Task: Find connections with filter location Rémire-Montjoly with filter topic #wellnesswith filter profile language Spanish with filter current company Vira International Ltd with filter school Sant Longowal Institute of Engineering and Technology with filter industry Museums, Historical Sites, and Zoos with filter service category Relocation with filter keywords title Accounting Staff
Action: Mouse moved to (158, 249)
Screenshot: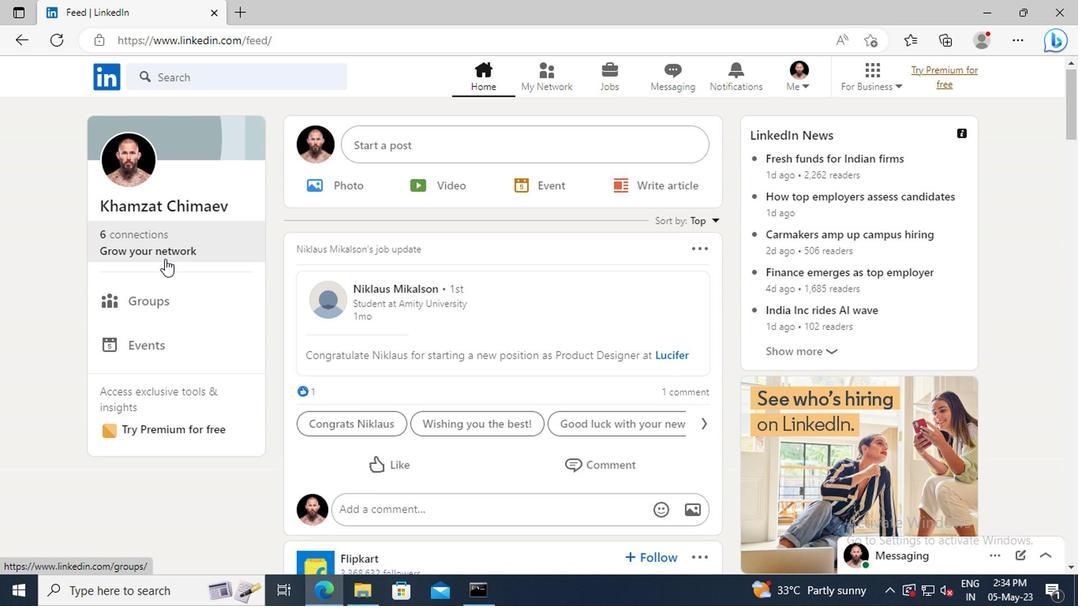 
Action: Mouse pressed left at (158, 249)
Screenshot: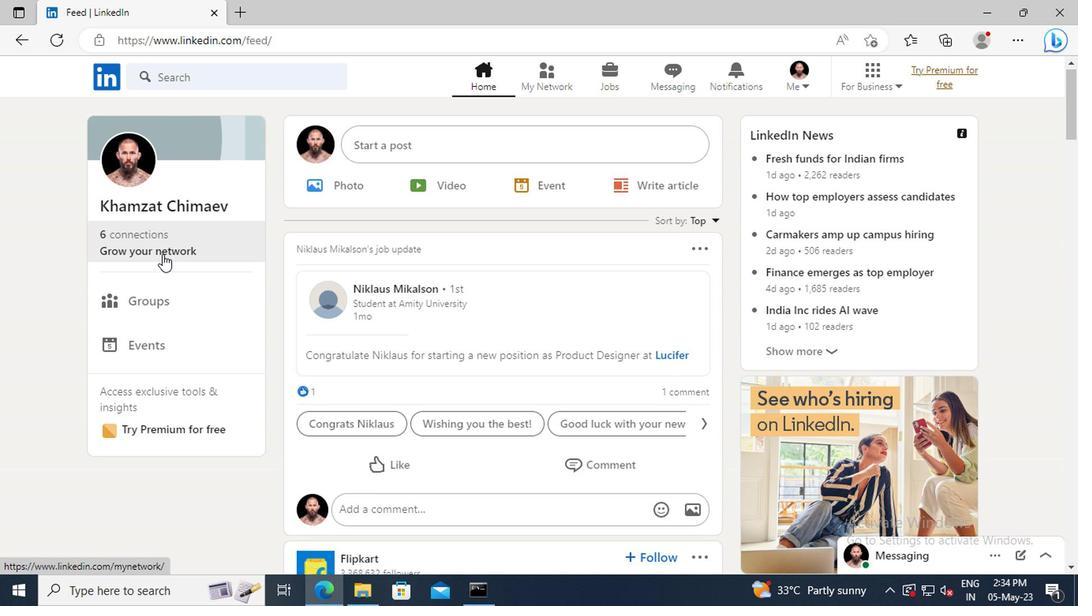 
Action: Mouse moved to (163, 166)
Screenshot: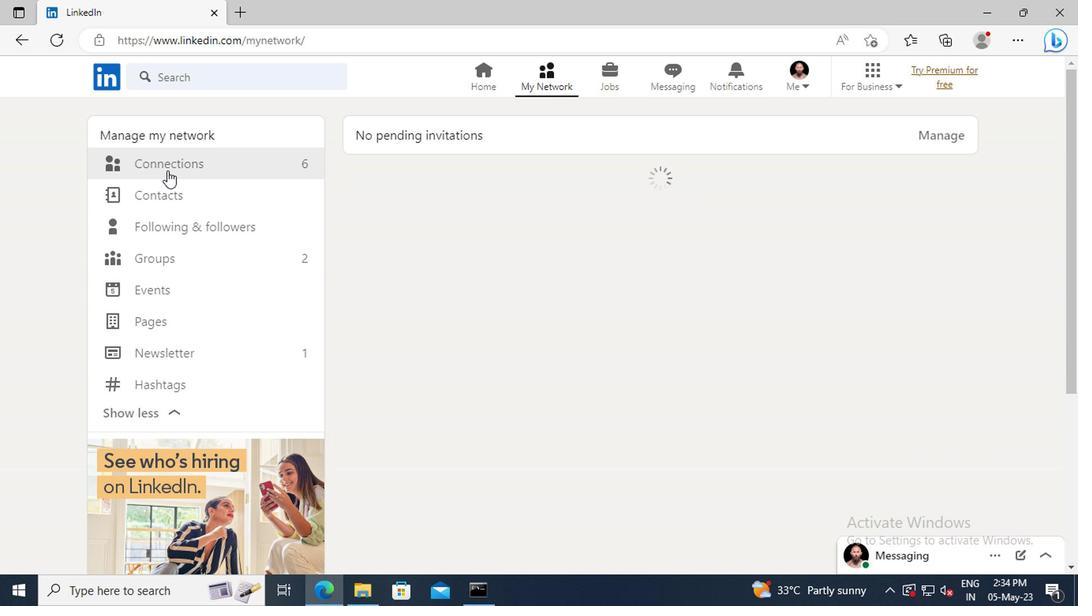 
Action: Mouse pressed left at (163, 166)
Screenshot: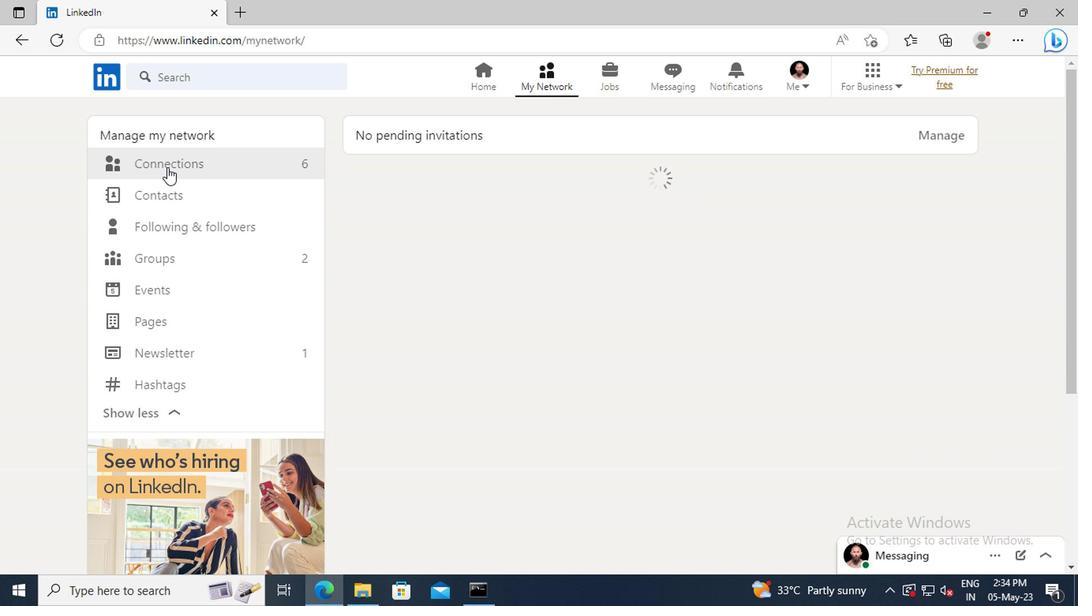 
Action: Mouse moved to (656, 170)
Screenshot: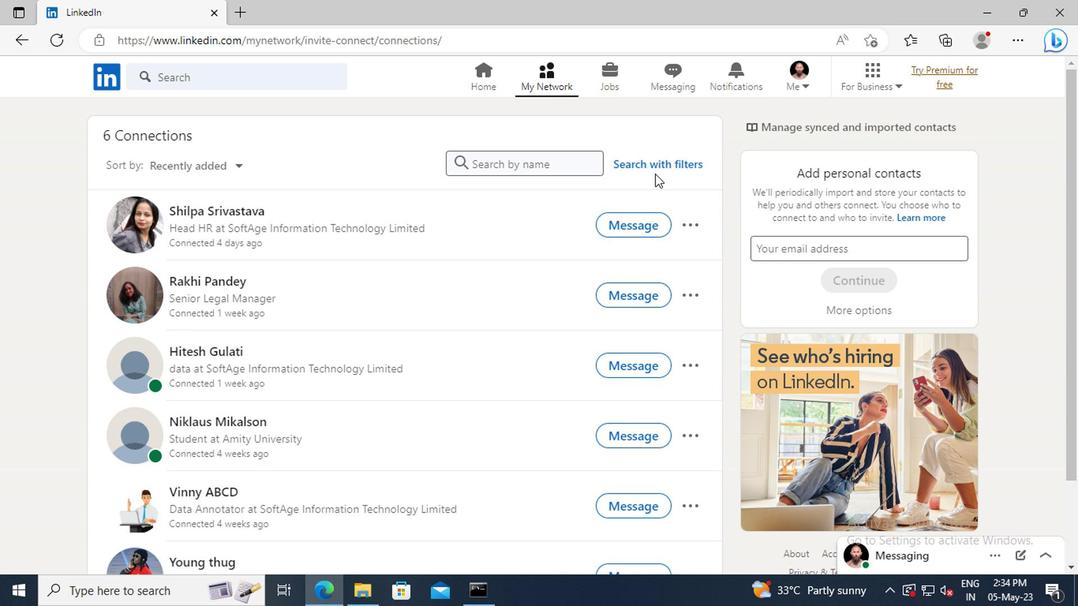 
Action: Mouse pressed left at (656, 170)
Screenshot: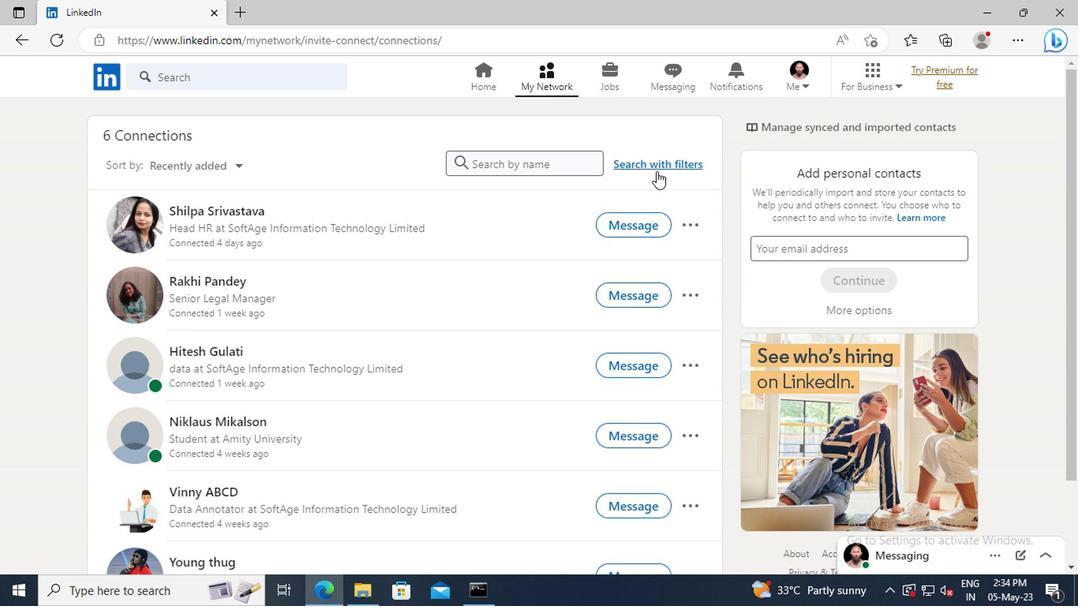 
Action: Mouse moved to (600, 126)
Screenshot: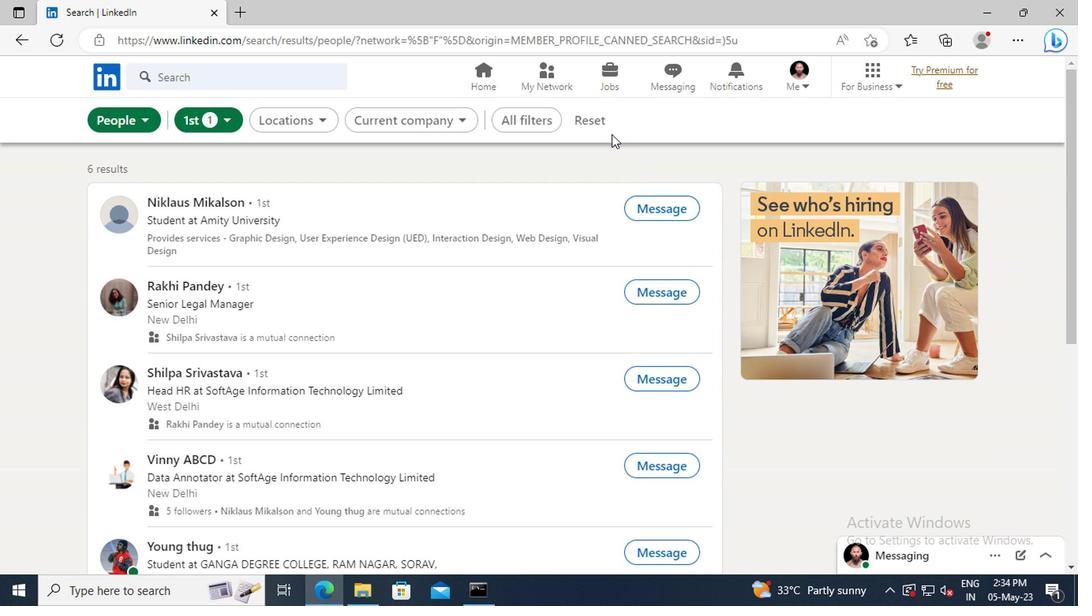 
Action: Mouse pressed left at (600, 126)
Screenshot: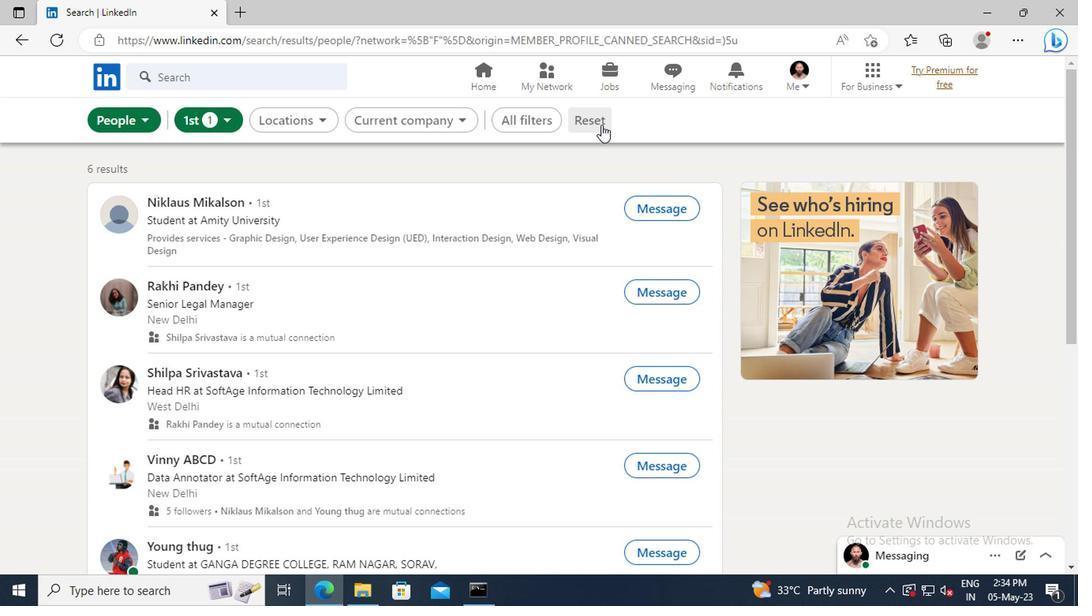 
Action: Mouse moved to (568, 122)
Screenshot: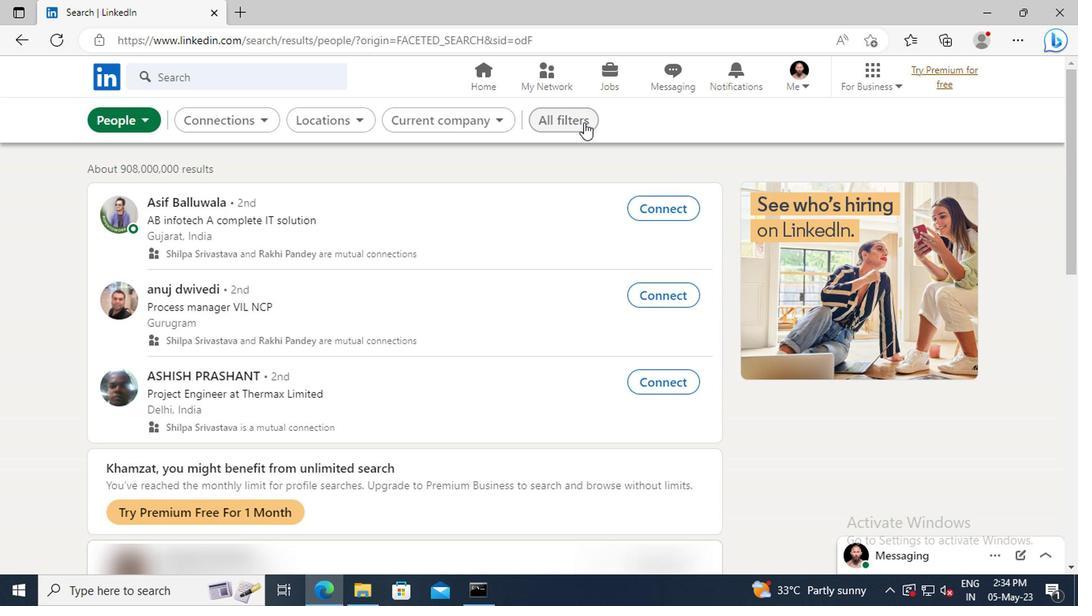 
Action: Mouse pressed left at (568, 122)
Screenshot: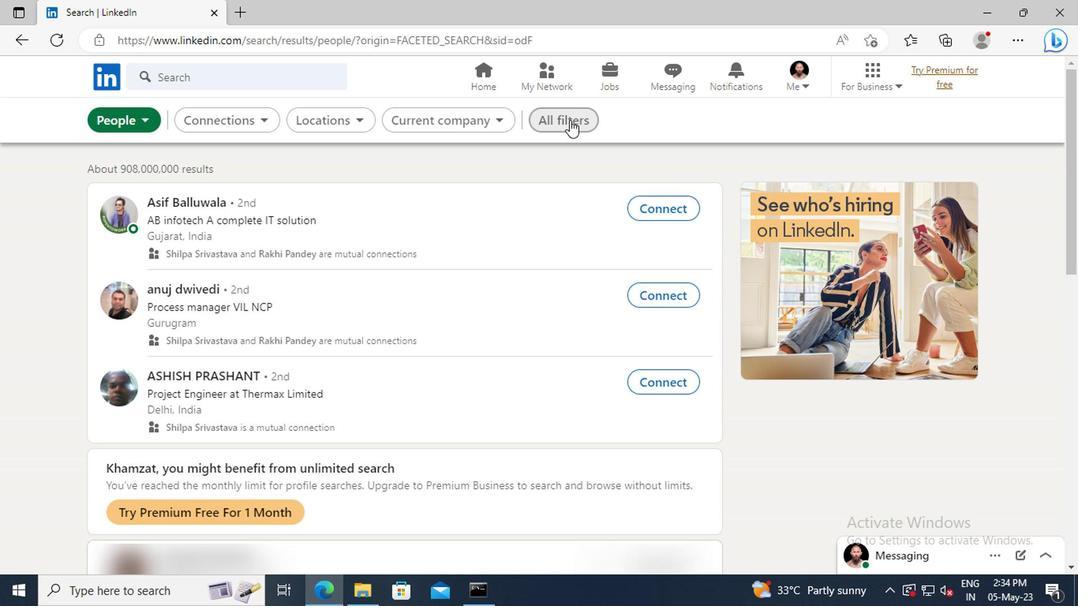 
Action: Mouse moved to (833, 284)
Screenshot: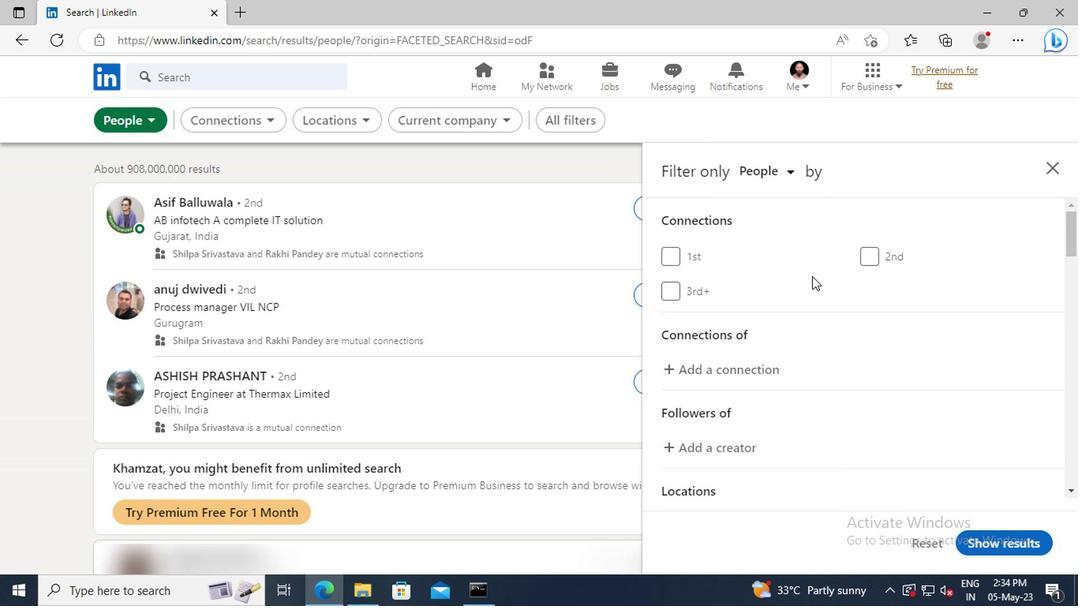 
Action: Mouse scrolled (833, 283) with delta (0, -1)
Screenshot: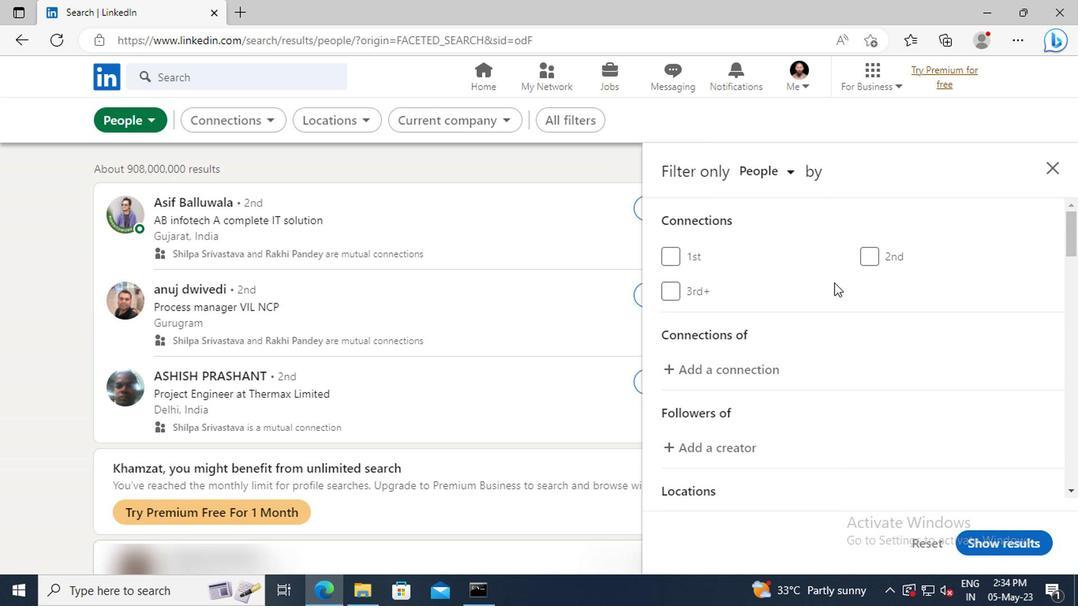 
Action: Mouse scrolled (833, 283) with delta (0, -1)
Screenshot: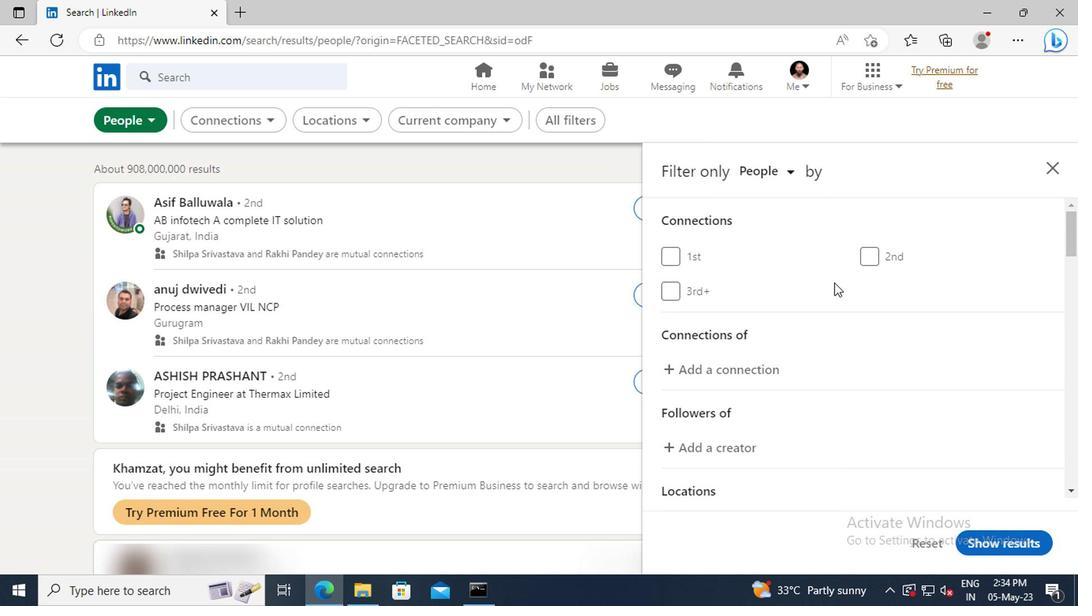 
Action: Mouse scrolled (833, 283) with delta (0, -1)
Screenshot: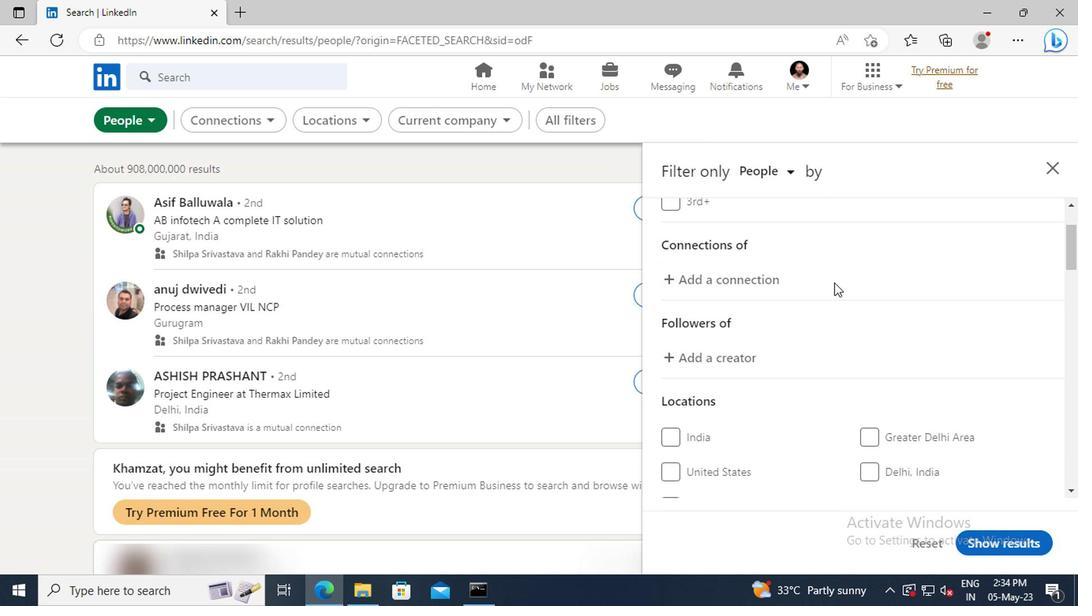 
Action: Mouse scrolled (833, 283) with delta (0, -1)
Screenshot: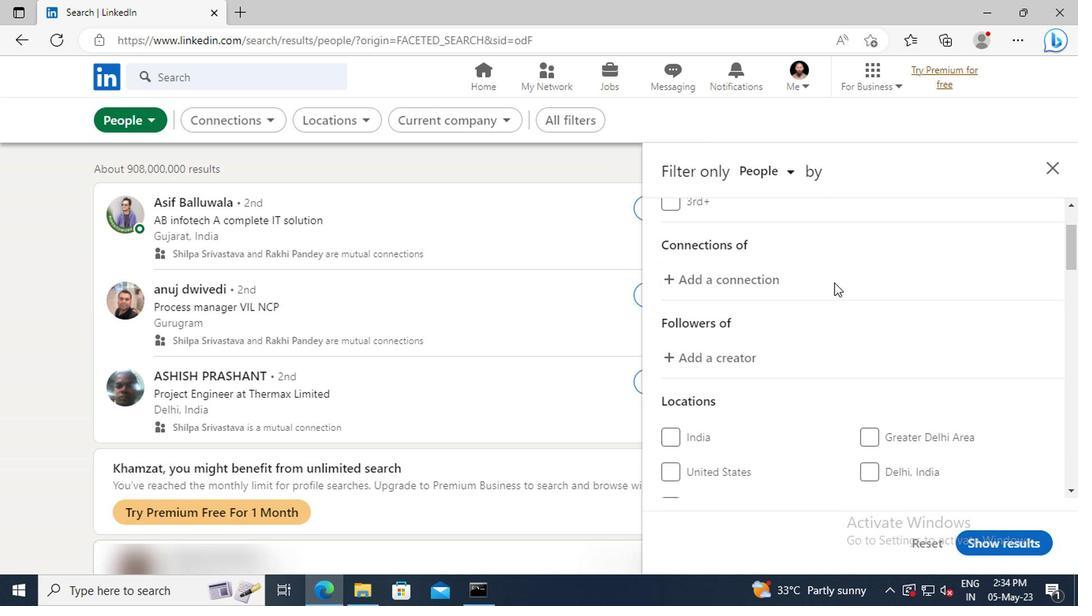 
Action: Mouse scrolled (833, 283) with delta (0, -1)
Screenshot: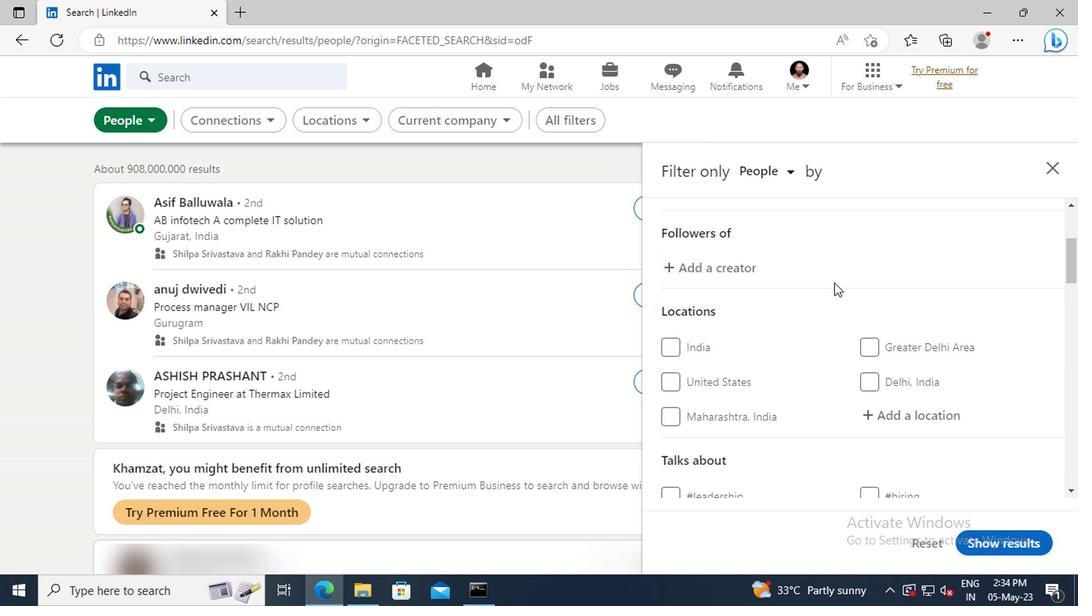 
Action: Mouse scrolled (833, 283) with delta (0, -1)
Screenshot: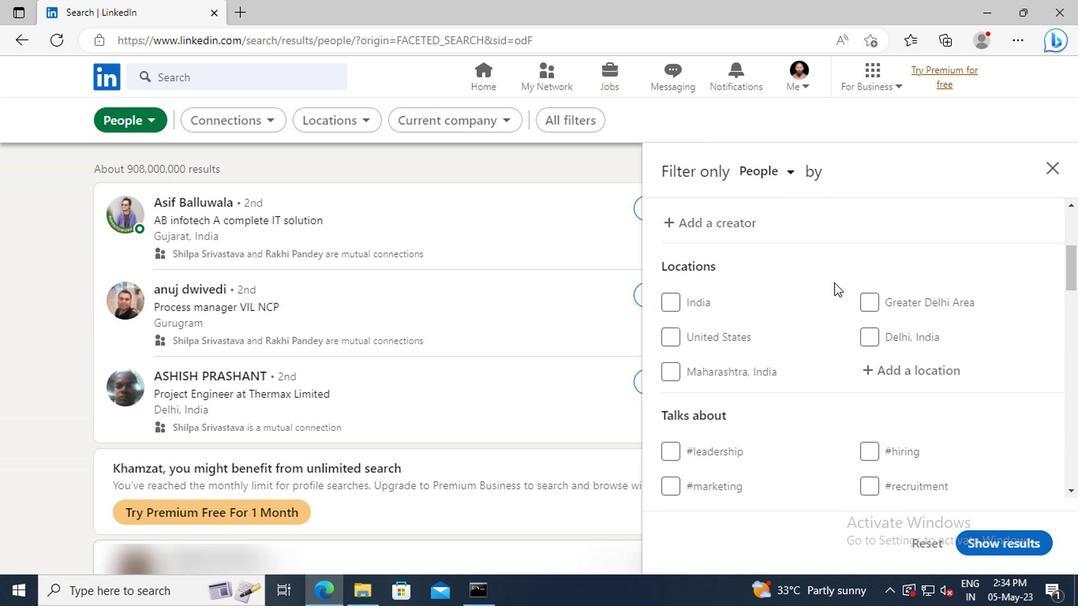 
Action: Mouse moved to (883, 325)
Screenshot: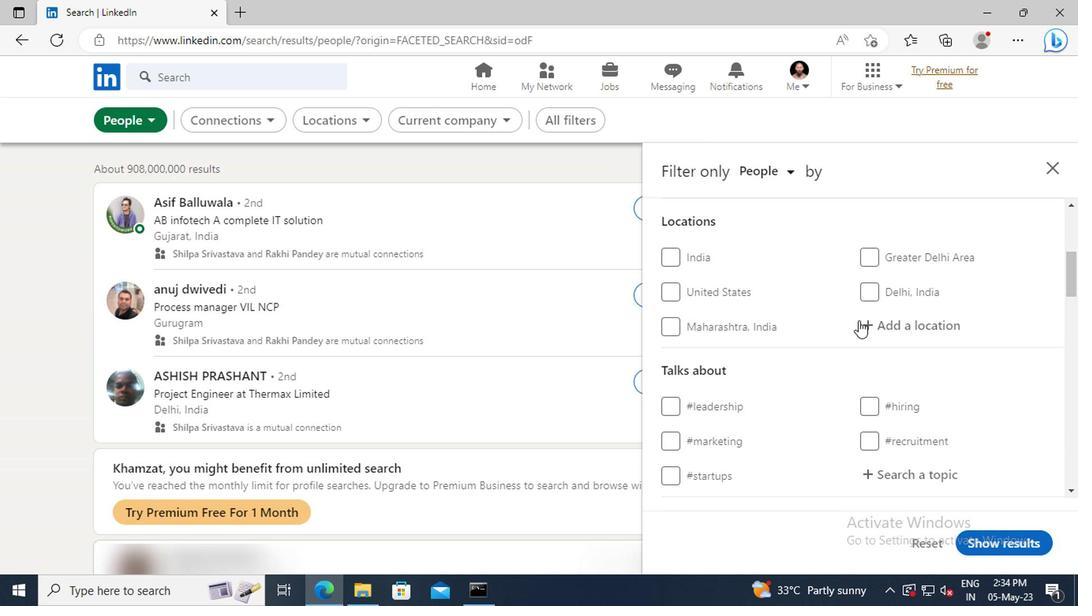 
Action: Mouse pressed left at (883, 325)
Screenshot: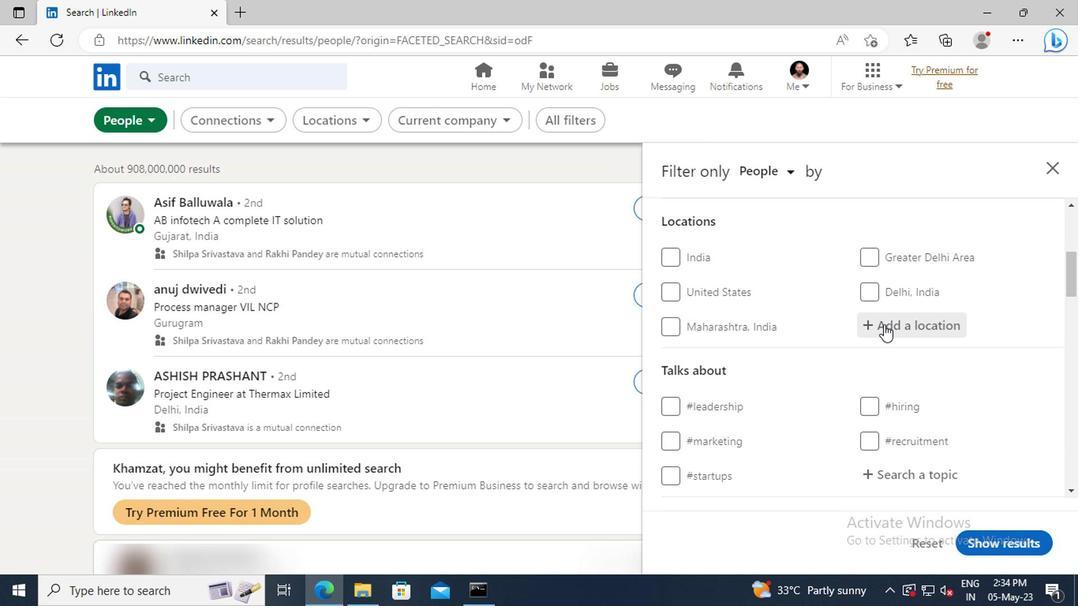 
Action: Key pressed <Key.shift>REMIRE-<Key.shift>MONTJ
Screenshot: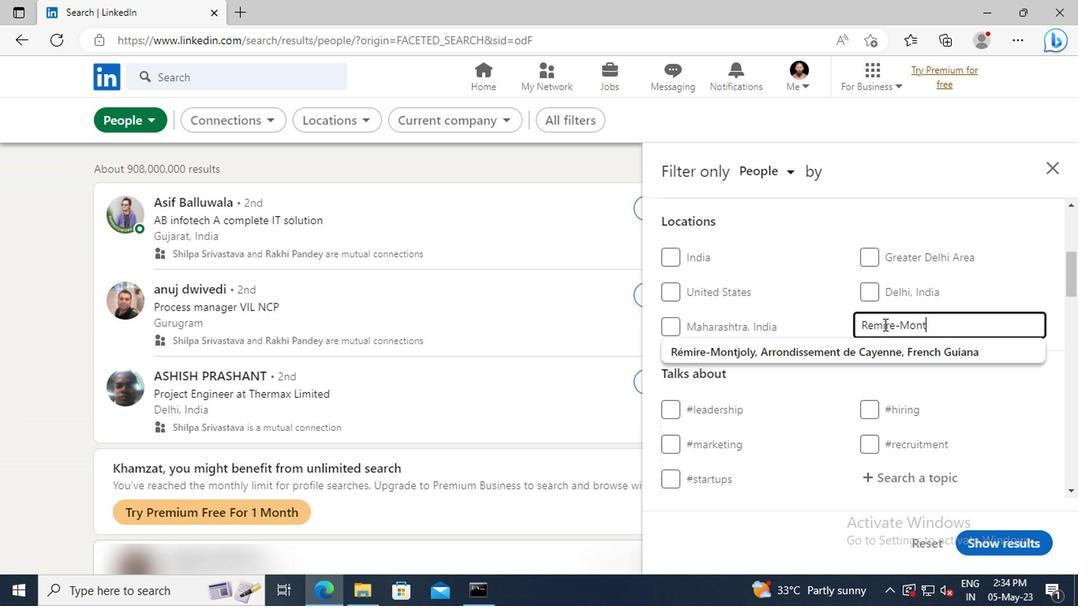 
Action: Mouse moved to (884, 344)
Screenshot: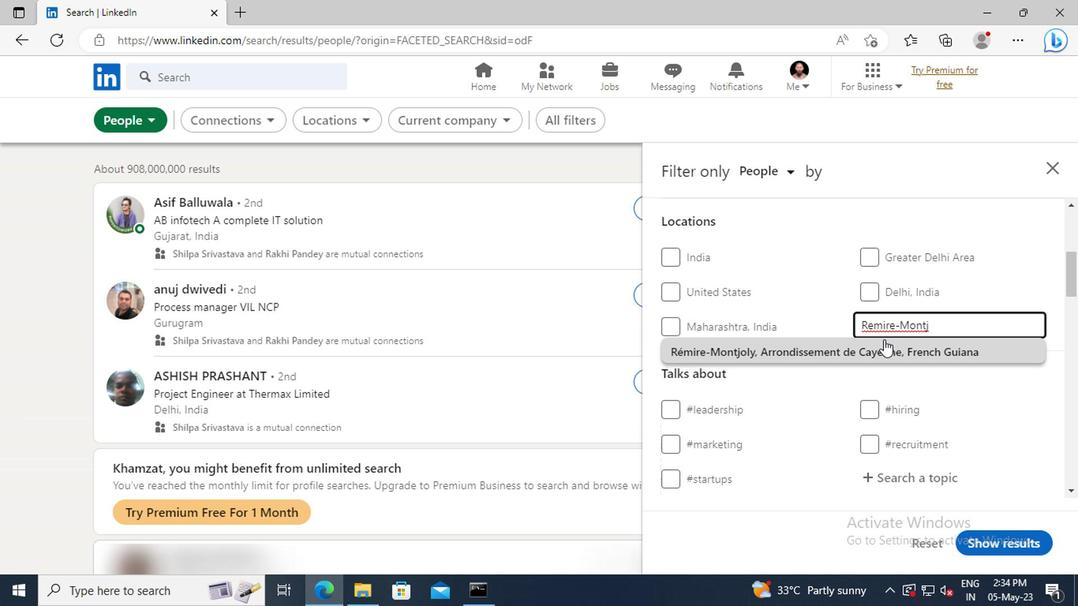 
Action: Mouse pressed left at (884, 344)
Screenshot: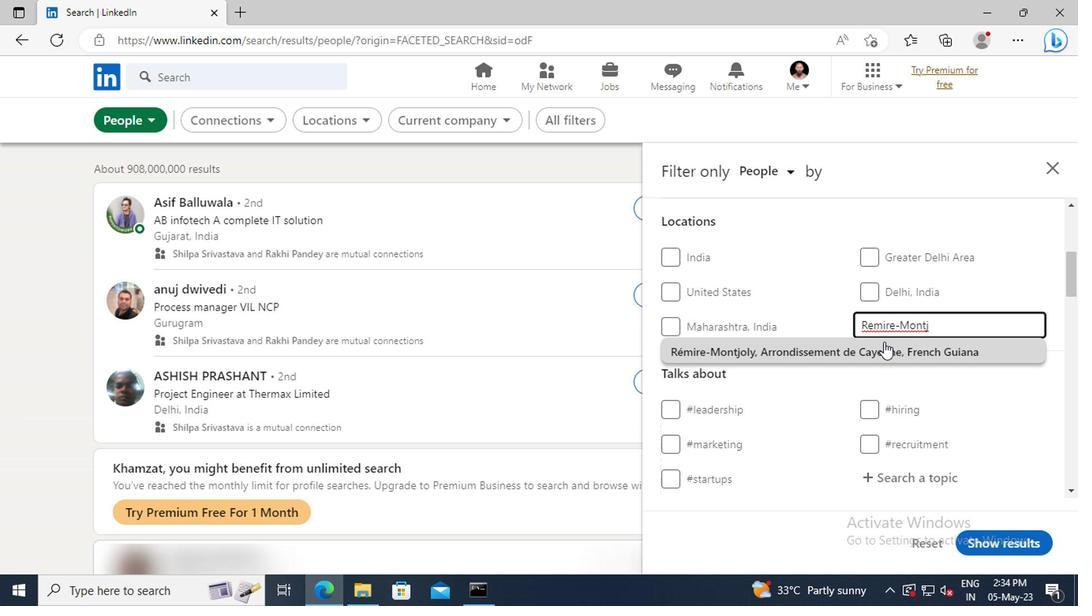 
Action: Mouse scrolled (884, 344) with delta (0, 0)
Screenshot: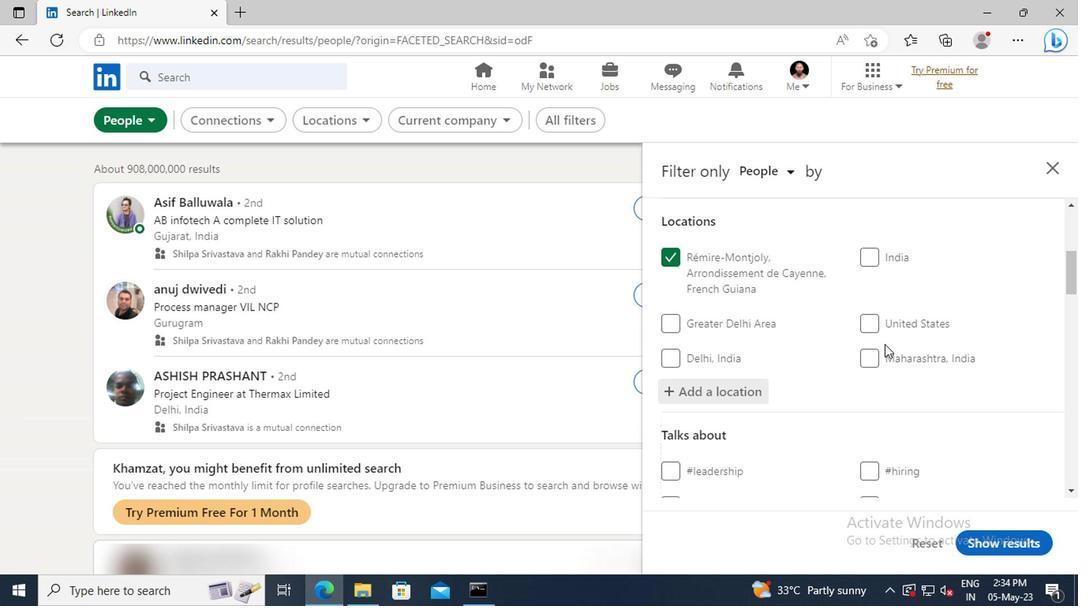 
Action: Mouse scrolled (884, 344) with delta (0, 0)
Screenshot: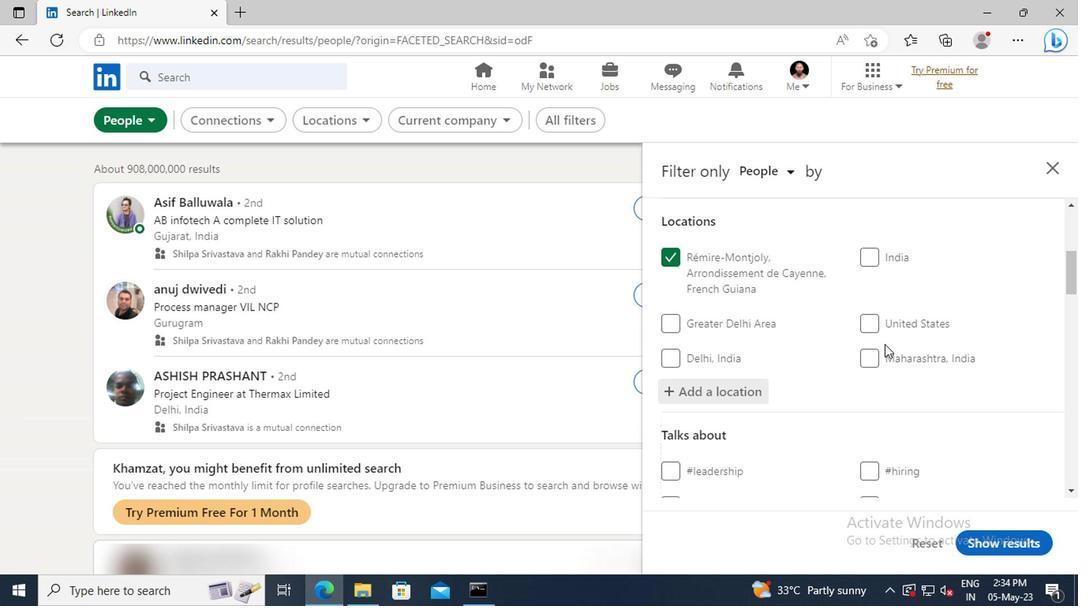 
Action: Mouse scrolled (884, 344) with delta (0, 0)
Screenshot: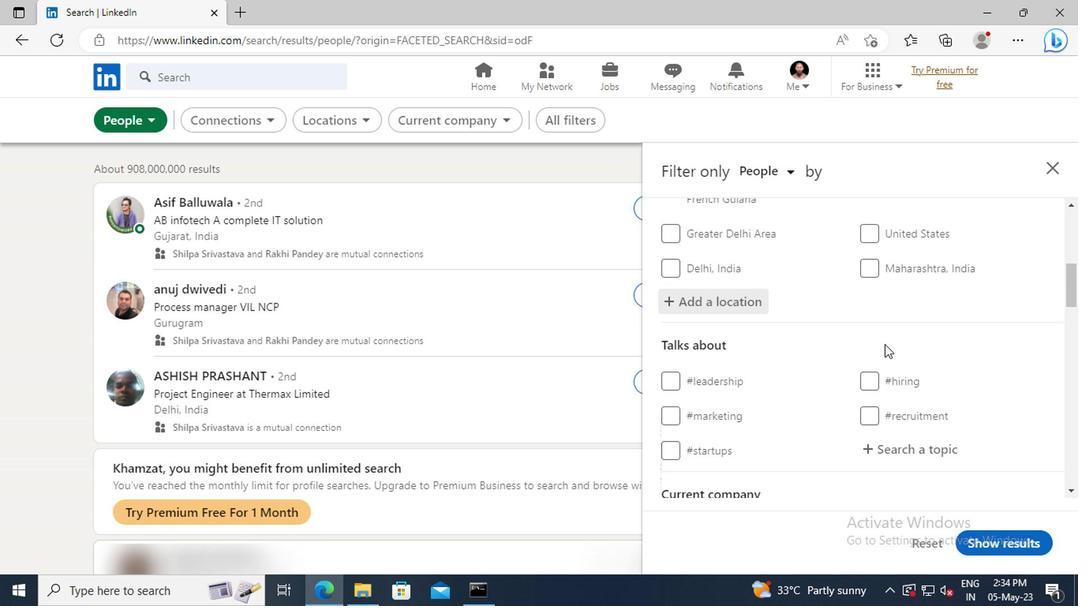 
Action: Mouse scrolled (884, 344) with delta (0, 0)
Screenshot: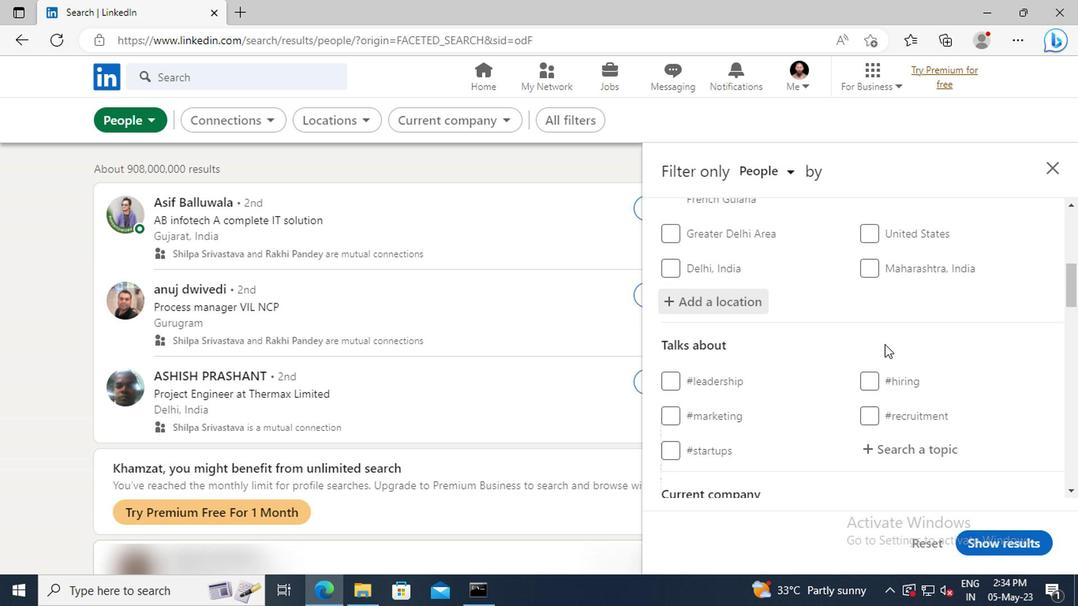 
Action: Mouse moved to (887, 356)
Screenshot: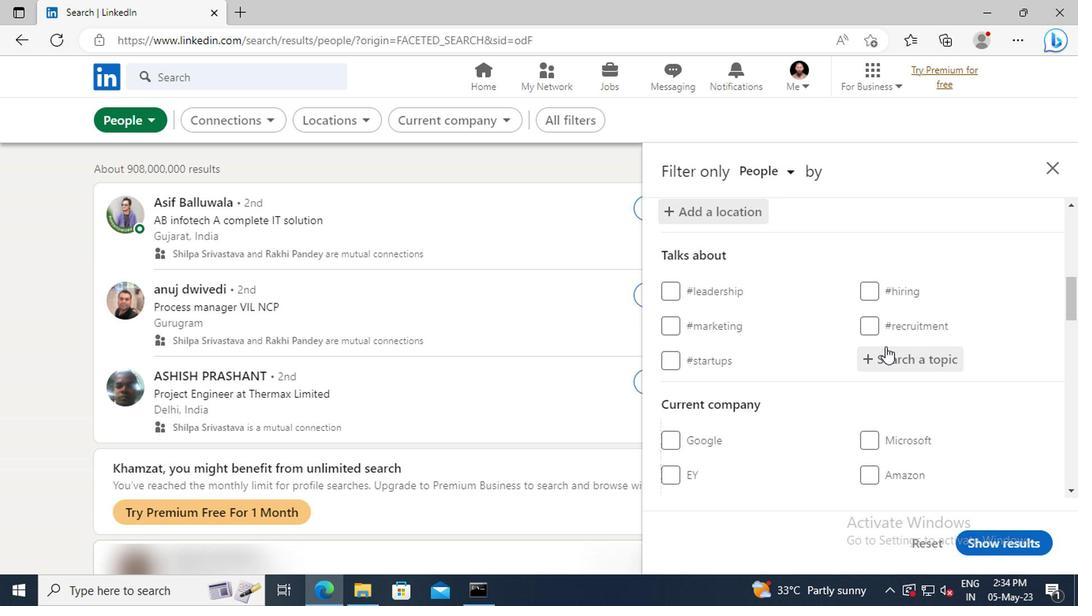 
Action: Mouse pressed left at (887, 356)
Screenshot: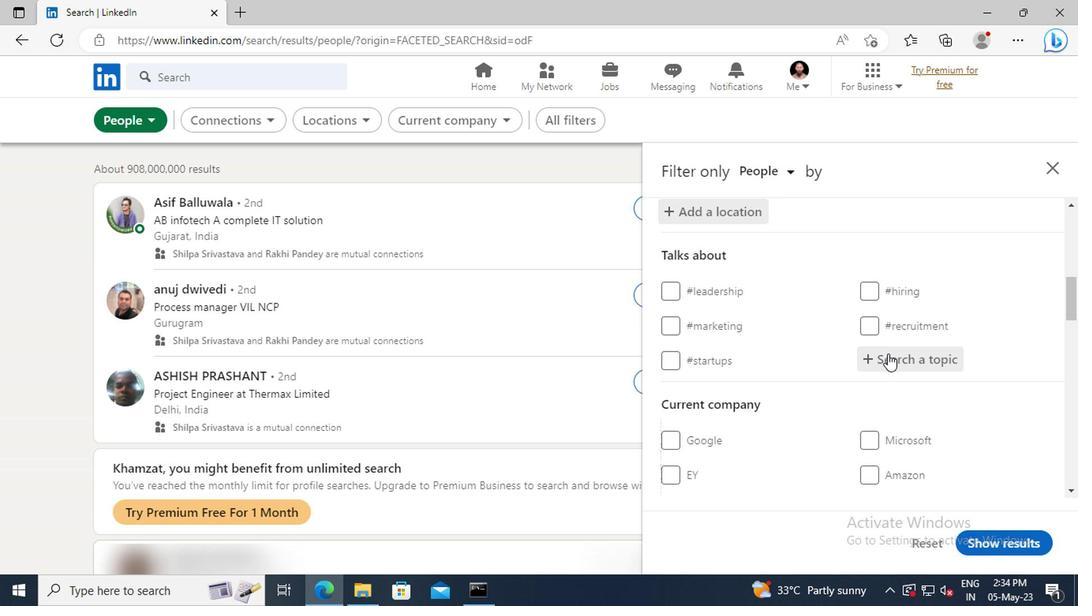 
Action: Key pressed WELL
Screenshot: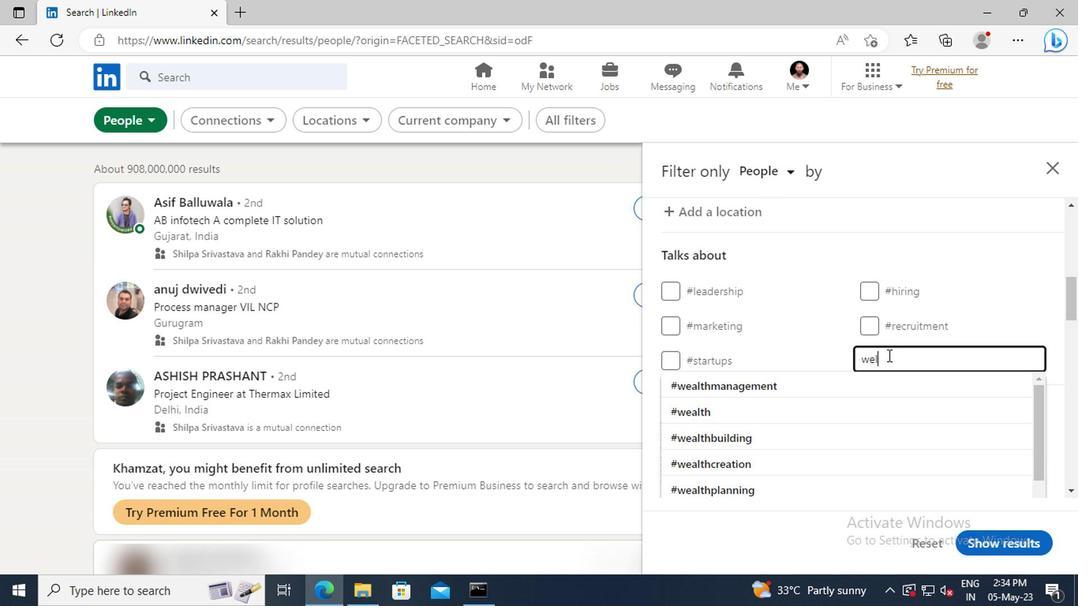 
Action: Mouse moved to (891, 381)
Screenshot: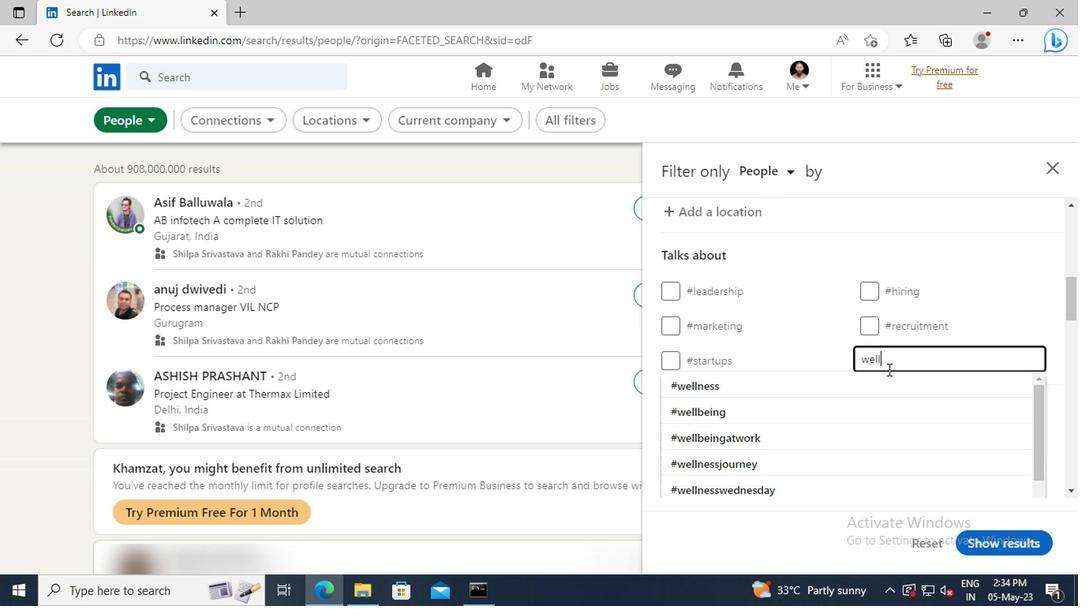 
Action: Mouse pressed left at (891, 381)
Screenshot: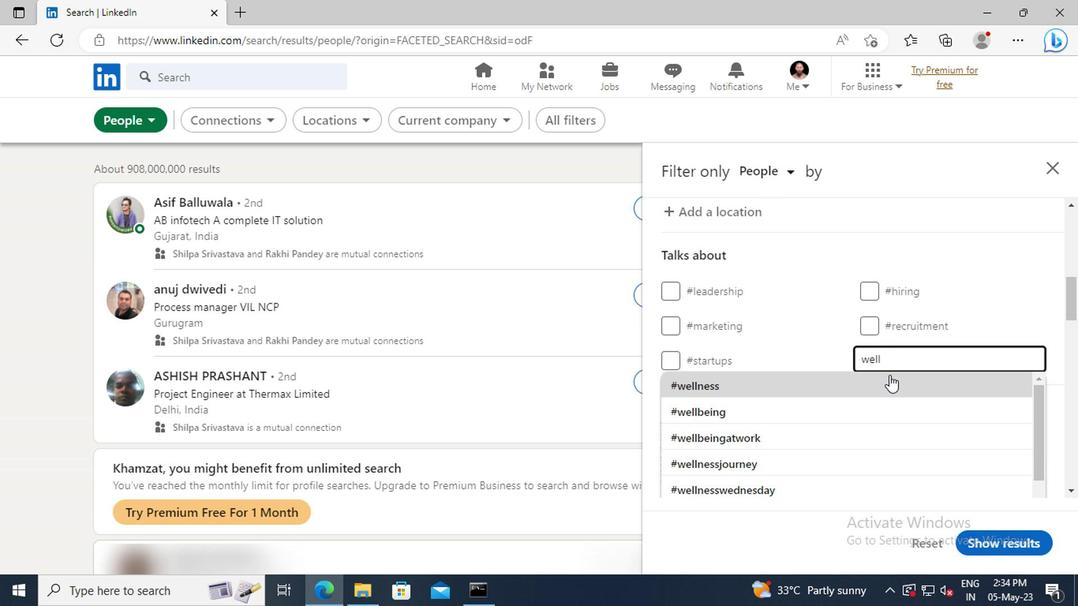 
Action: Mouse scrolled (891, 380) with delta (0, -1)
Screenshot: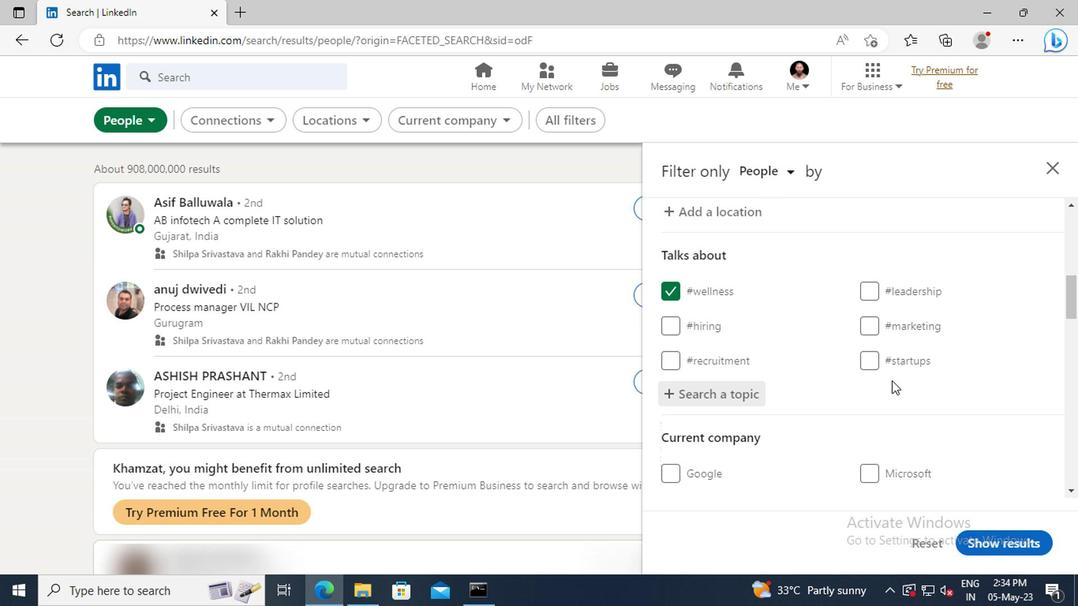 
Action: Mouse scrolled (891, 380) with delta (0, -1)
Screenshot: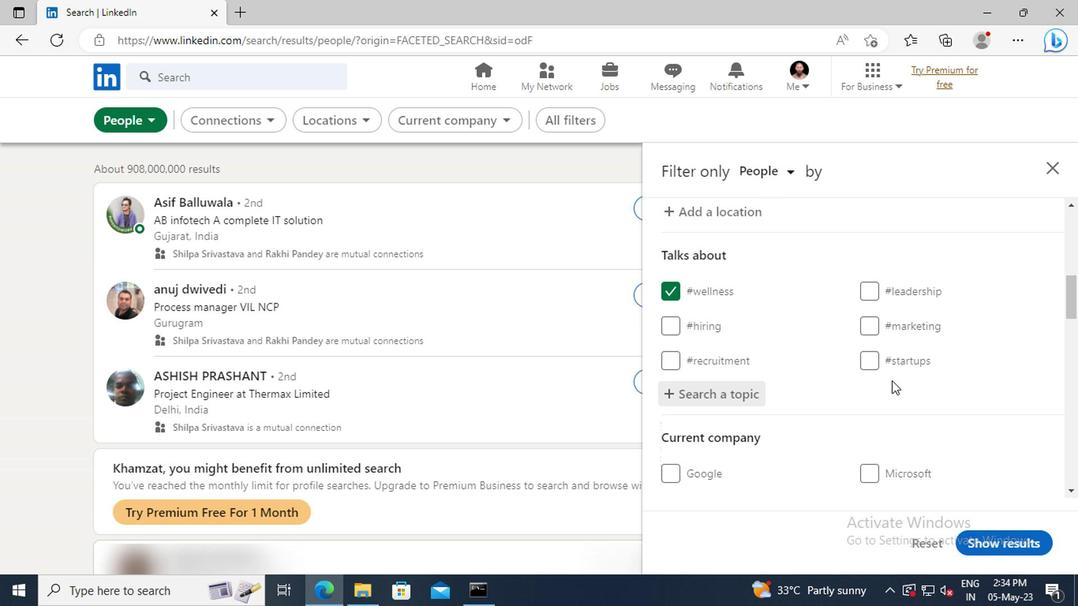 
Action: Mouse scrolled (891, 380) with delta (0, -1)
Screenshot: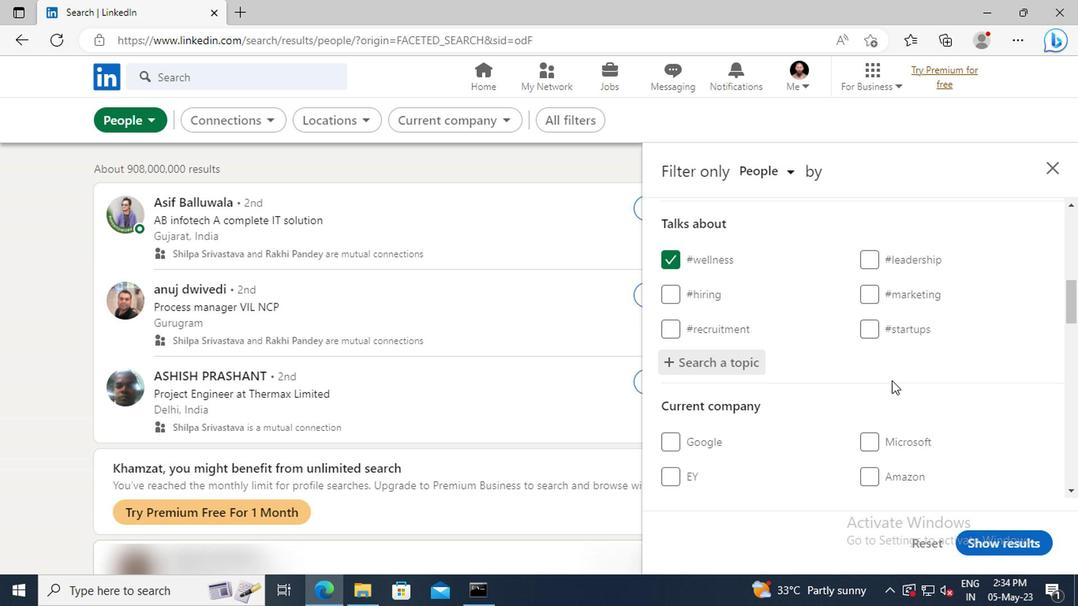 
Action: Mouse scrolled (891, 380) with delta (0, -1)
Screenshot: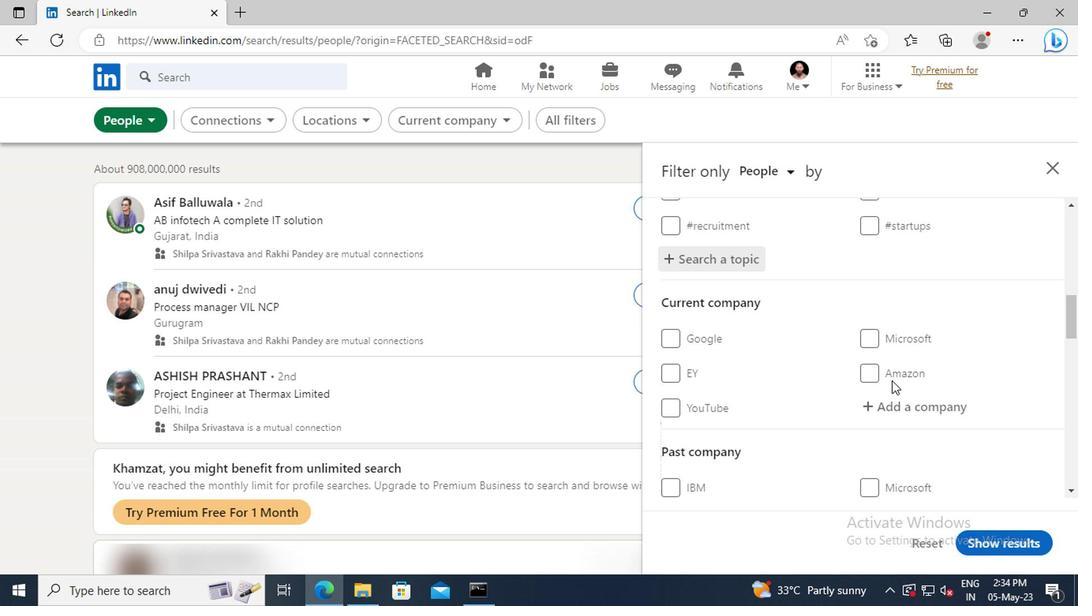 
Action: Mouse scrolled (891, 380) with delta (0, -1)
Screenshot: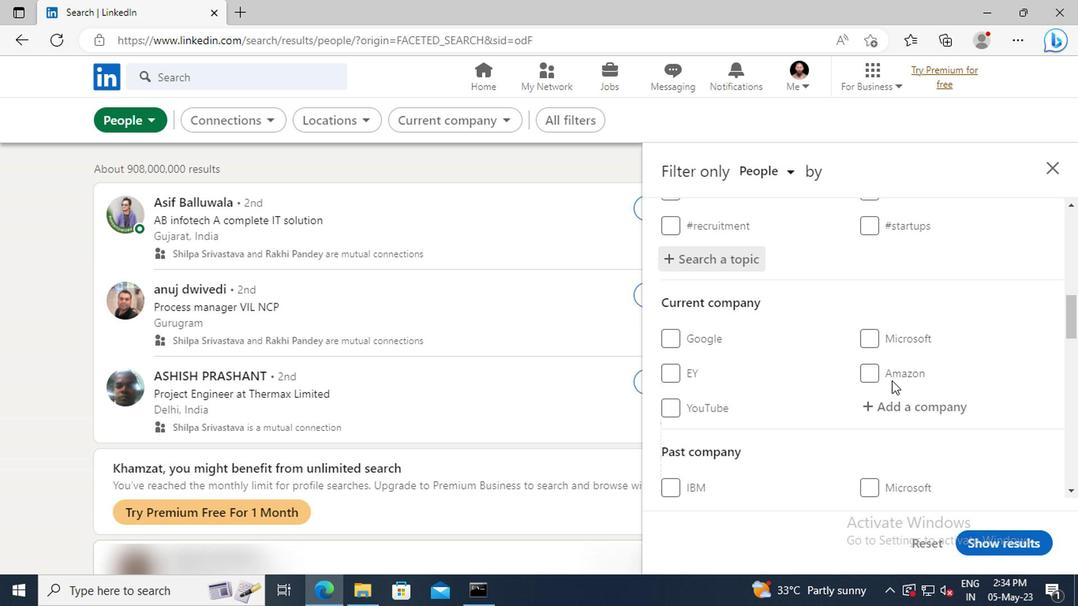 
Action: Mouse scrolled (891, 380) with delta (0, -1)
Screenshot: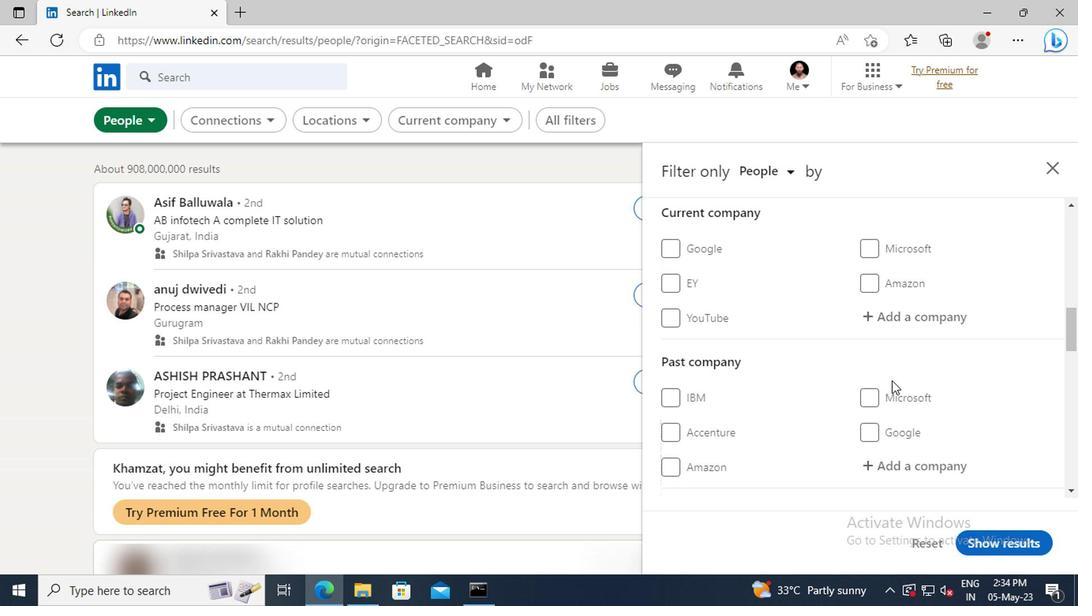 
Action: Mouse scrolled (891, 380) with delta (0, -1)
Screenshot: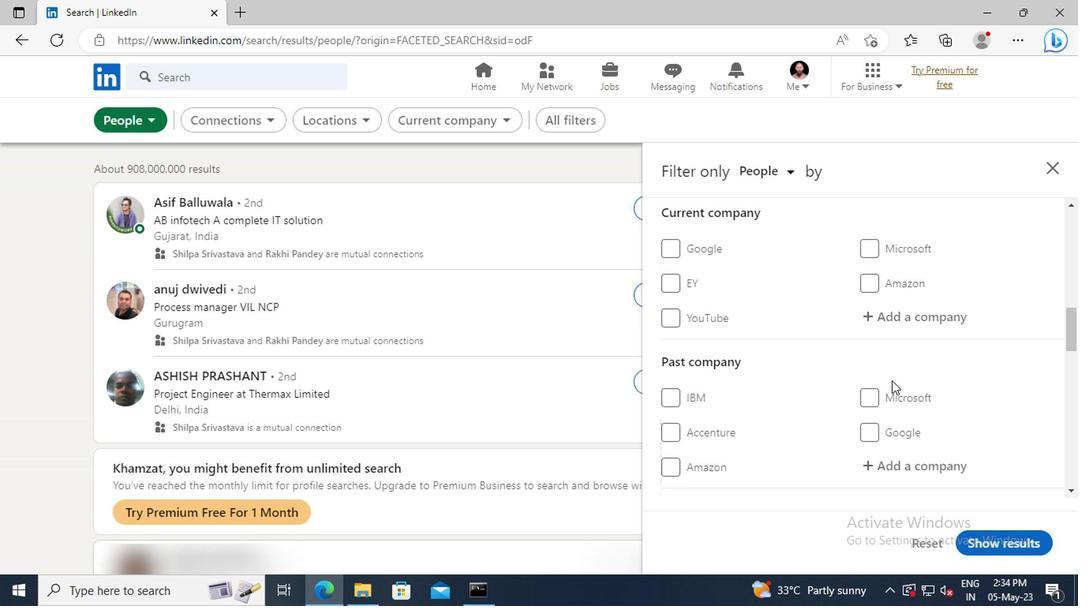
Action: Mouse scrolled (891, 380) with delta (0, -1)
Screenshot: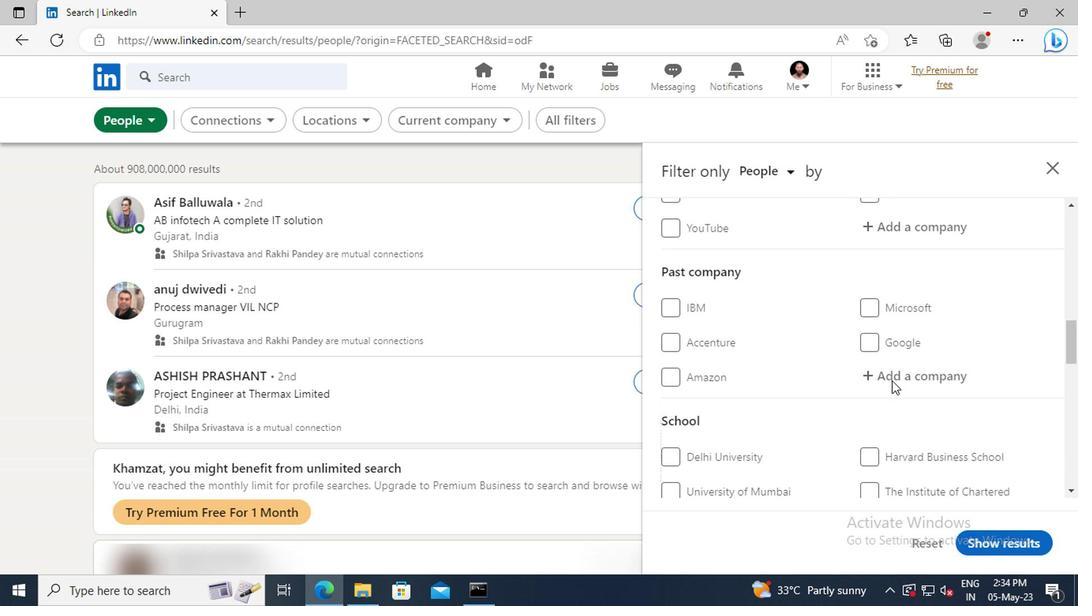 
Action: Mouse scrolled (891, 380) with delta (0, -1)
Screenshot: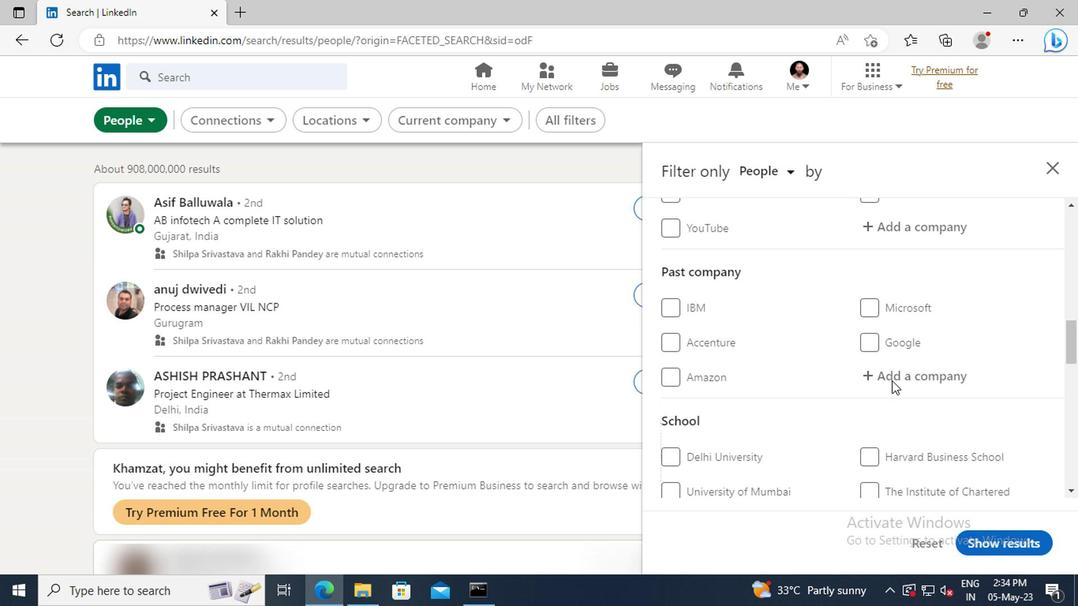 
Action: Mouse scrolled (891, 380) with delta (0, -1)
Screenshot: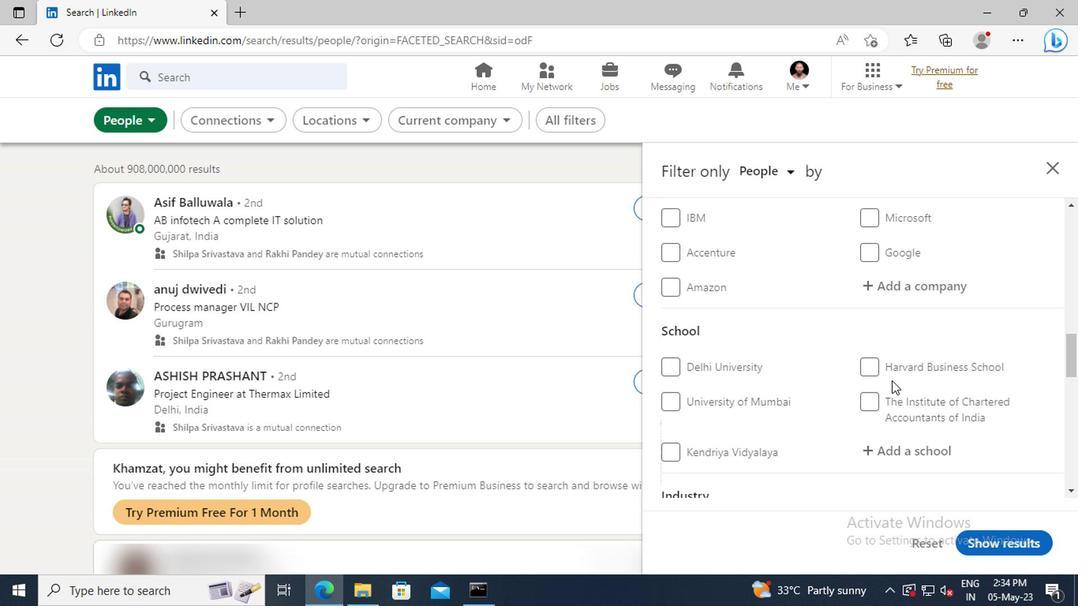
Action: Mouse scrolled (891, 380) with delta (0, -1)
Screenshot: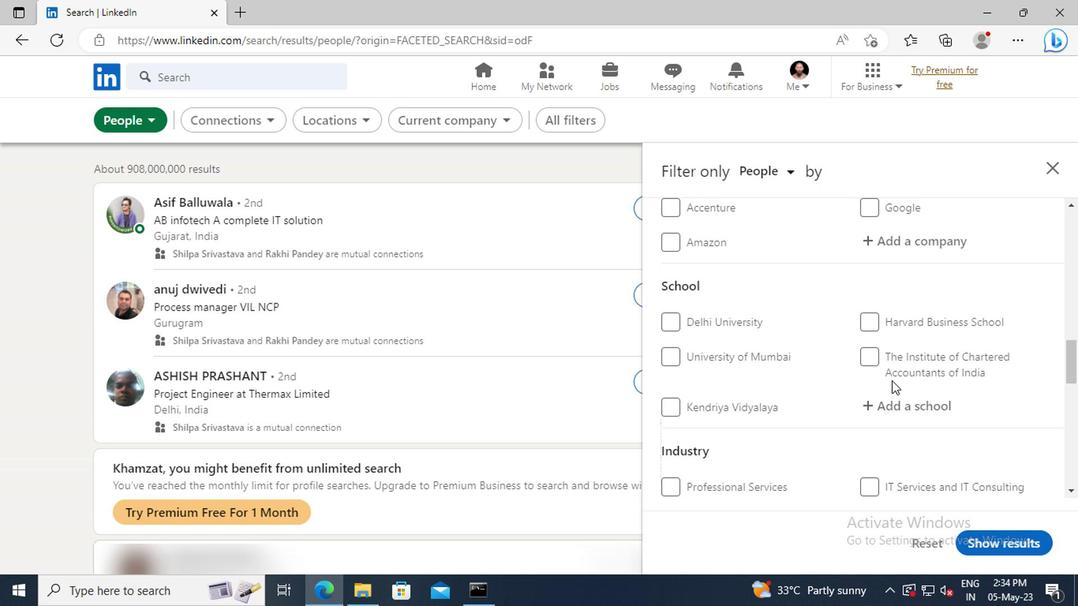 
Action: Mouse scrolled (891, 380) with delta (0, -1)
Screenshot: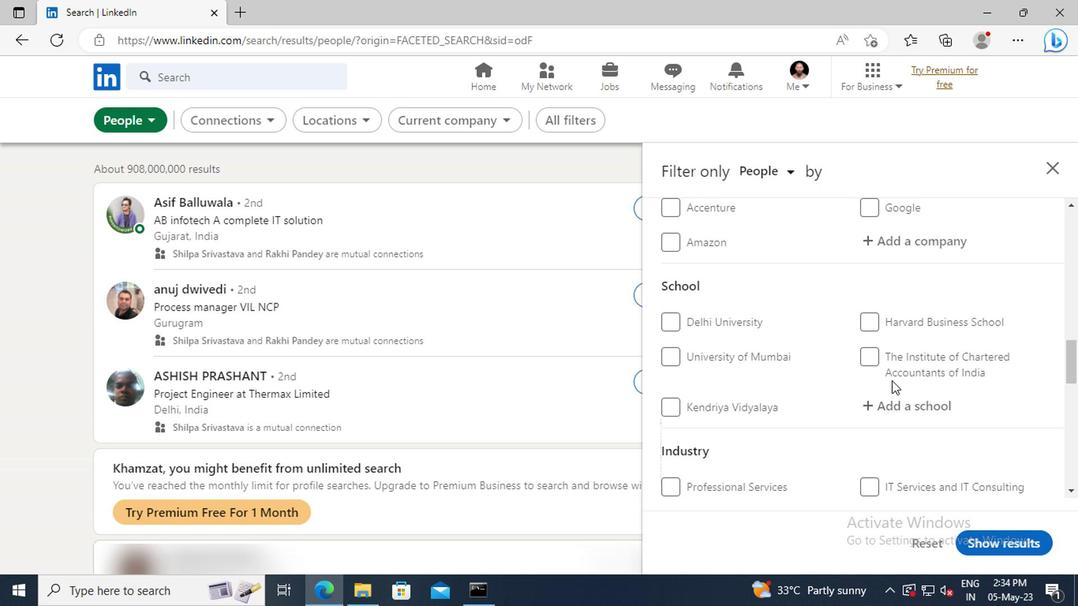 
Action: Mouse scrolled (891, 380) with delta (0, -1)
Screenshot: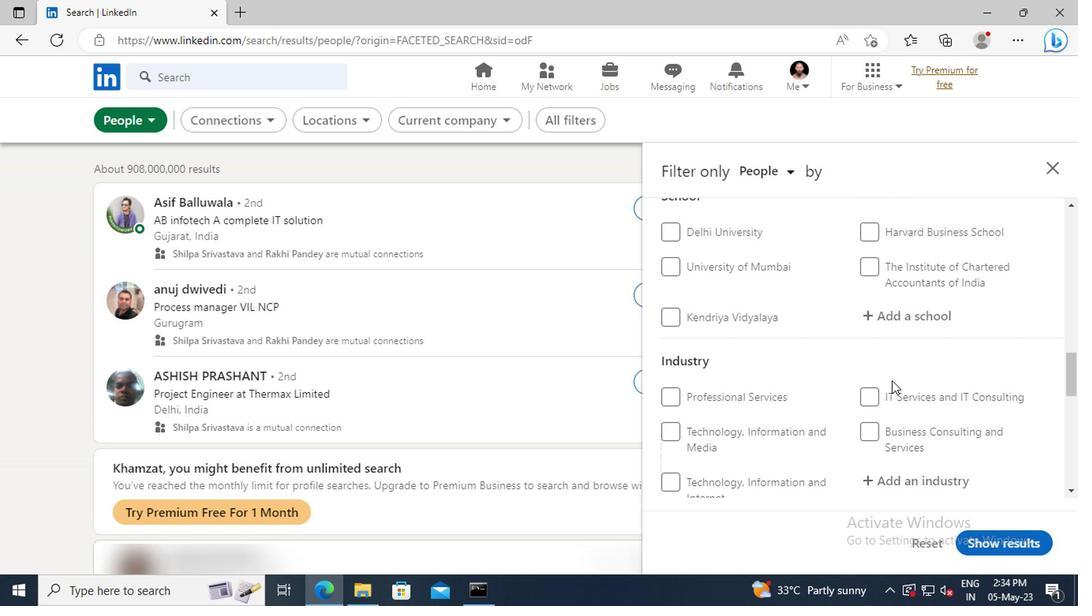
Action: Mouse scrolled (891, 380) with delta (0, -1)
Screenshot: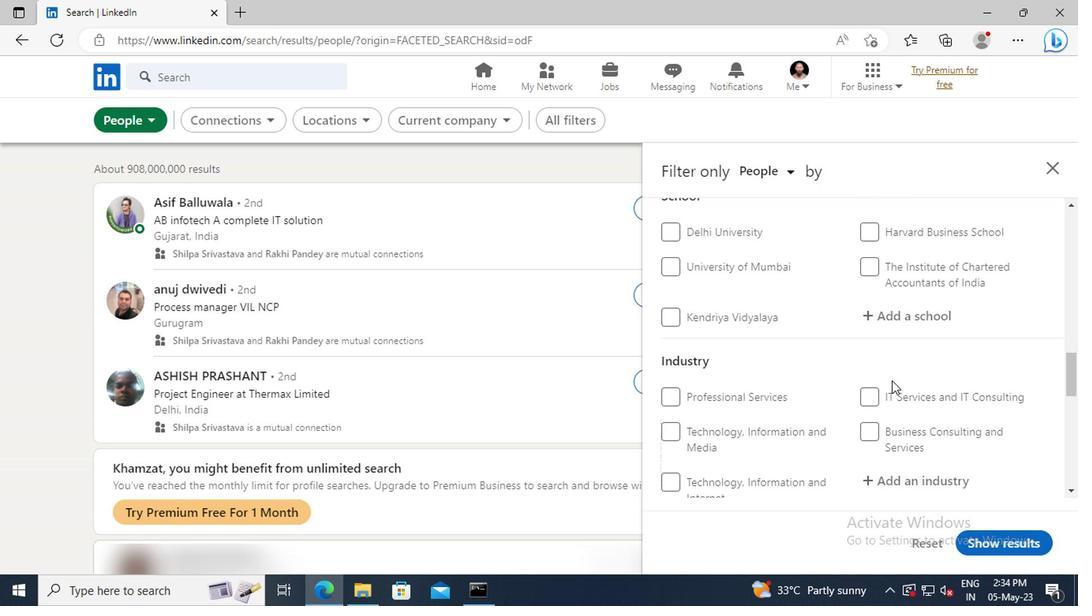 
Action: Mouse scrolled (891, 380) with delta (0, -1)
Screenshot: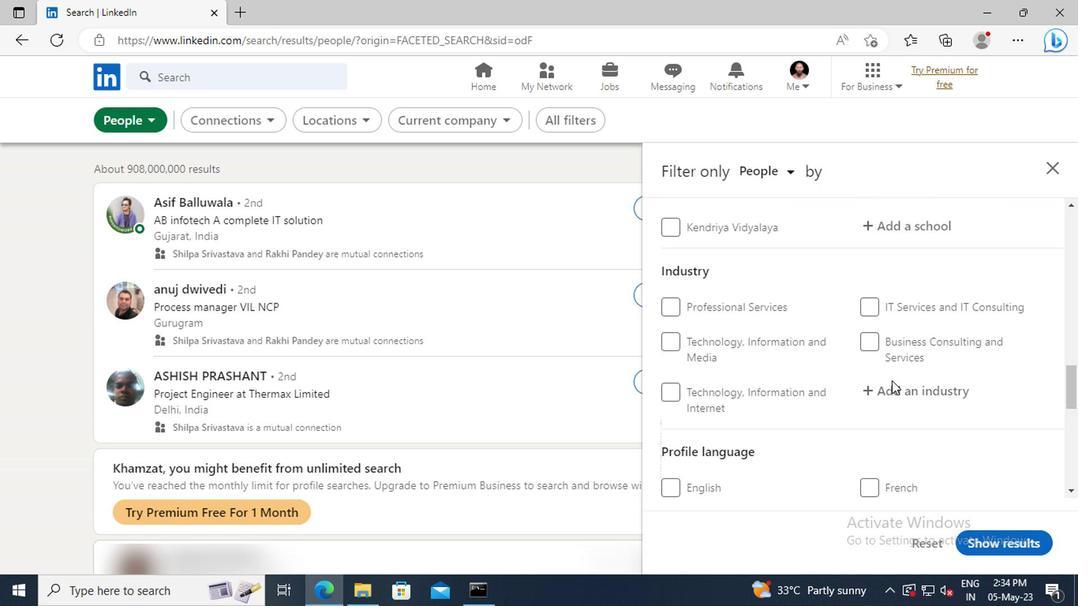 
Action: Mouse scrolled (891, 380) with delta (0, -1)
Screenshot: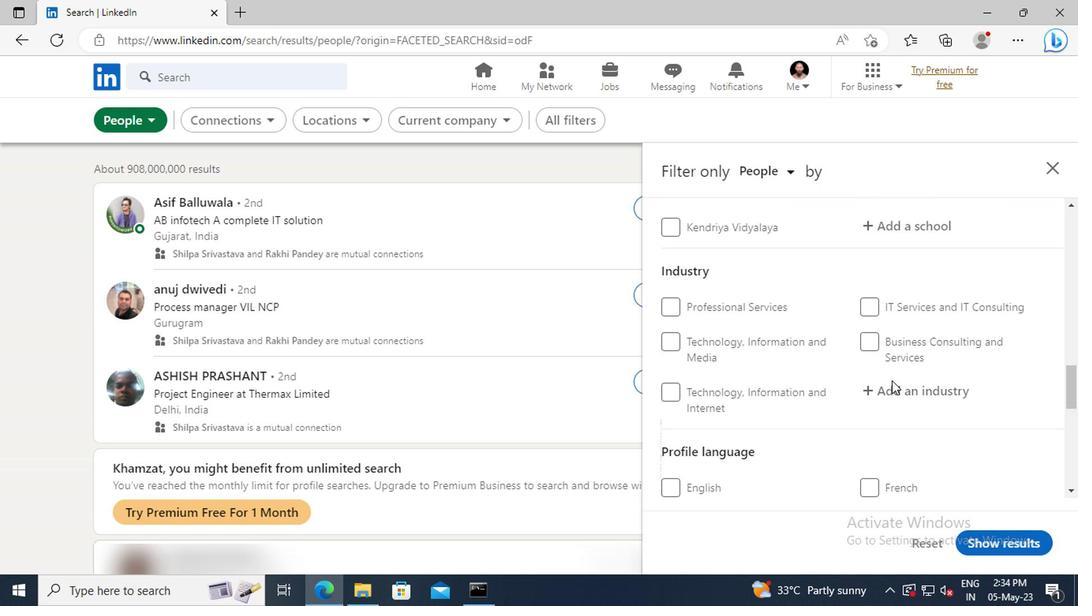 
Action: Mouse moved to (674, 433)
Screenshot: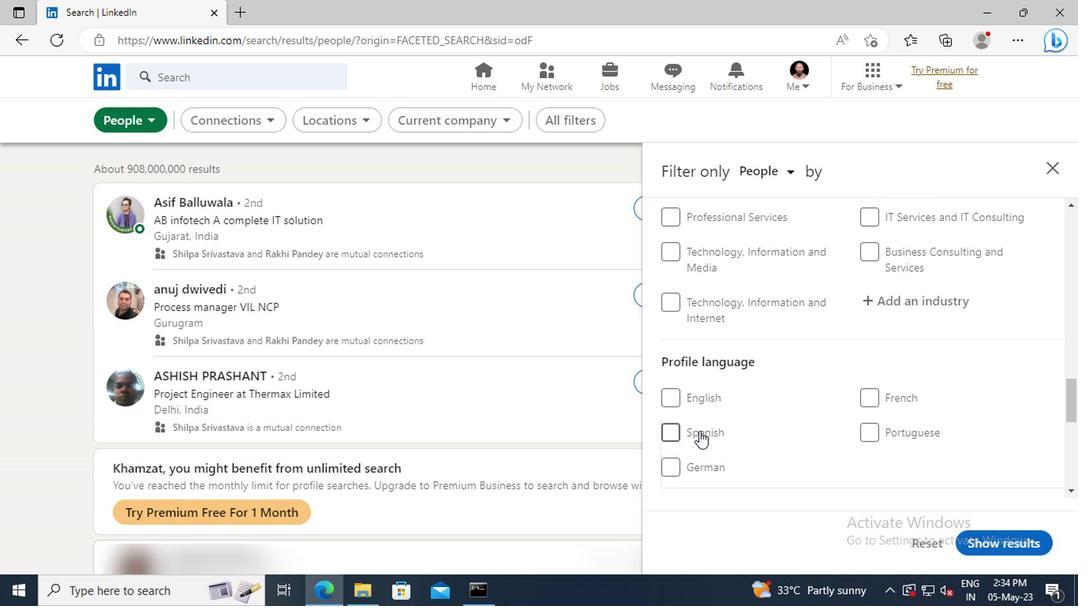 
Action: Mouse pressed left at (674, 433)
Screenshot: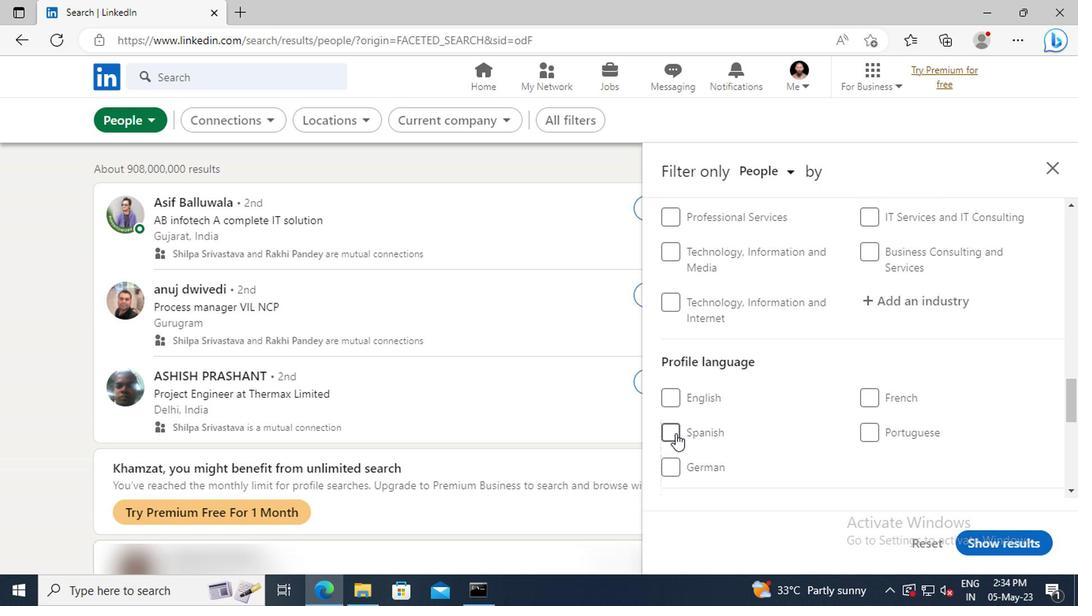 
Action: Mouse moved to (880, 385)
Screenshot: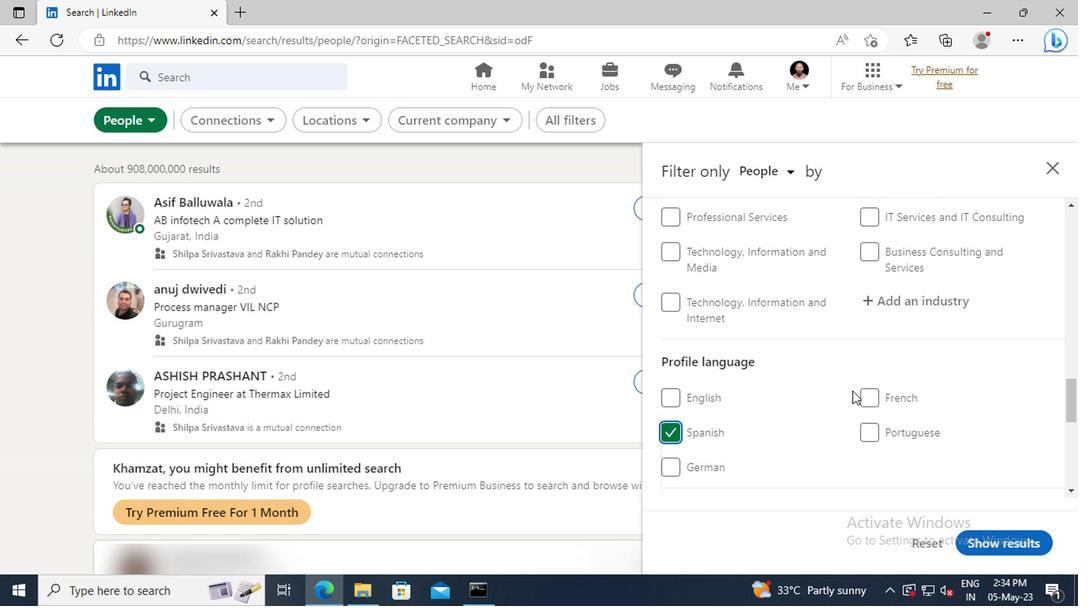 
Action: Mouse scrolled (880, 387) with delta (0, 1)
Screenshot: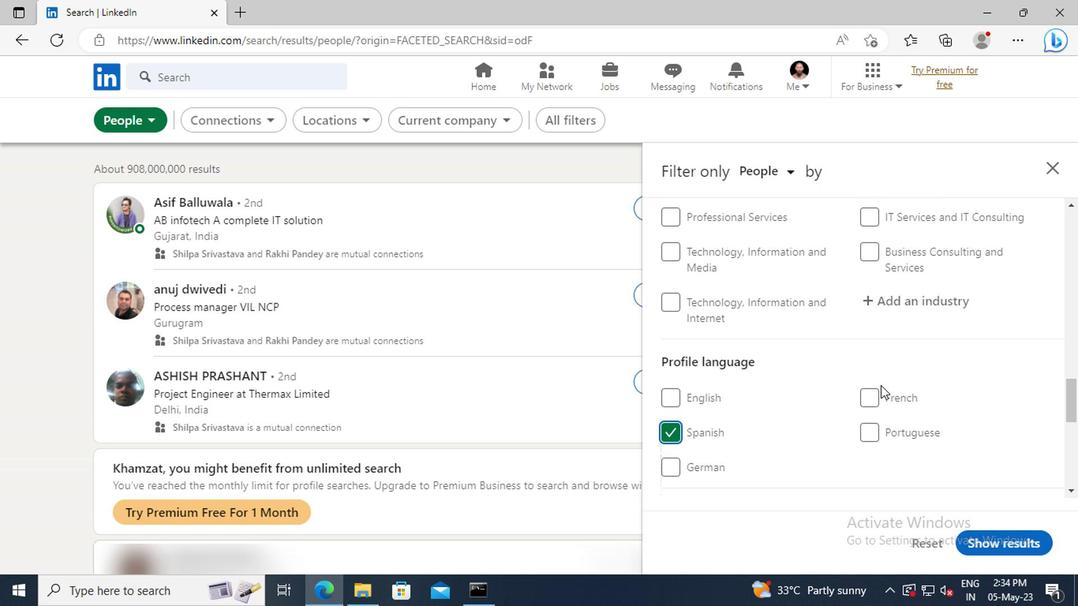 
Action: Mouse scrolled (880, 387) with delta (0, 1)
Screenshot: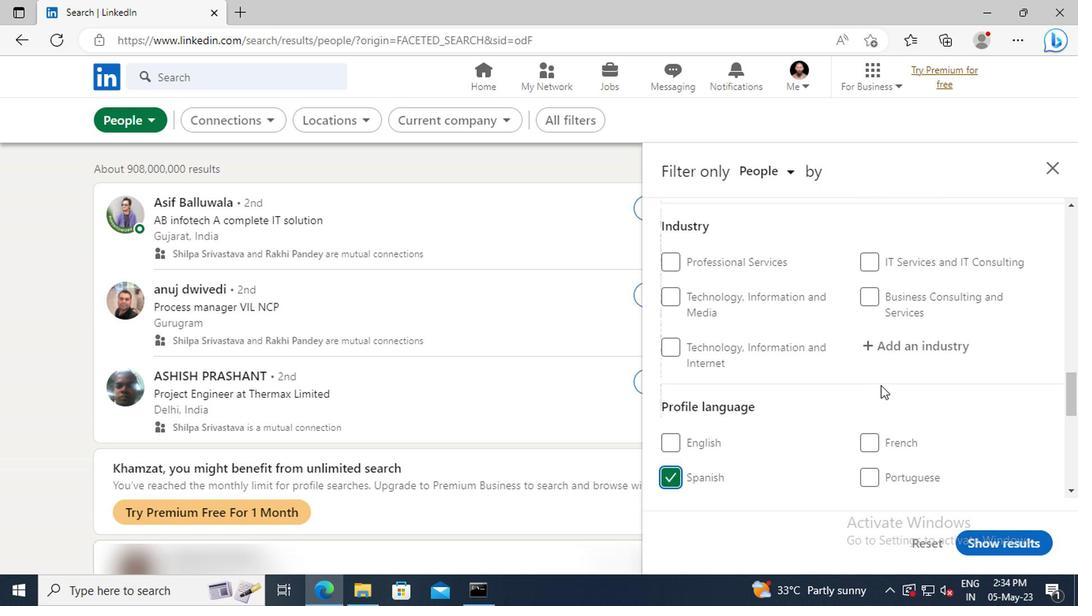 
Action: Mouse scrolled (880, 387) with delta (0, 1)
Screenshot: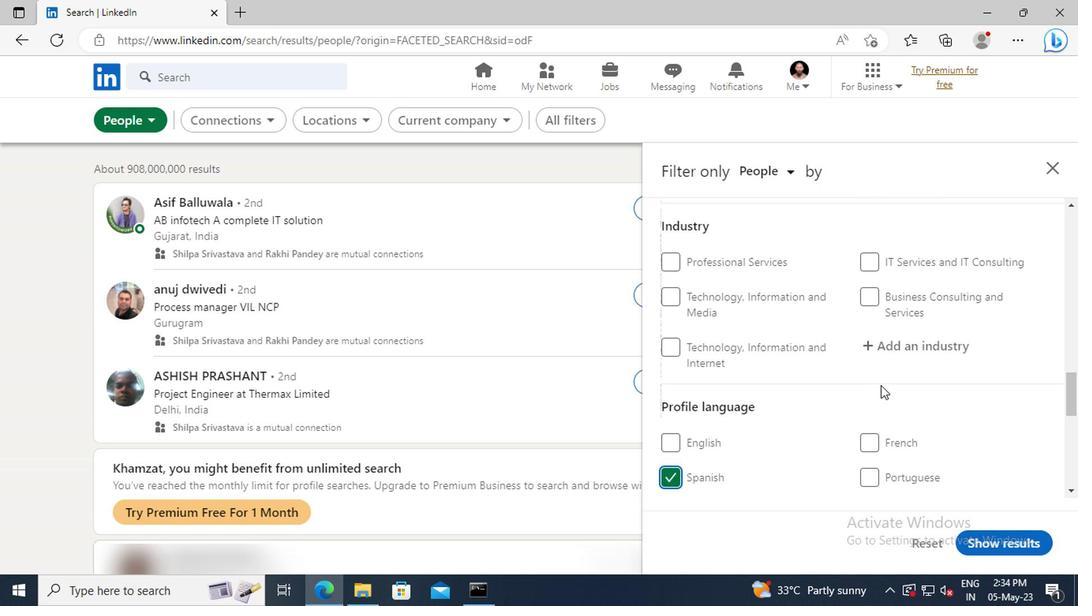 
Action: Mouse scrolled (880, 387) with delta (0, 1)
Screenshot: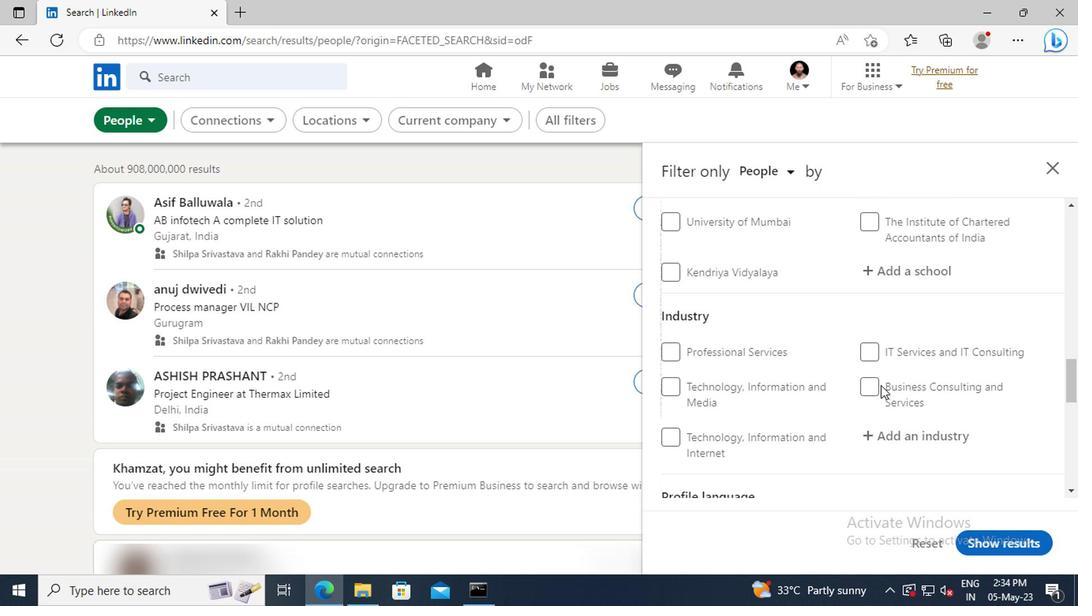 
Action: Mouse scrolled (880, 387) with delta (0, 1)
Screenshot: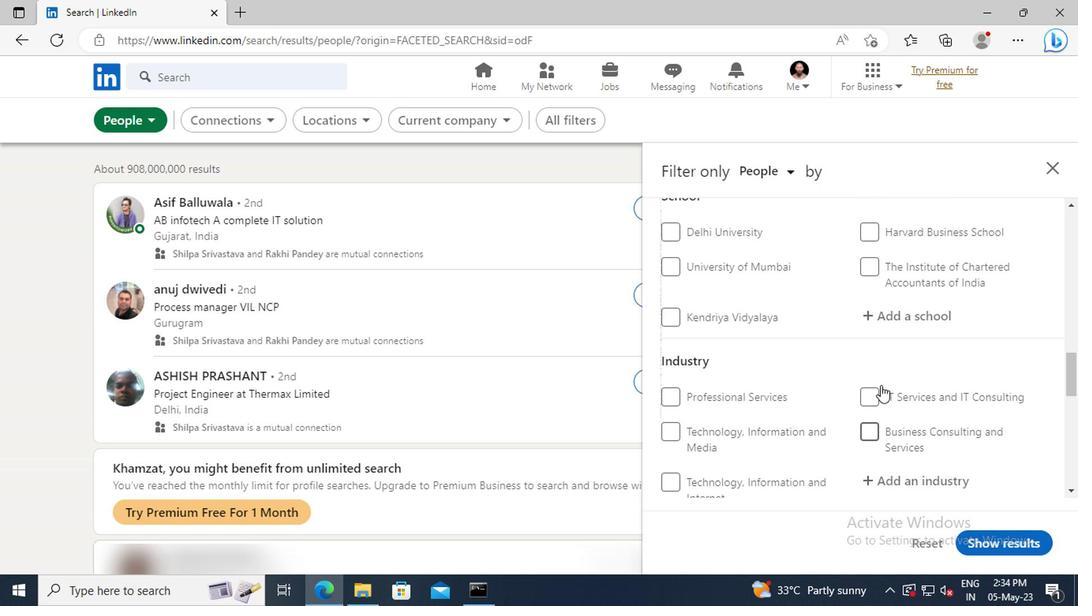 
Action: Mouse scrolled (880, 387) with delta (0, 1)
Screenshot: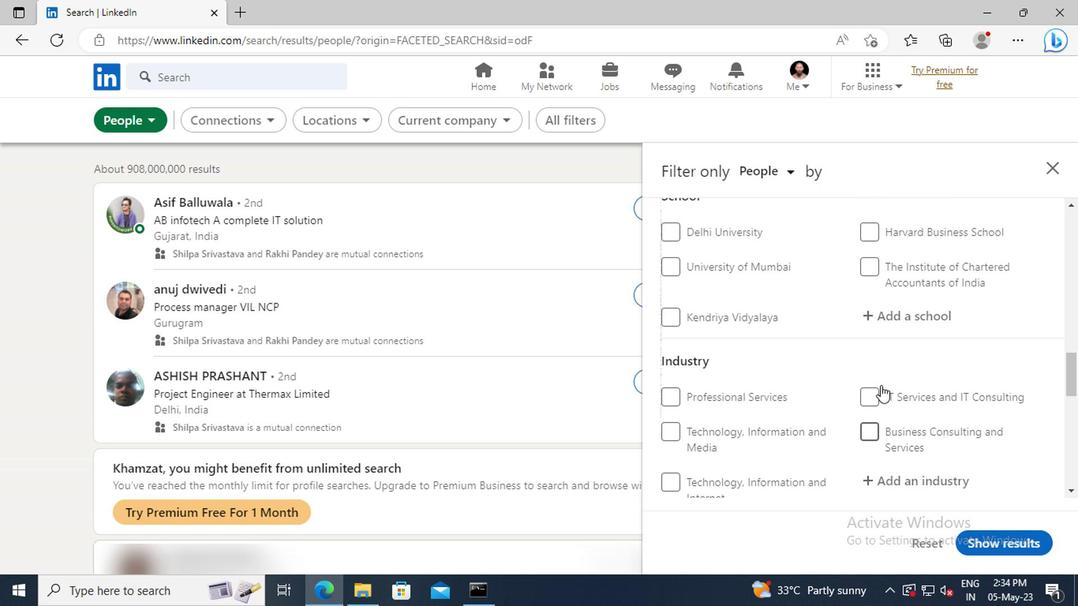 
Action: Mouse scrolled (880, 387) with delta (0, 1)
Screenshot: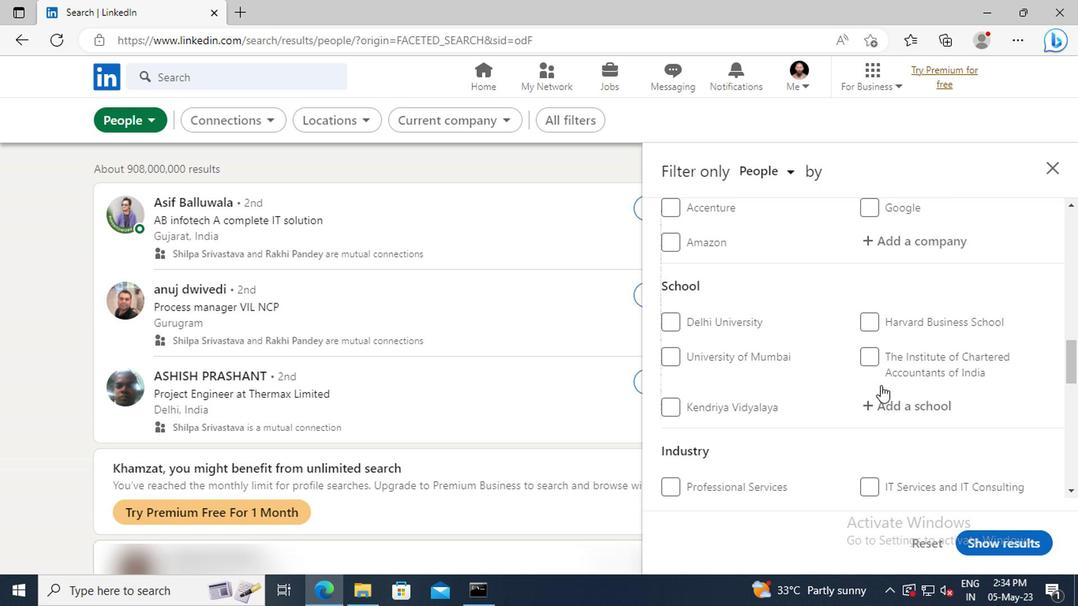 
Action: Mouse scrolled (880, 387) with delta (0, 1)
Screenshot: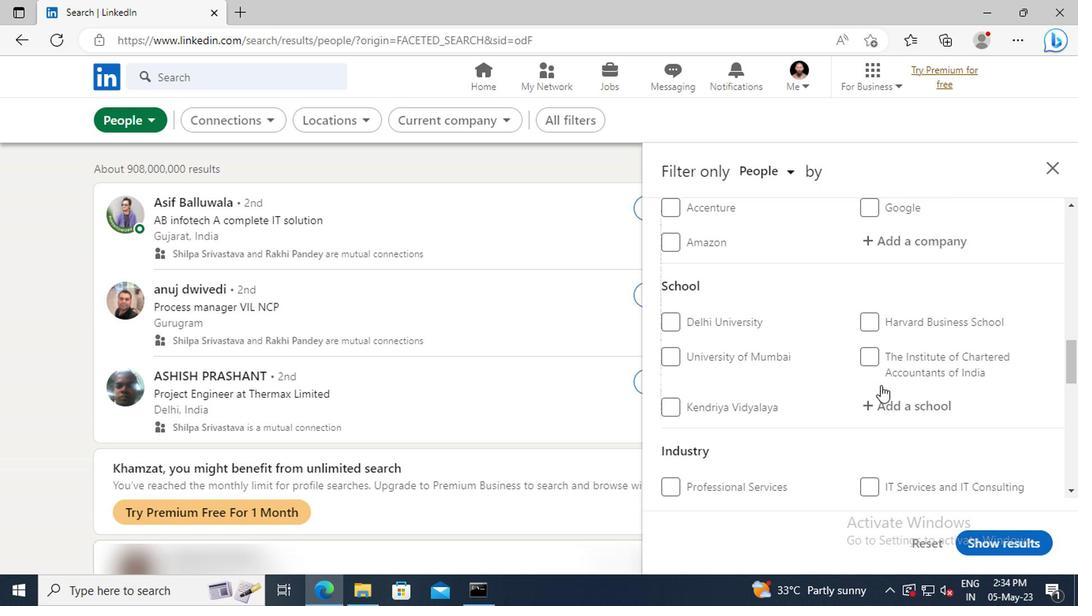 
Action: Mouse scrolled (880, 387) with delta (0, 1)
Screenshot: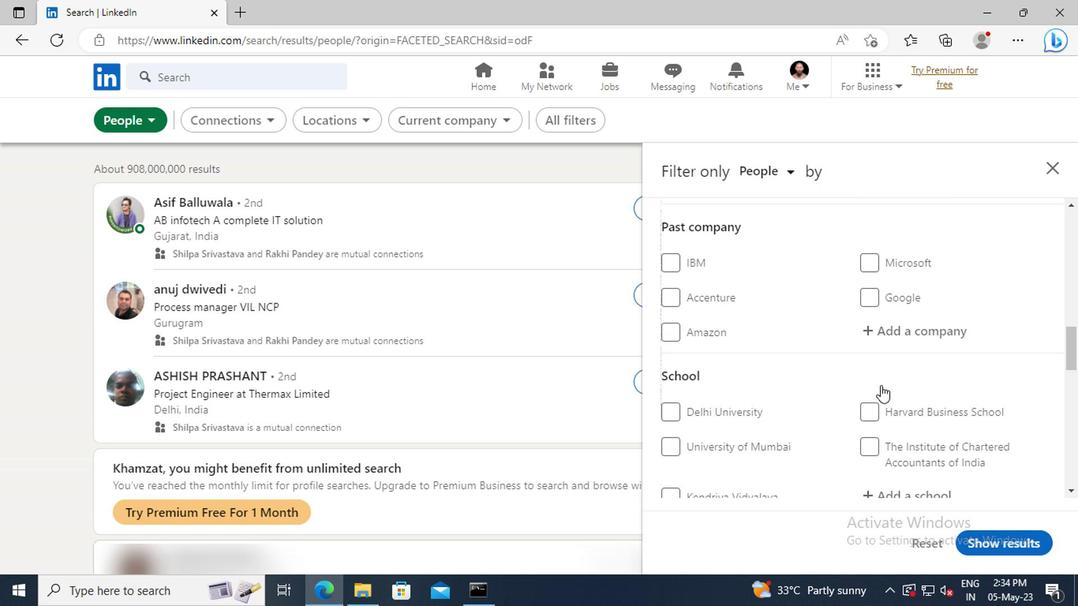 
Action: Mouse scrolled (880, 387) with delta (0, 1)
Screenshot: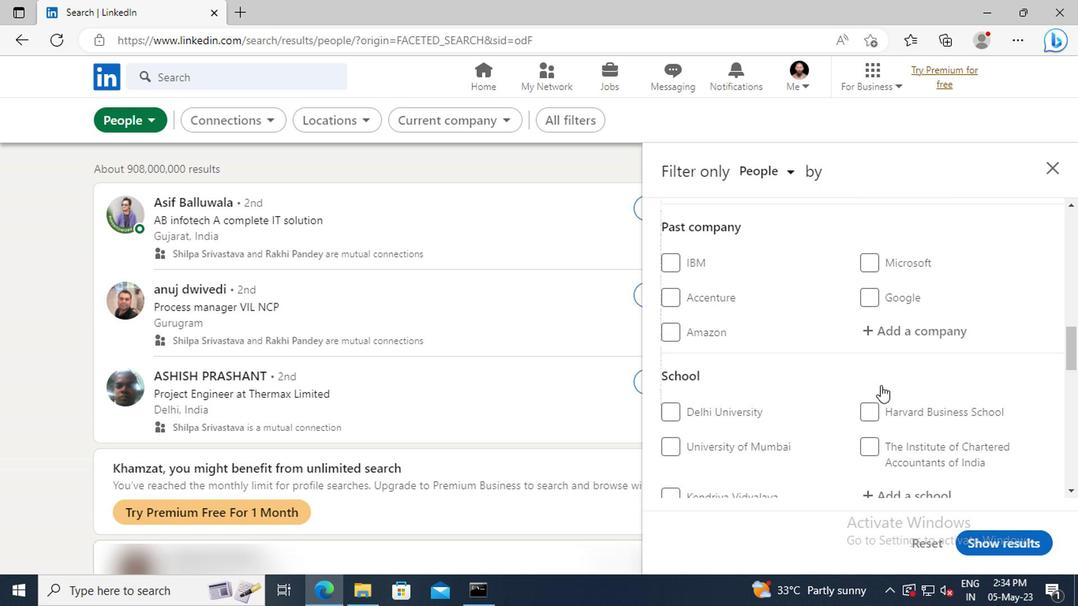 
Action: Mouse scrolled (880, 387) with delta (0, 1)
Screenshot: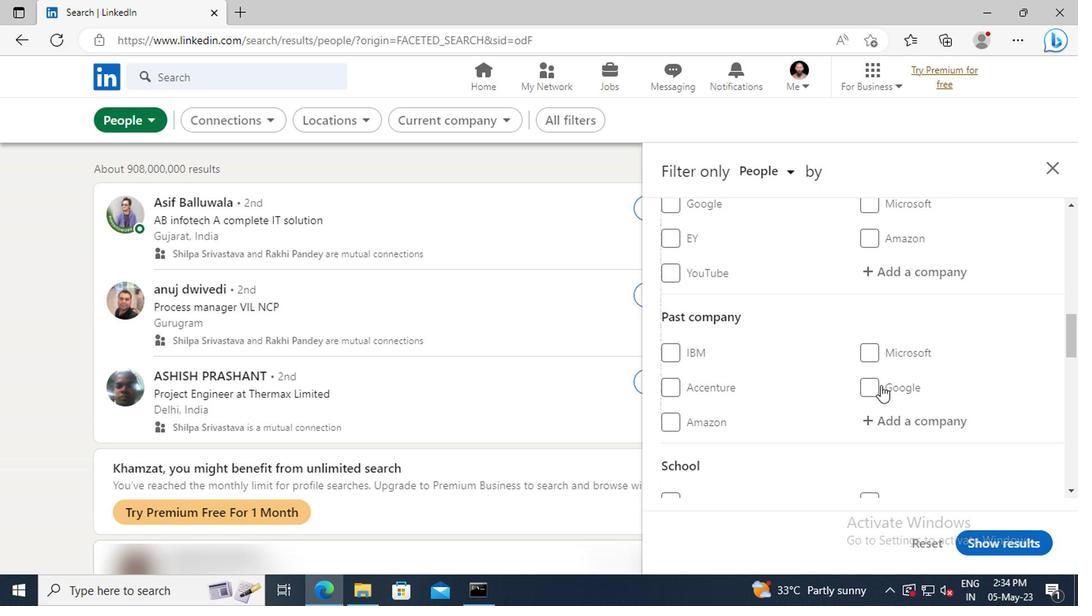 
Action: Mouse scrolled (880, 387) with delta (0, 1)
Screenshot: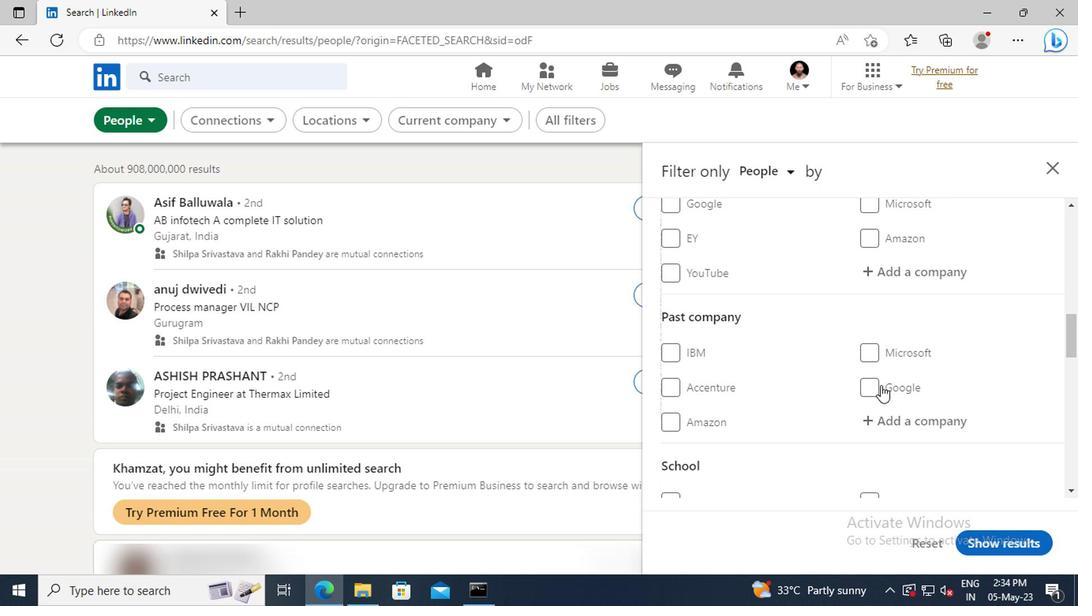 
Action: Mouse moved to (880, 365)
Screenshot: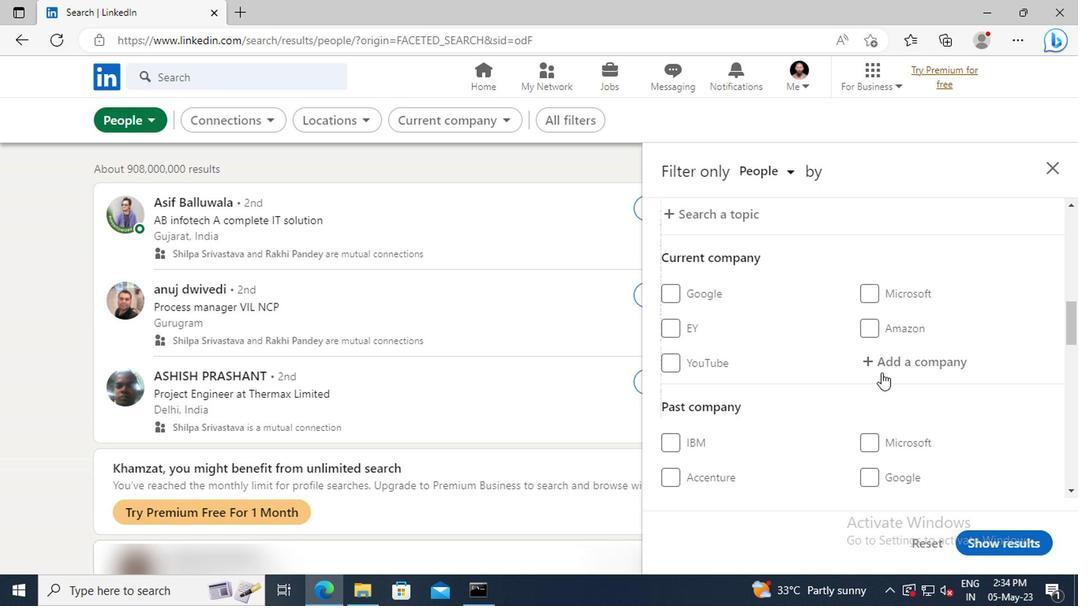 
Action: Mouse pressed left at (880, 365)
Screenshot: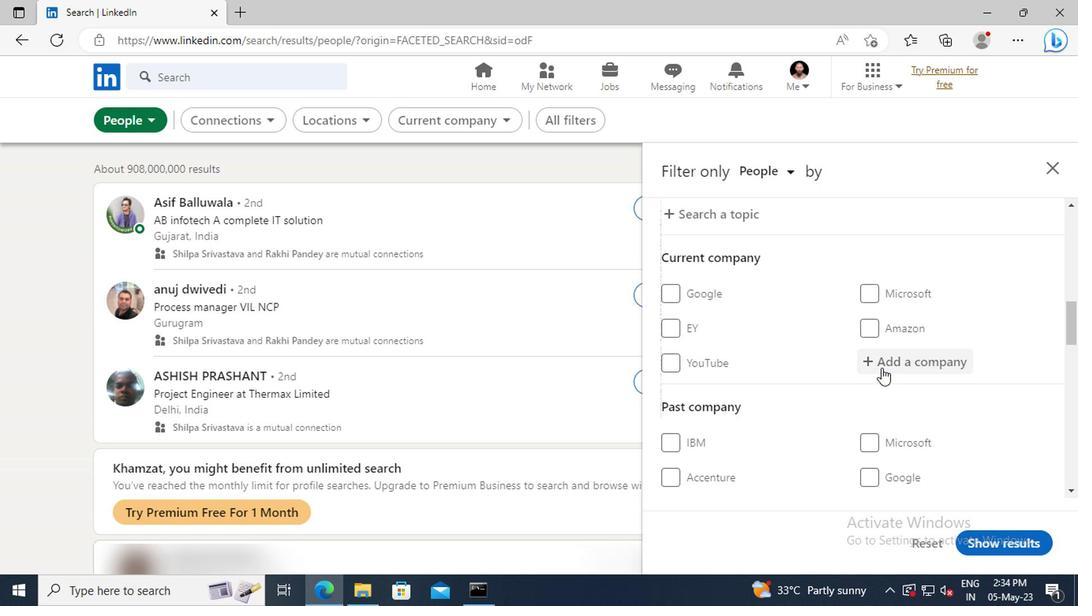 
Action: Key pressed <Key.shift>VIRA<Key.space><Key.shift>INTERNA
Screenshot: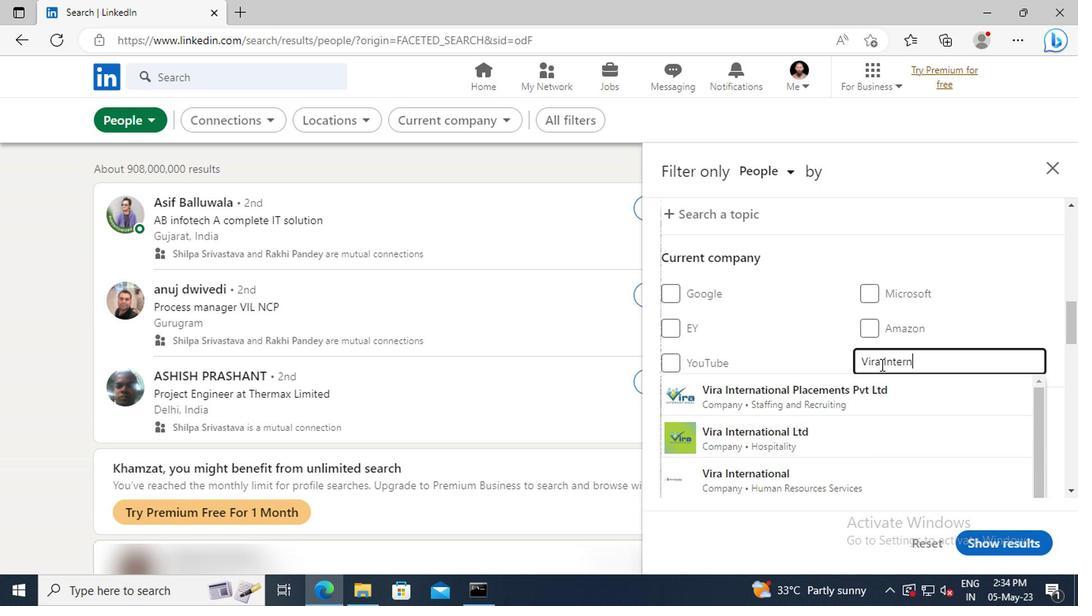 
Action: Mouse moved to (878, 391)
Screenshot: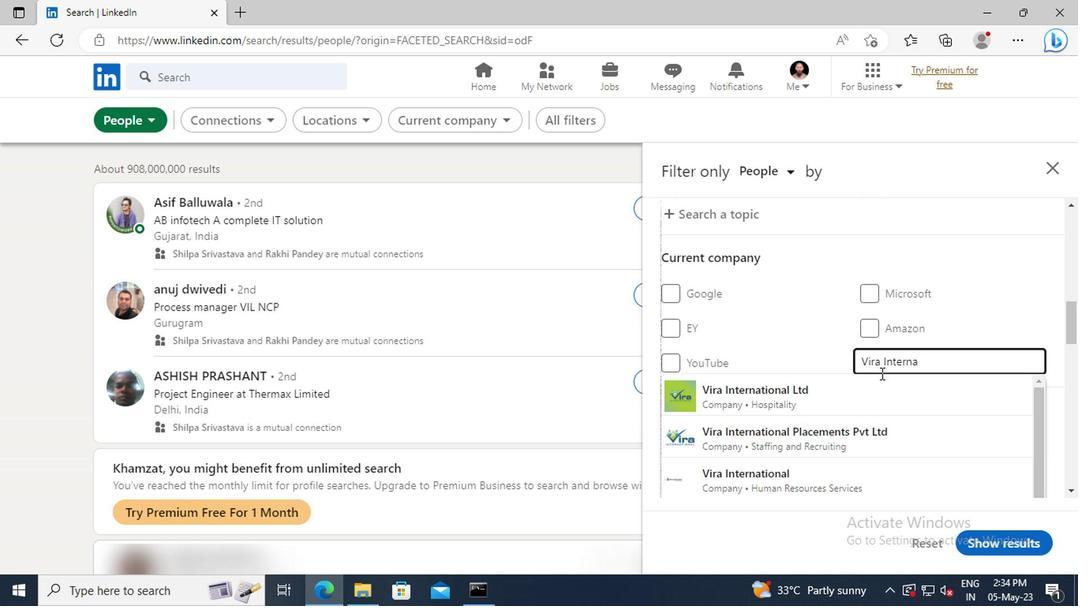 
Action: Mouse pressed left at (878, 391)
Screenshot: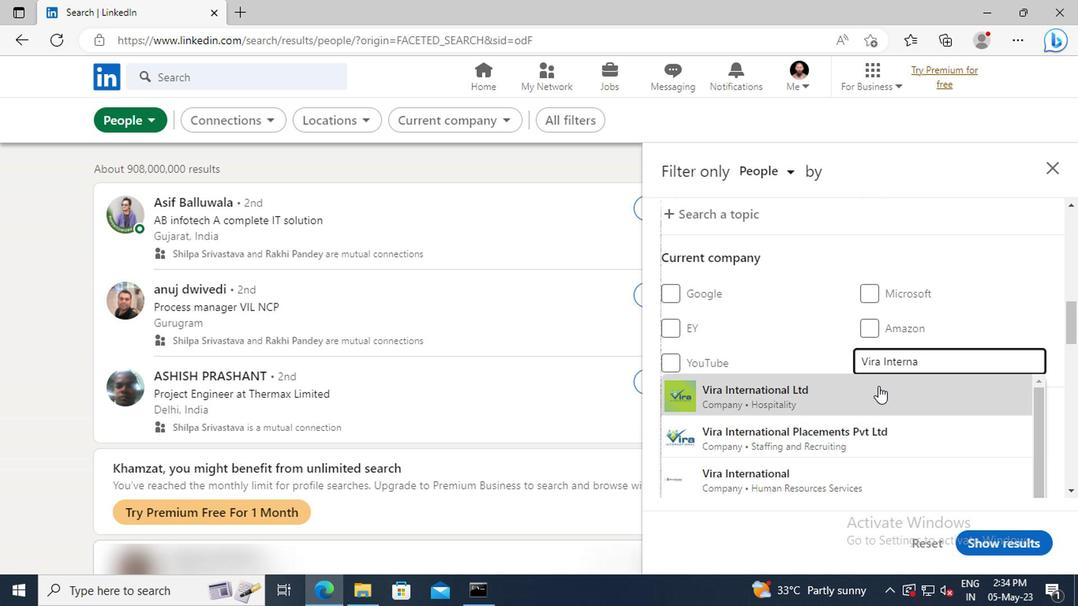 
Action: Mouse scrolled (878, 391) with delta (0, 0)
Screenshot: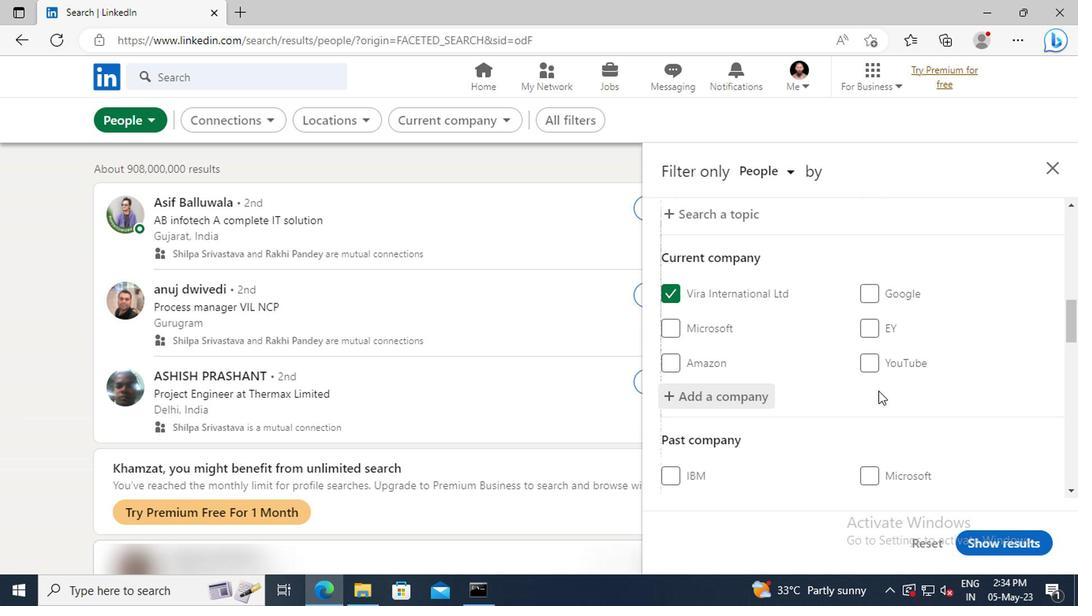 
Action: Mouse scrolled (878, 391) with delta (0, 0)
Screenshot: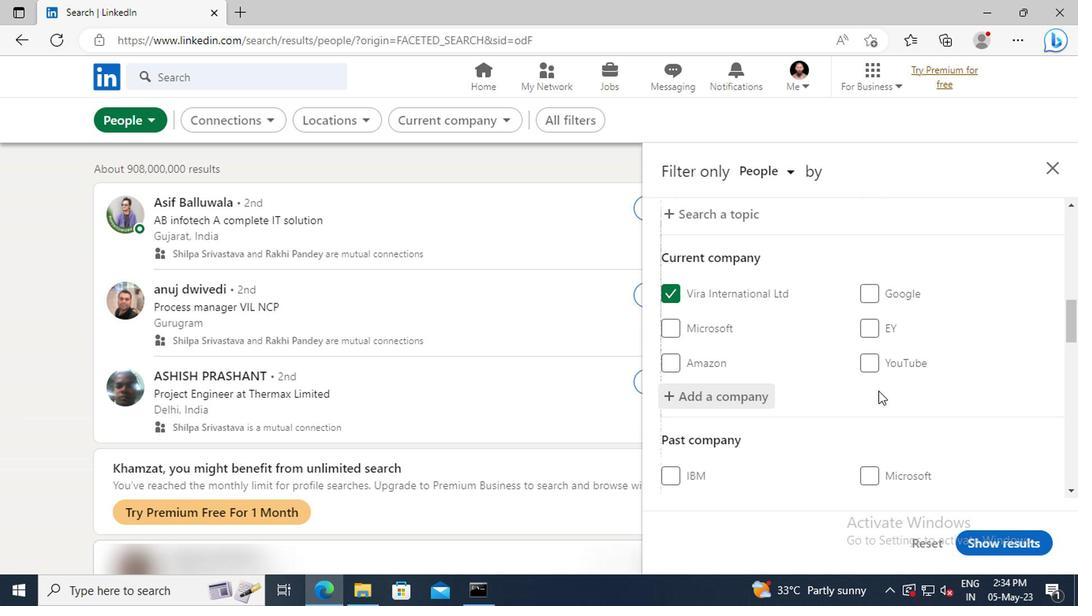 
Action: Mouse scrolled (878, 391) with delta (0, 0)
Screenshot: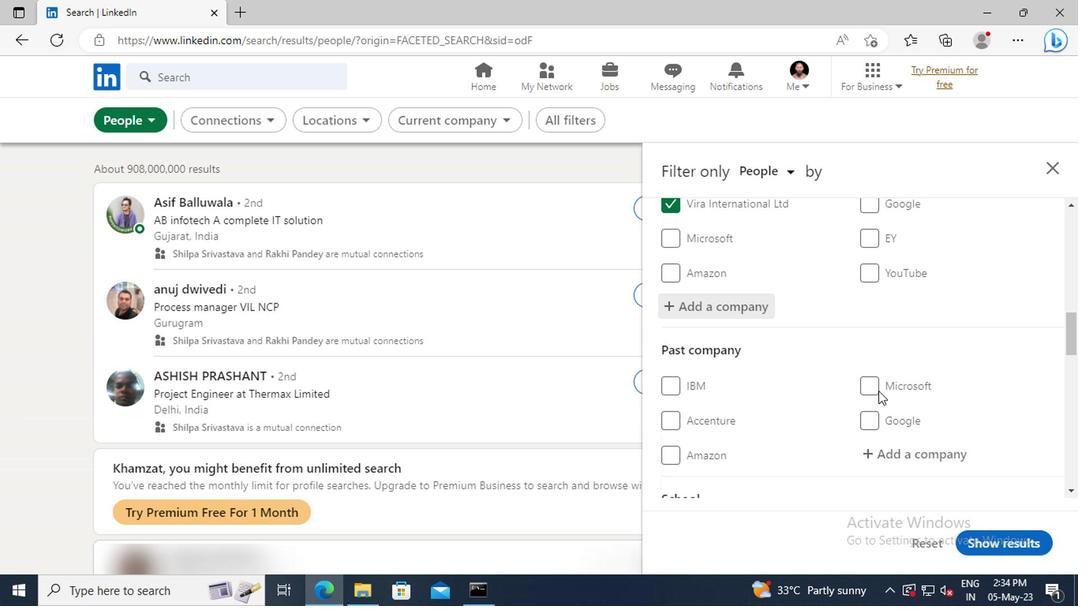 
Action: Mouse scrolled (878, 391) with delta (0, 0)
Screenshot: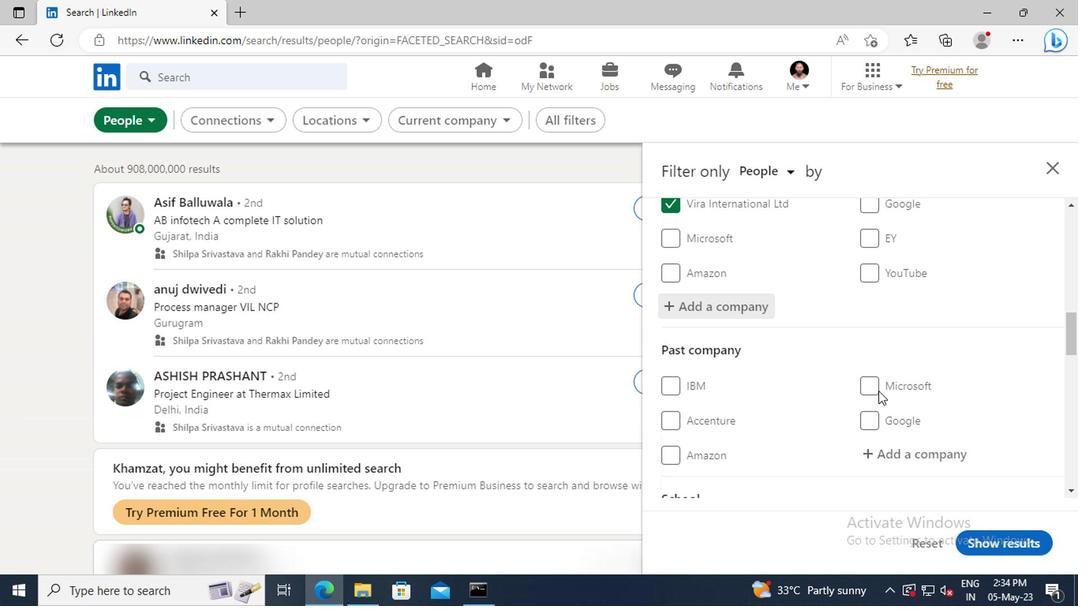 
Action: Mouse moved to (874, 383)
Screenshot: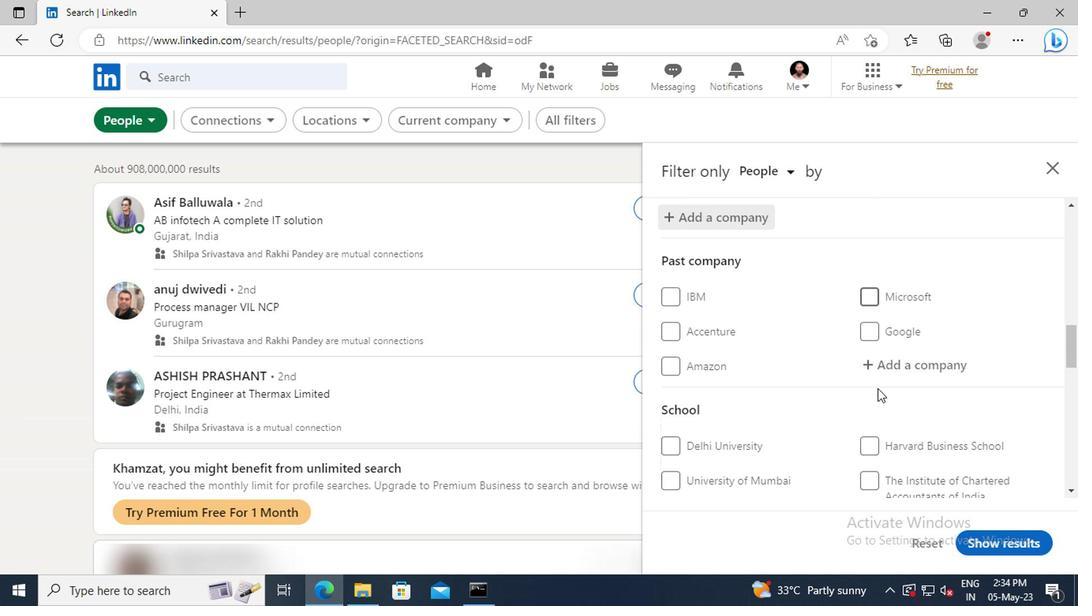 
Action: Mouse scrolled (874, 383) with delta (0, 0)
Screenshot: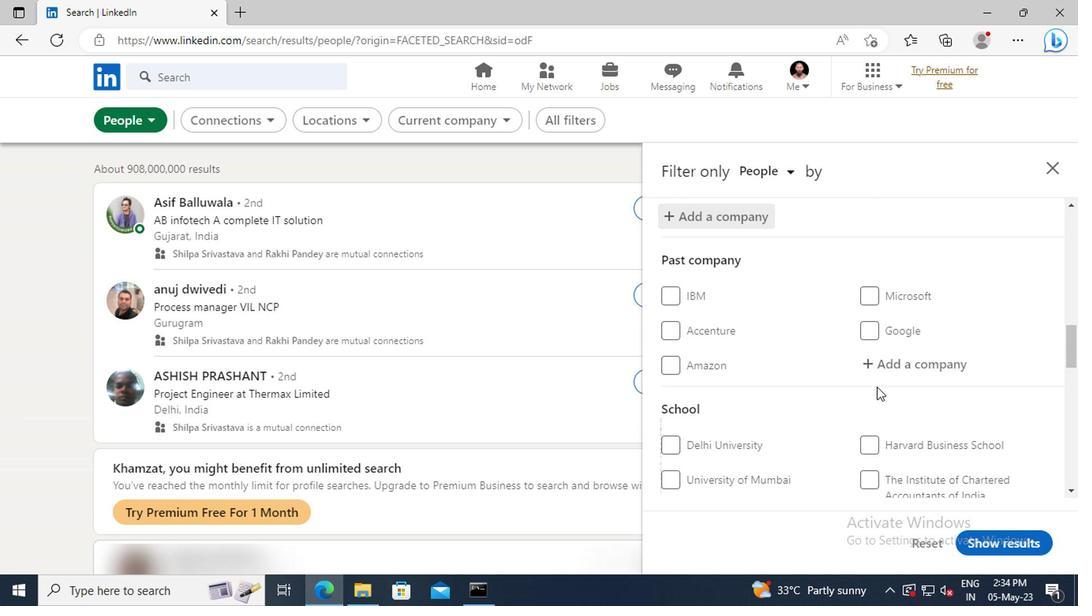 
Action: Mouse scrolled (874, 383) with delta (0, 0)
Screenshot: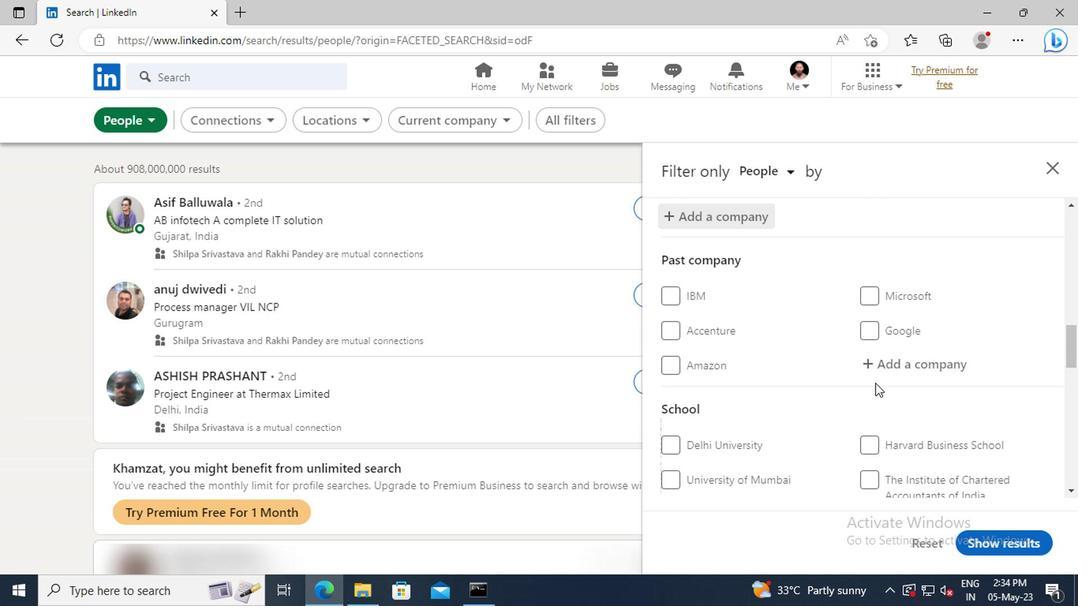 
Action: Mouse moved to (873, 380)
Screenshot: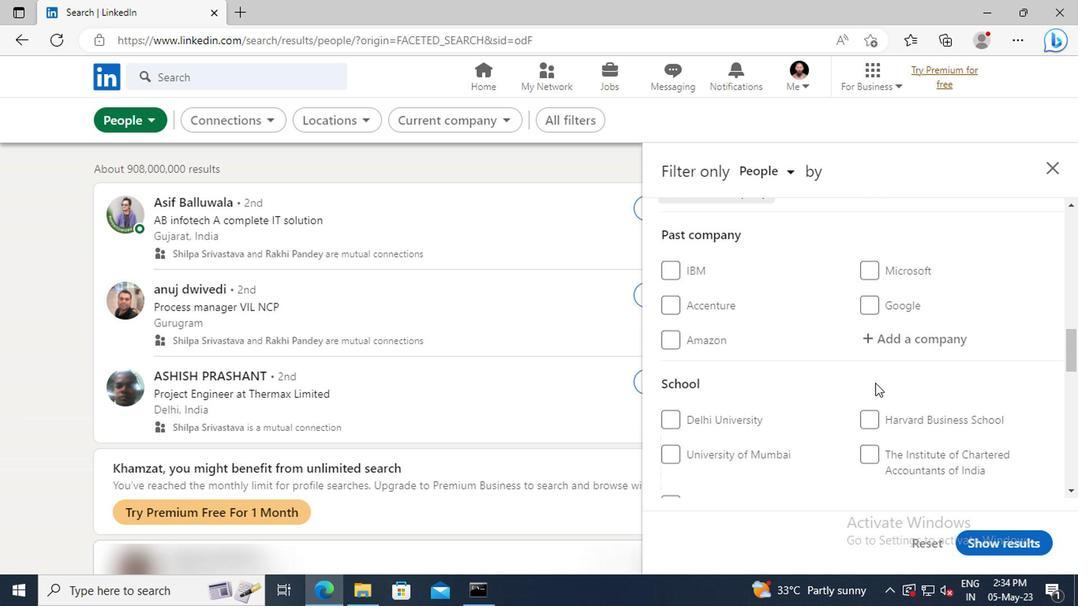 
Action: Mouse scrolled (873, 379) with delta (0, 0)
Screenshot: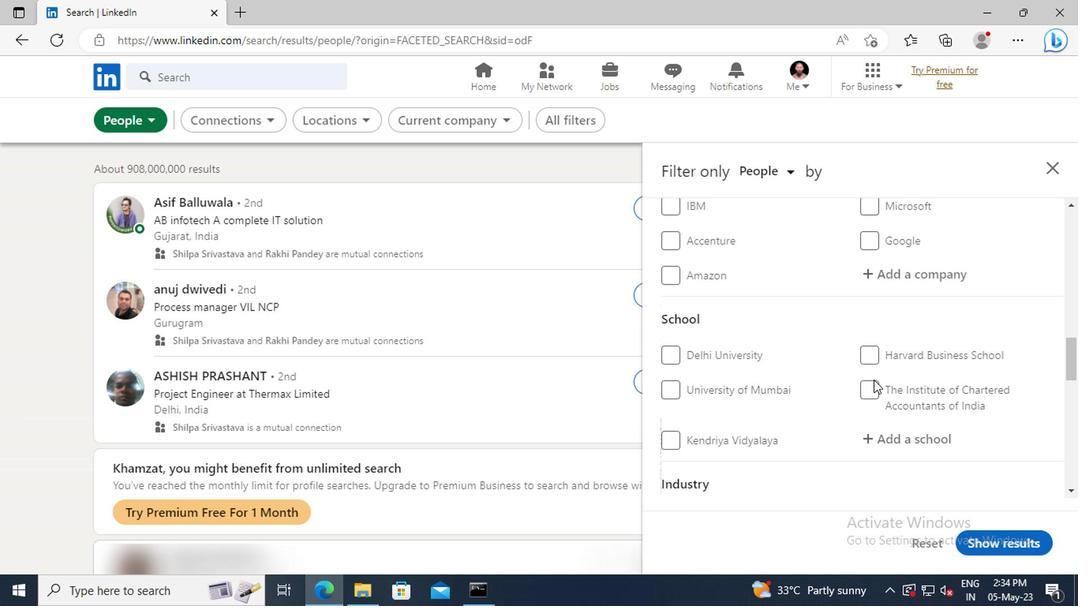
Action: Mouse moved to (880, 393)
Screenshot: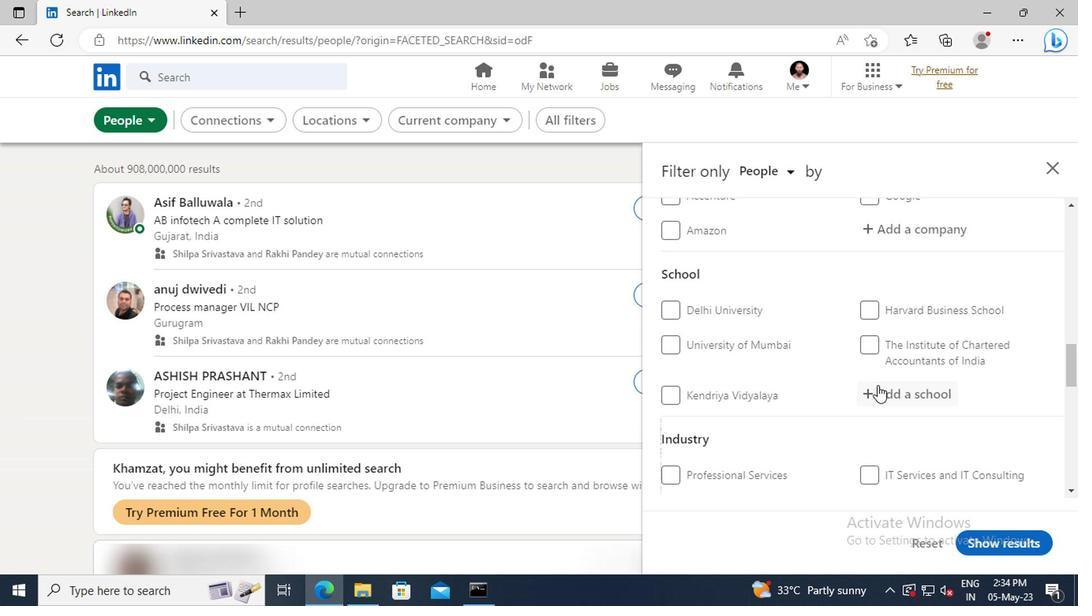 
Action: Mouse pressed left at (880, 393)
Screenshot: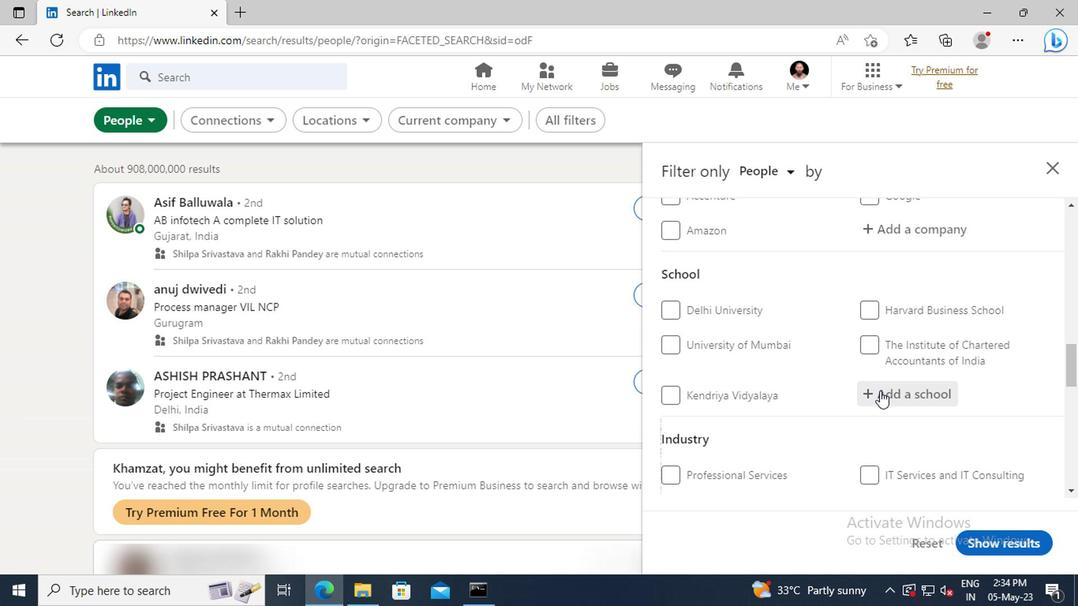 
Action: Key pressed <Key.shift><Key.shift><Key.shift><Key.shift><Key.shift><Key.shift><Key.shift><Key.shift><Key.shift><Key.shift><Key.shift><Key.shift><Key.shift><Key.shift><Key.shift><Key.shift><Key.shift><Key.shift>SANT<Key.space><Key.shift>LONGOW
Screenshot: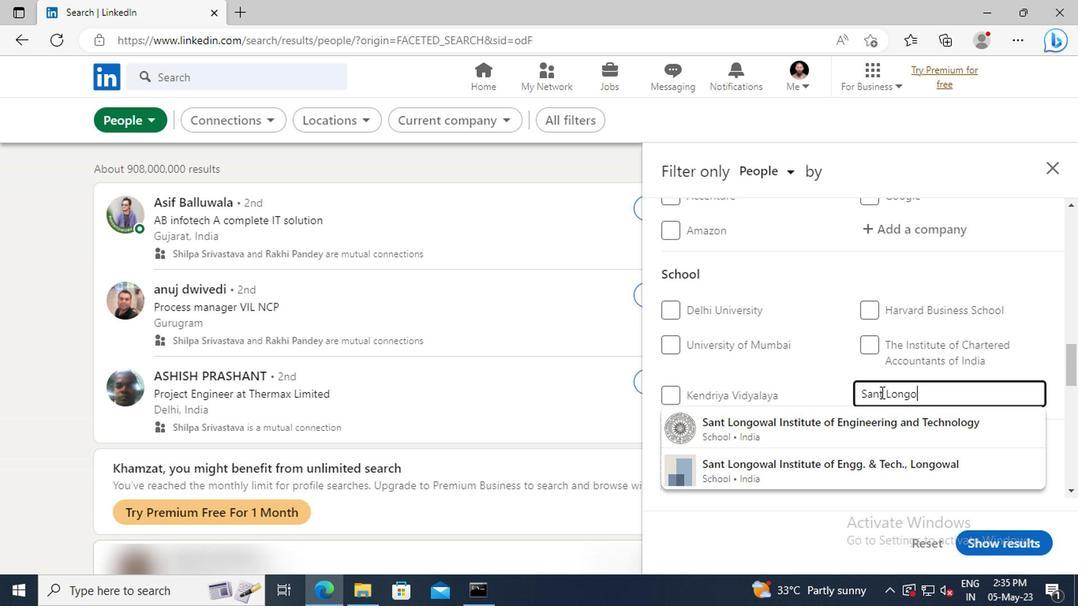 
Action: Mouse moved to (884, 421)
Screenshot: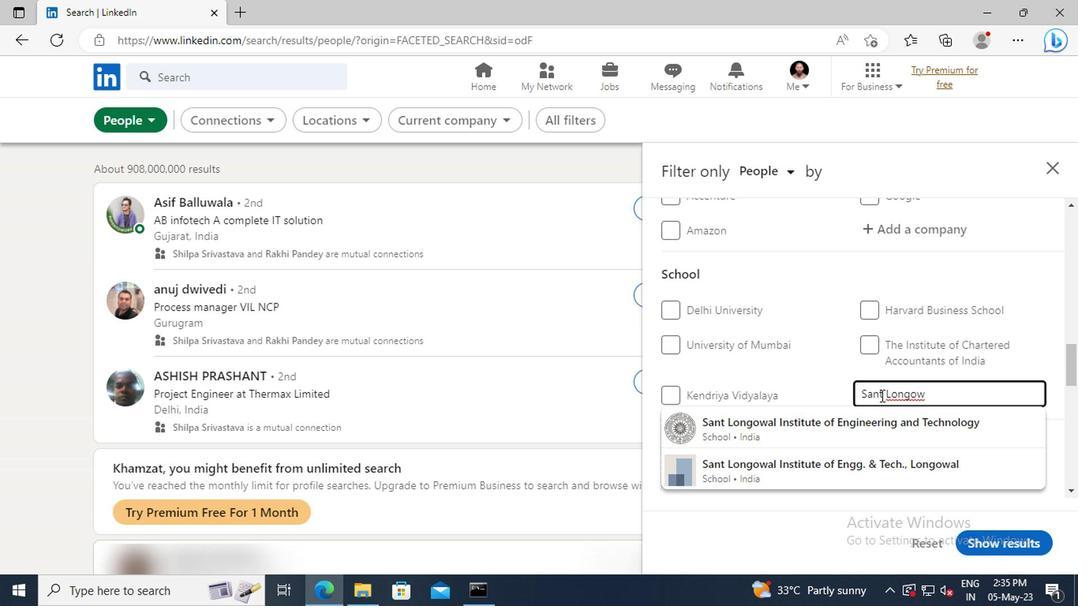 
Action: Mouse pressed left at (884, 421)
Screenshot: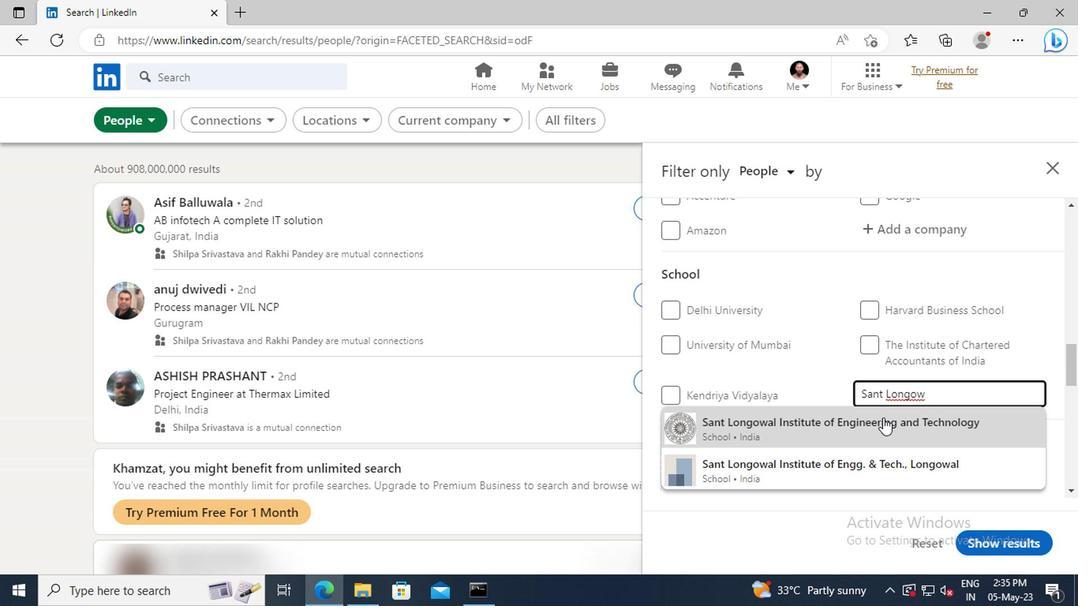 
Action: Mouse scrolled (884, 421) with delta (0, 0)
Screenshot: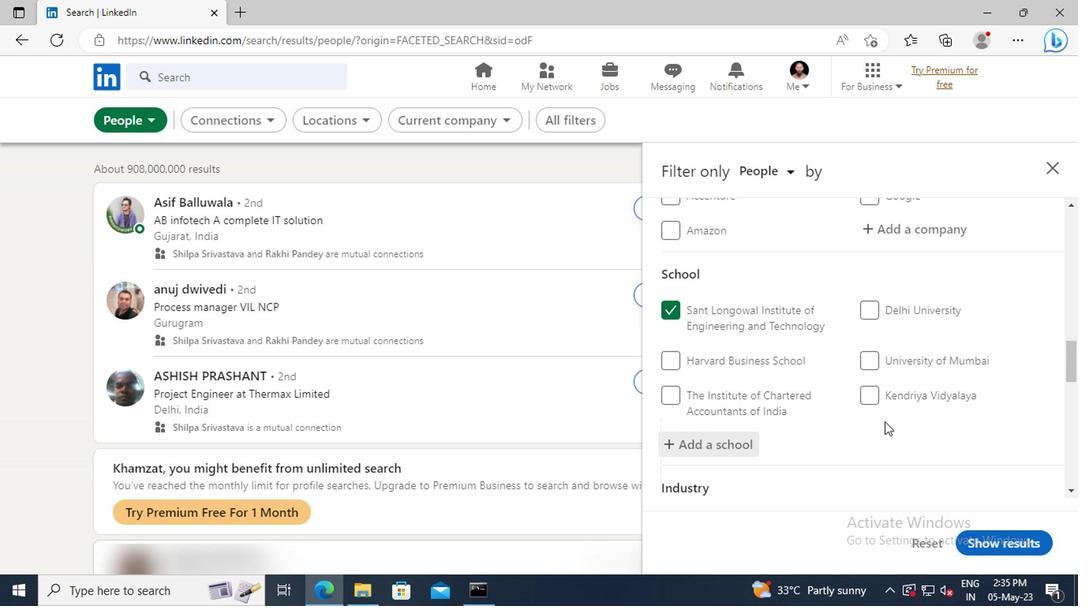 
Action: Mouse scrolled (884, 421) with delta (0, 0)
Screenshot: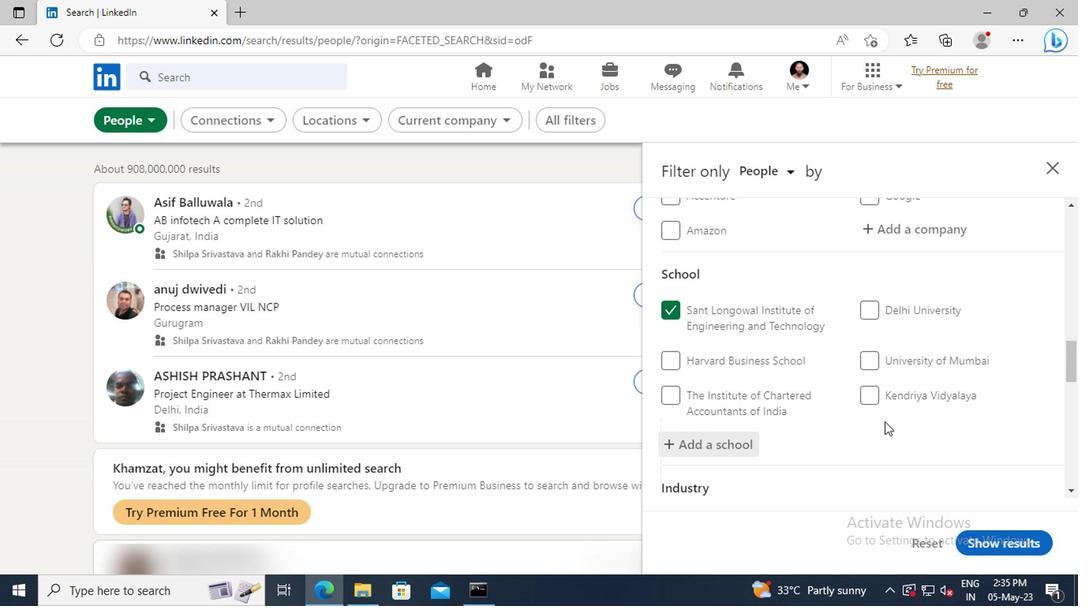 
Action: Mouse moved to (882, 405)
Screenshot: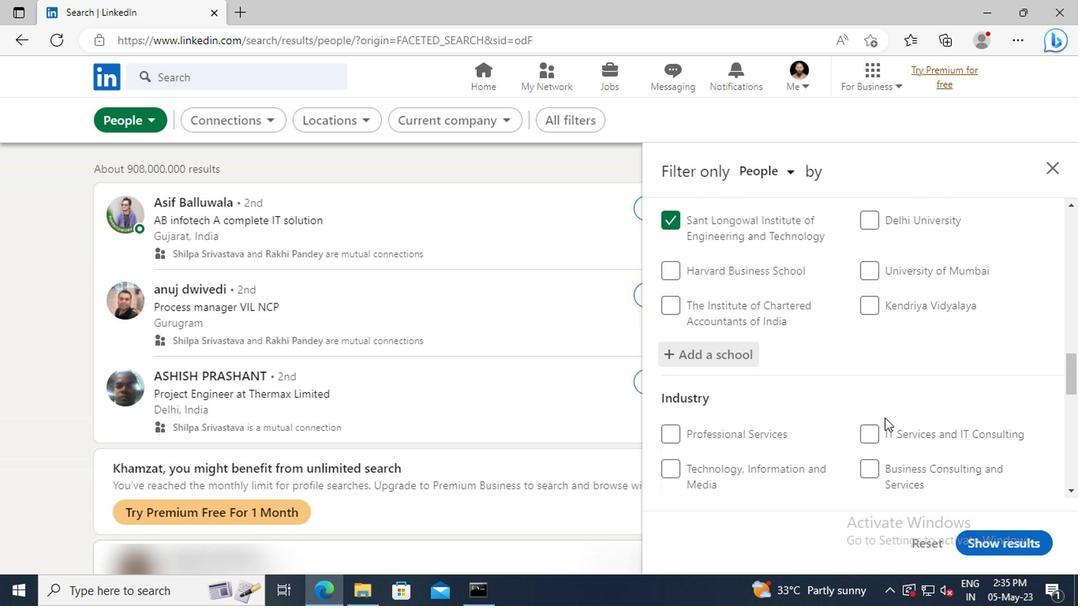
Action: Mouse scrolled (882, 405) with delta (0, 0)
Screenshot: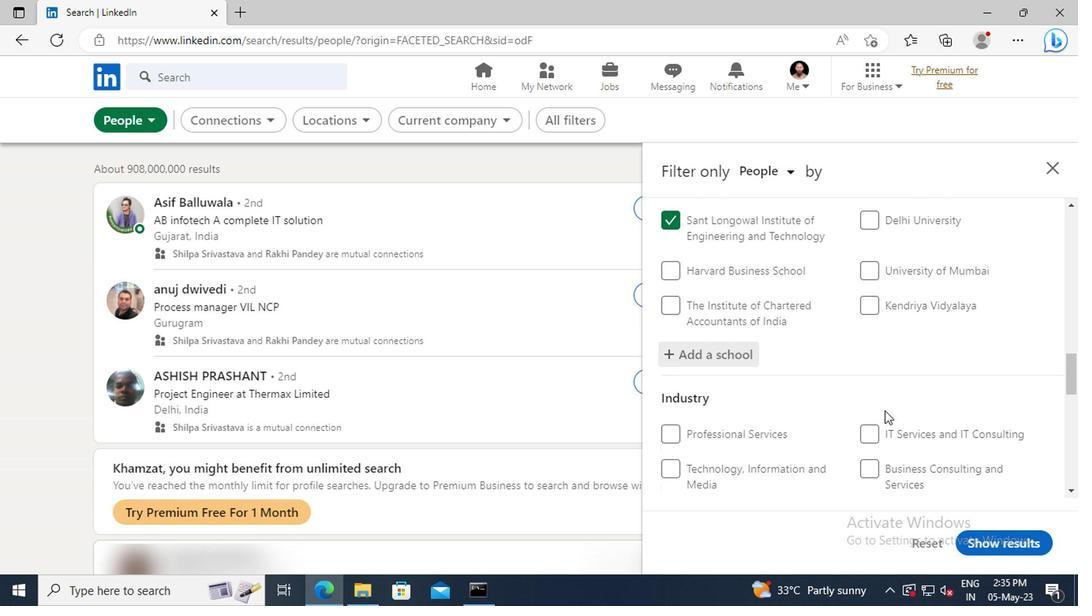 
Action: Mouse scrolled (882, 405) with delta (0, 0)
Screenshot: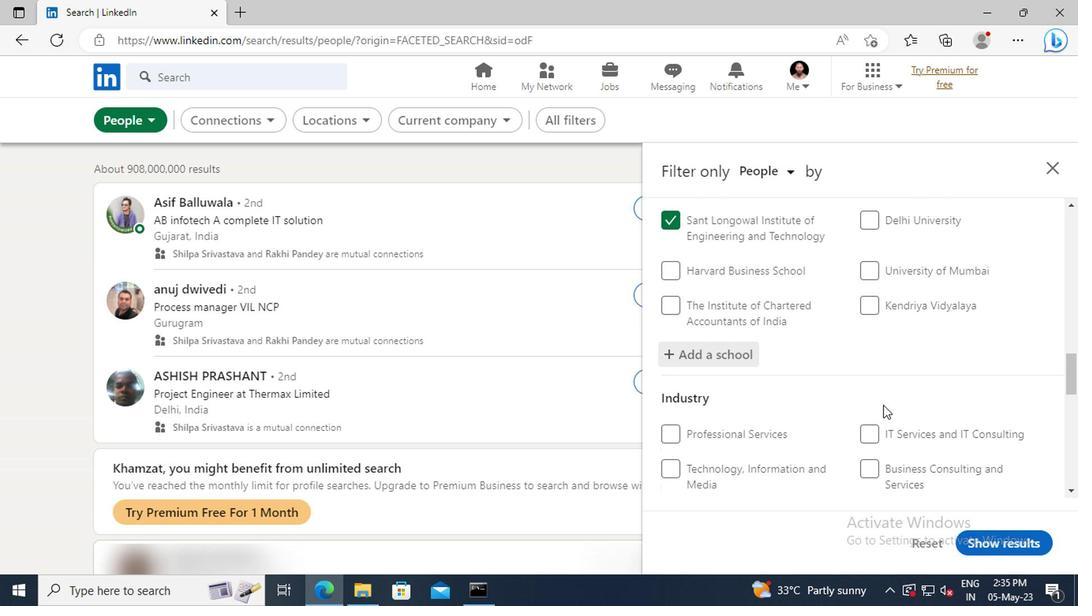 
Action: Mouse moved to (882, 392)
Screenshot: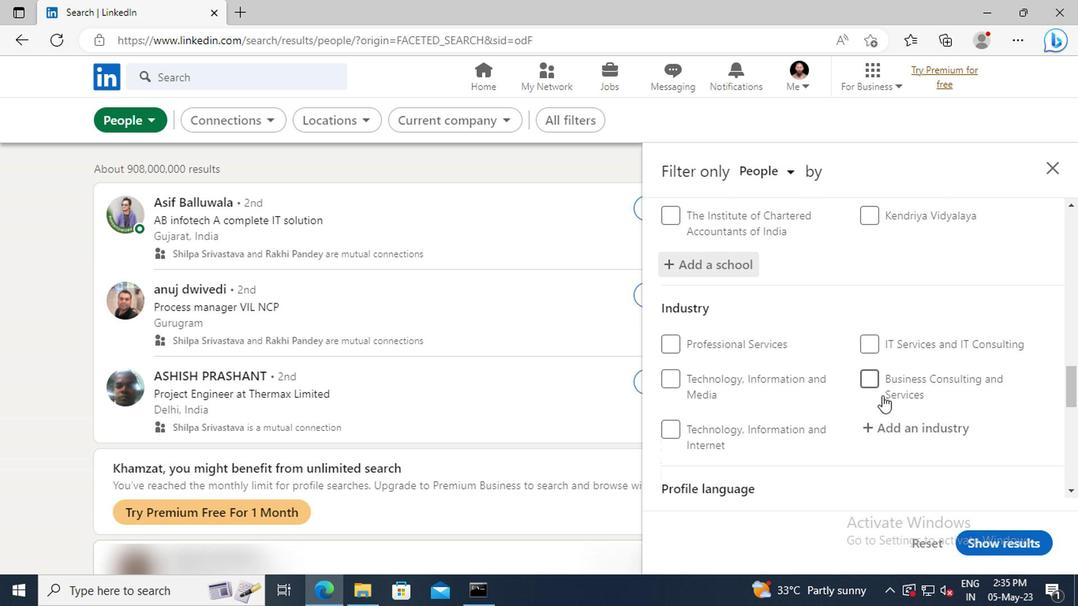 
Action: Mouse scrolled (882, 391) with delta (0, 0)
Screenshot: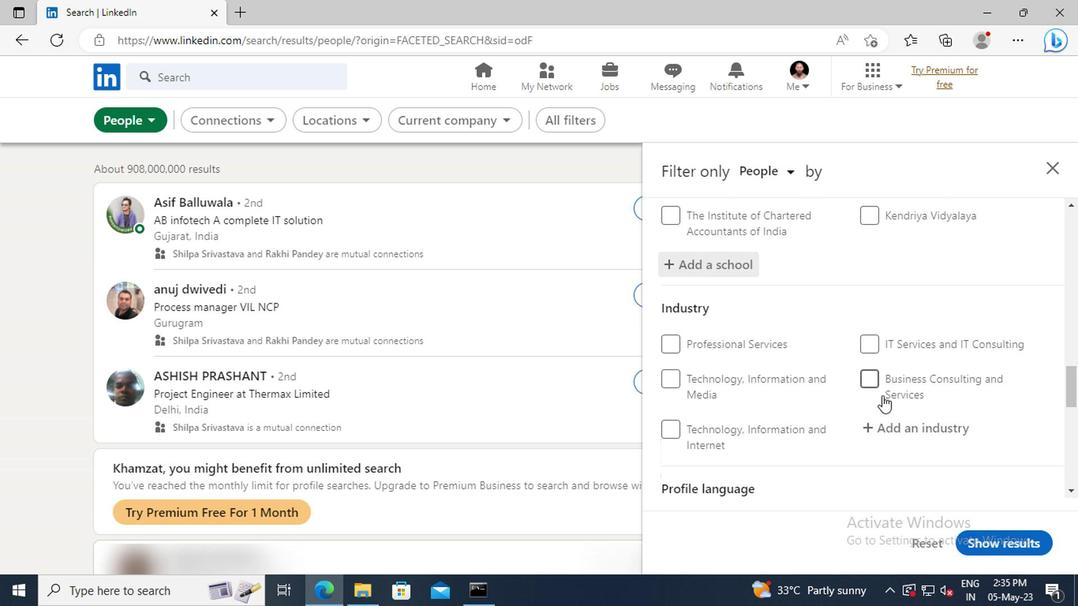 
Action: Mouse moved to (884, 385)
Screenshot: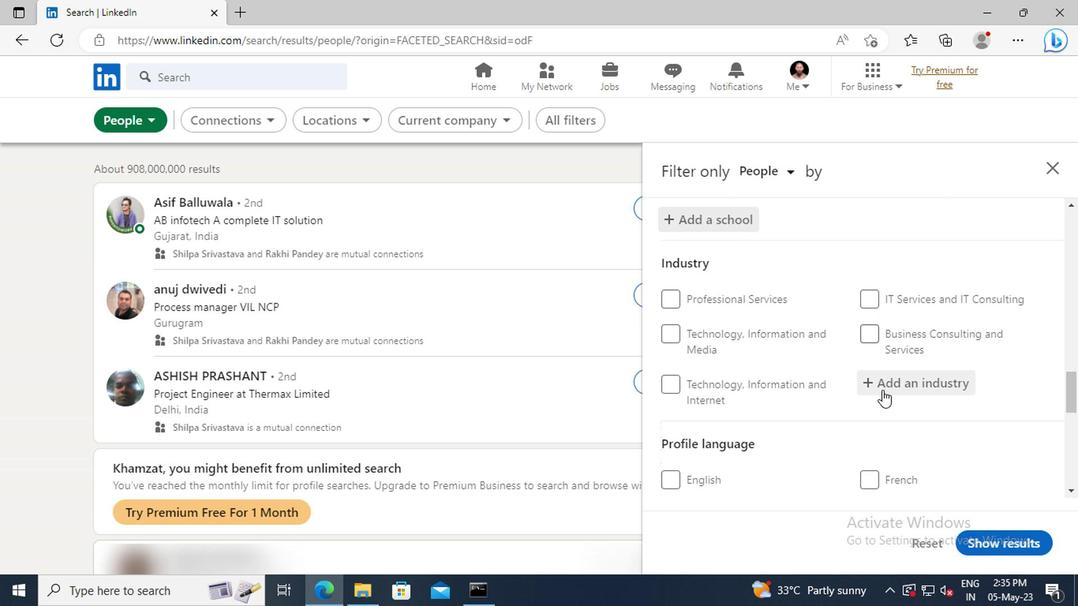 
Action: Mouse pressed left at (884, 385)
Screenshot: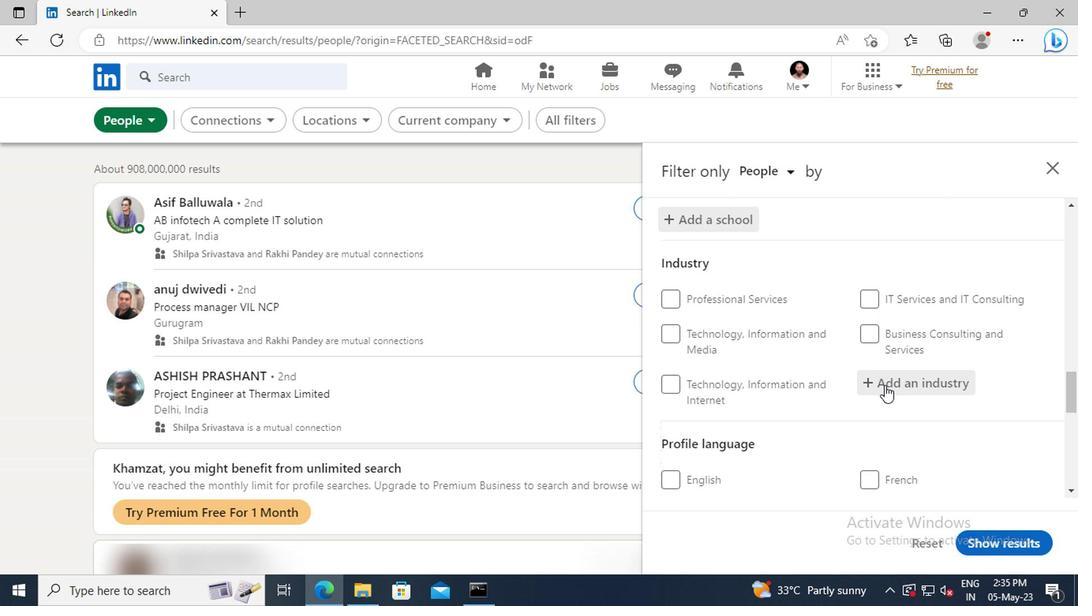 
Action: Key pressed <Key.shift>MUSEUMS,<Key.space>
Screenshot: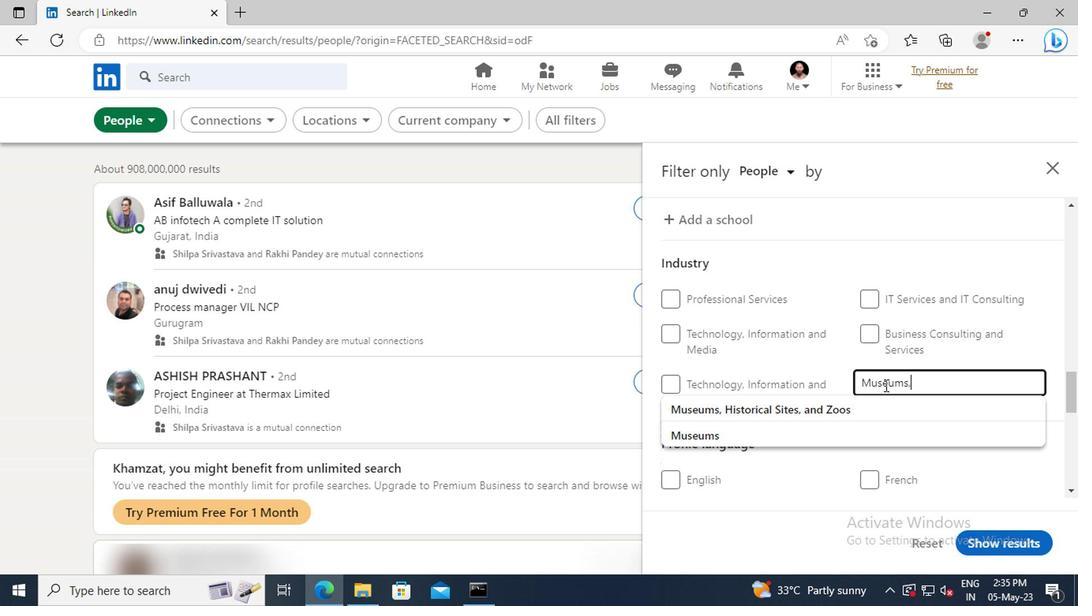 
Action: Mouse moved to (884, 397)
Screenshot: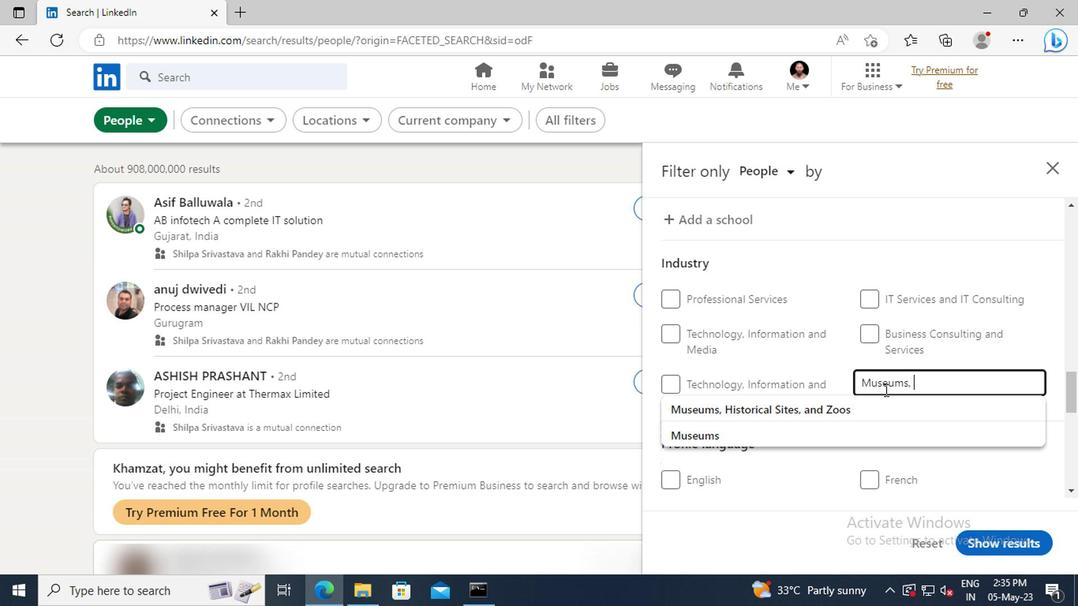 
Action: Mouse pressed left at (884, 397)
Screenshot: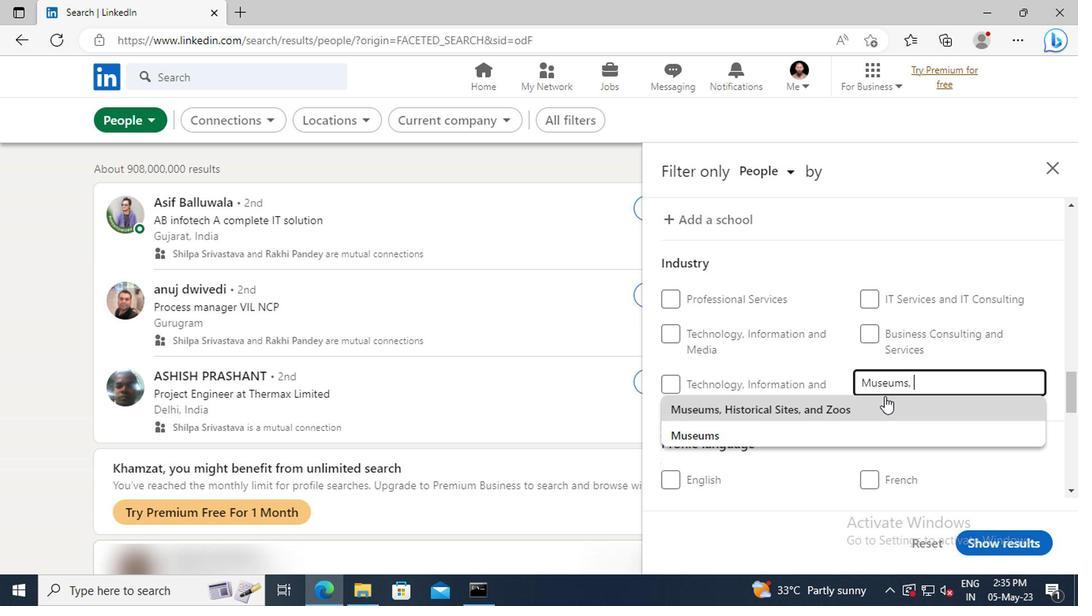 
Action: Mouse scrolled (884, 397) with delta (0, 0)
Screenshot: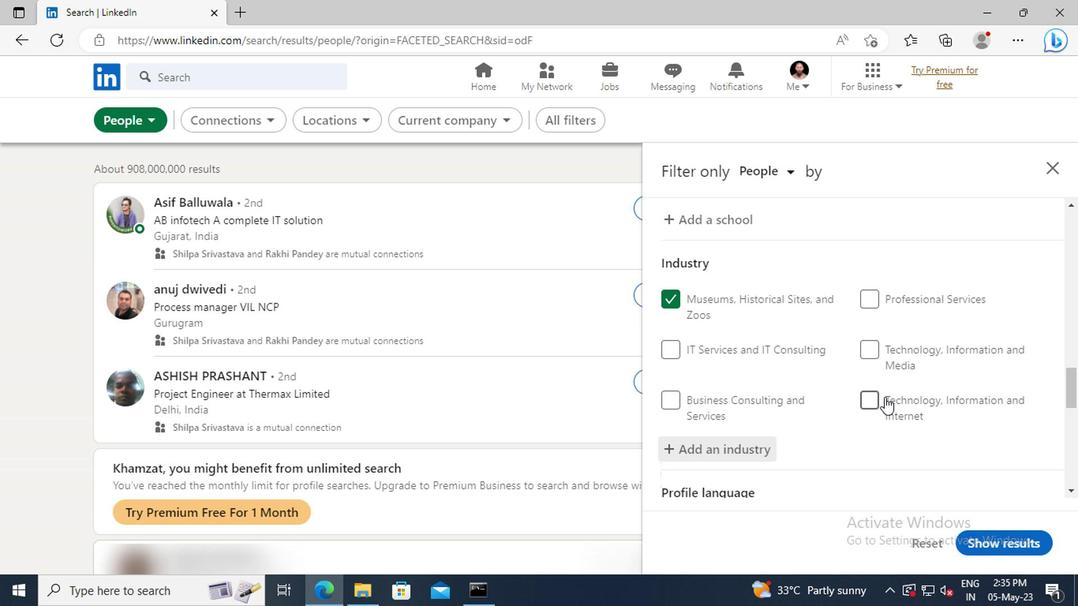 
Action: Mouse scrolled (884, 397) with delta (0, 0)
Screenshot: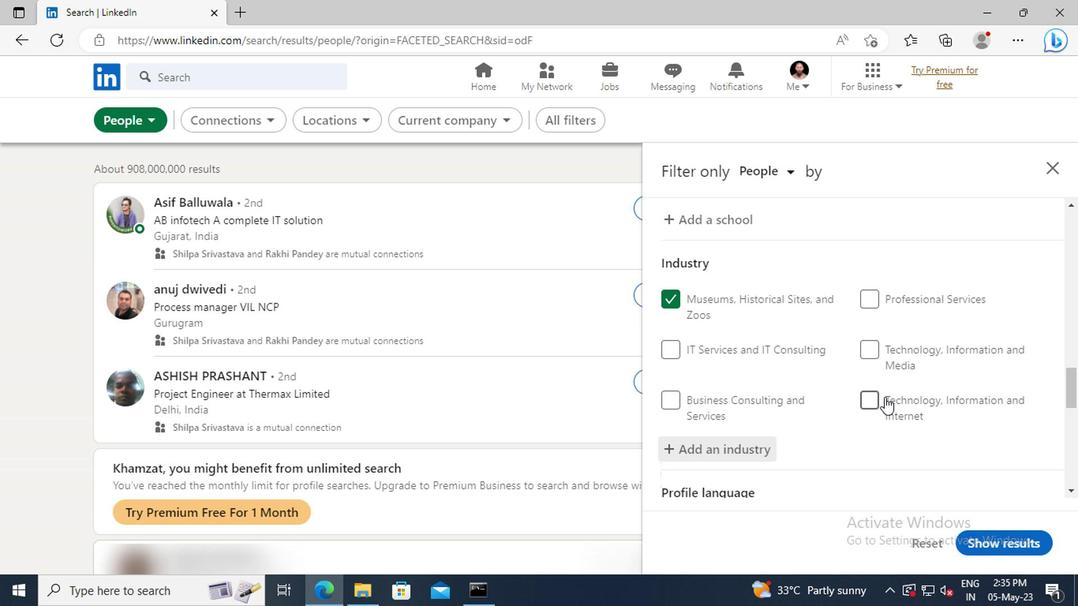 
Action: Mouse moved to (884, 393)
Screenshot: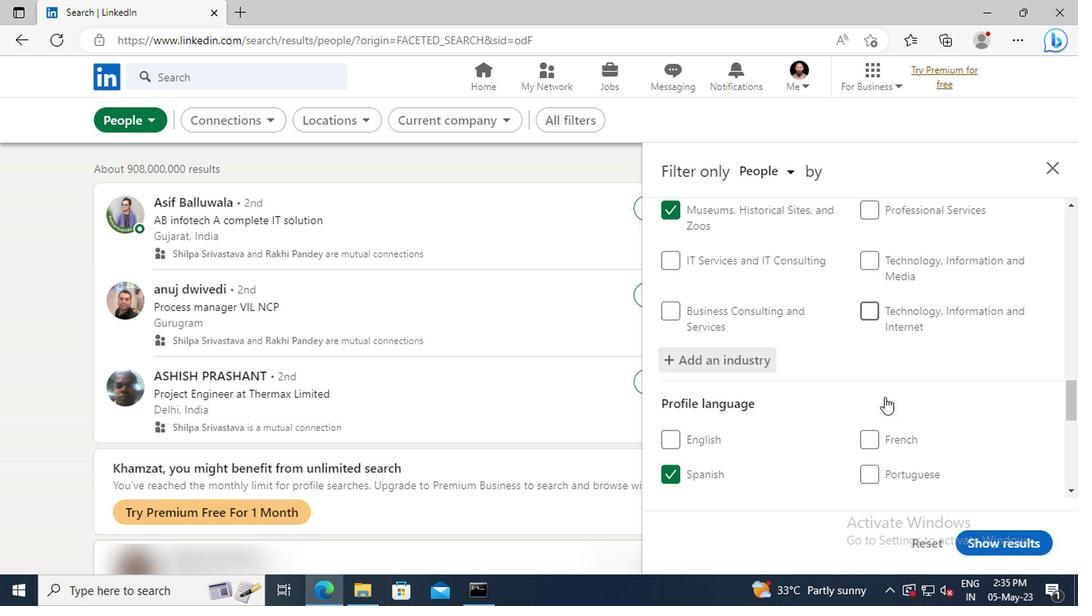 
Action: Mouse scrolled (884, 393) with delta (0, 0)
Screenshot: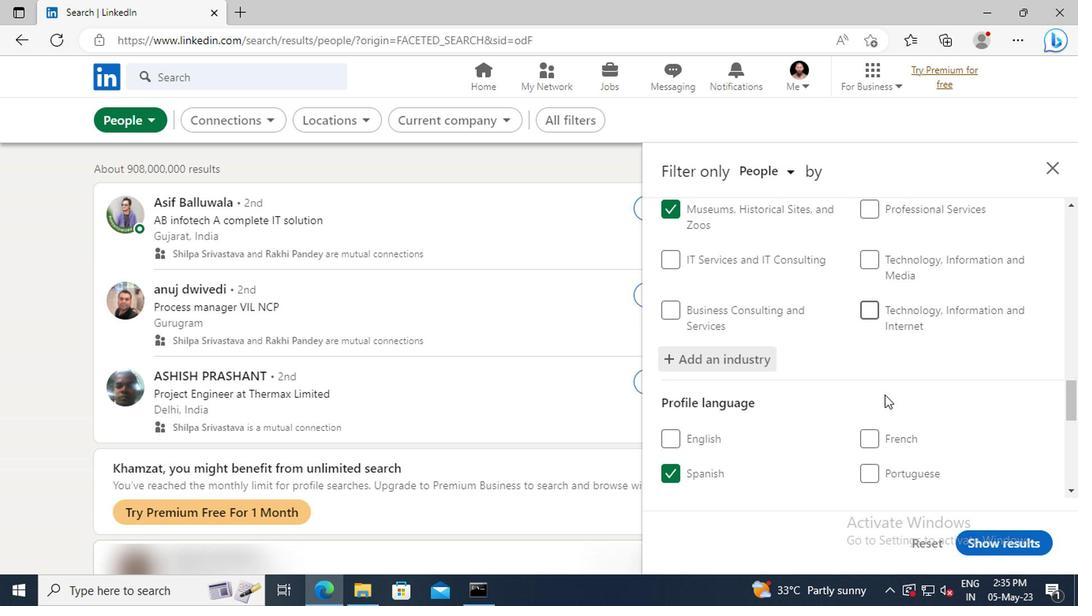 
Action: Mouse scrolled (884, 393) with delta (0, 0)
Screenshot: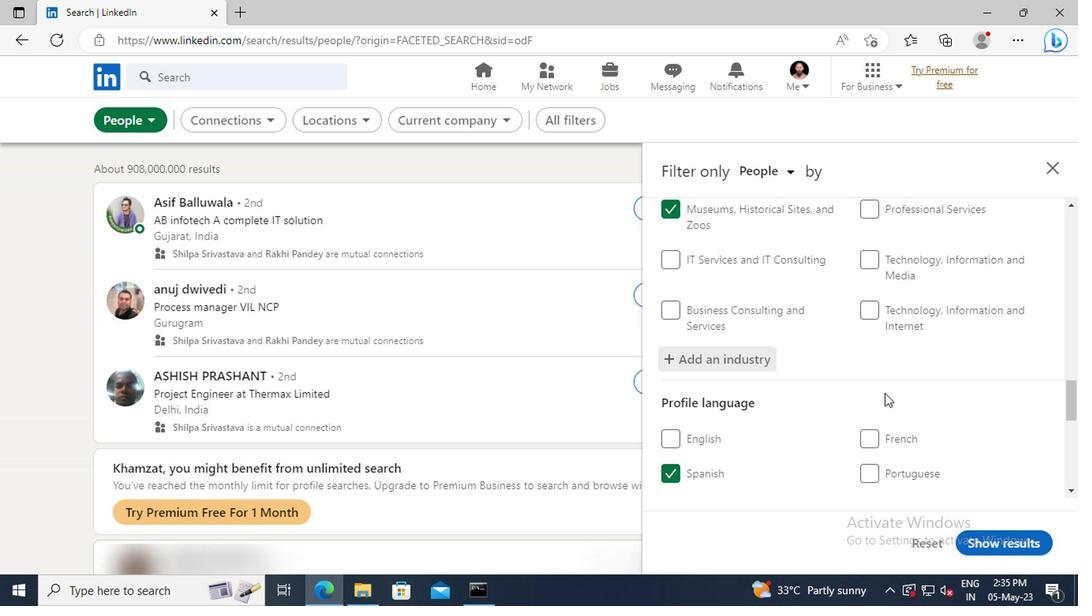 
Action: Mouse moved to (882, 383)
Screenshot: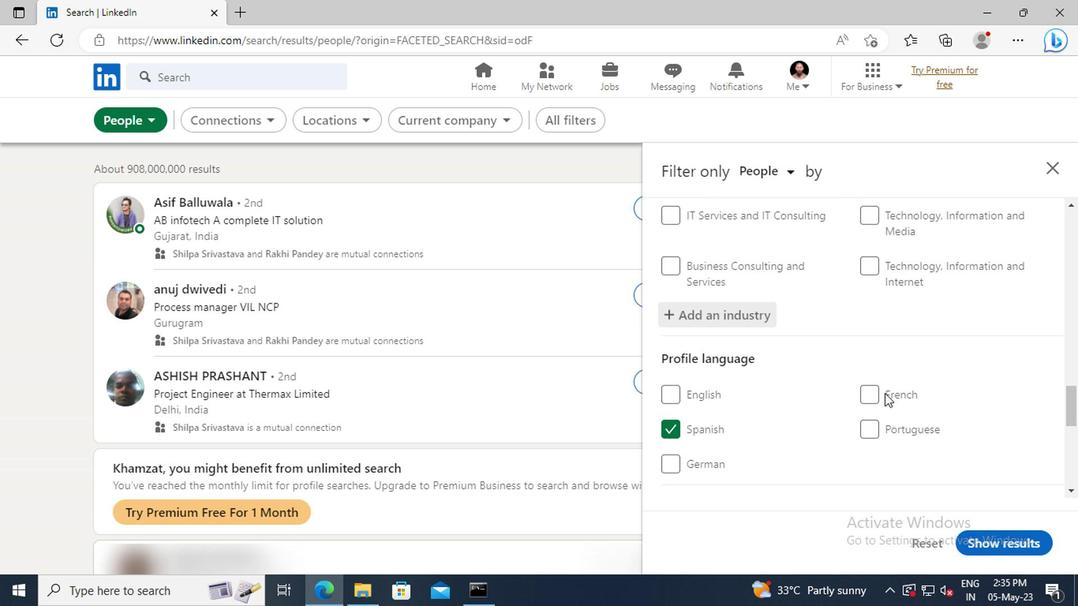 
Action: Mouse scrolled (882, 383) with delta (0, 0)
Screenshot: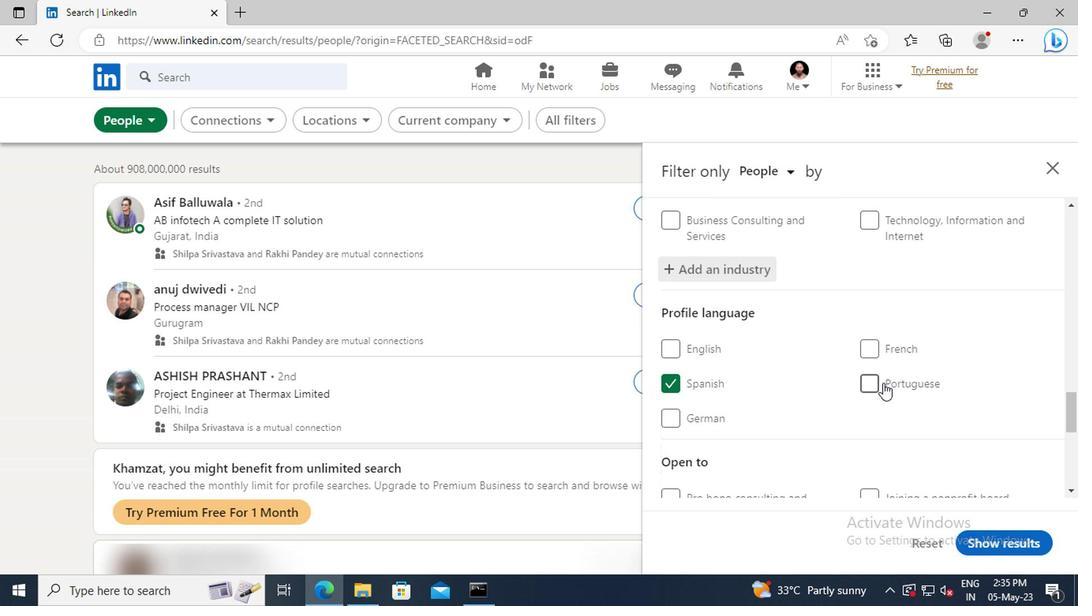 
Action: Mouse scrolled (882, 383) with delta (0, 0)
Screenshot: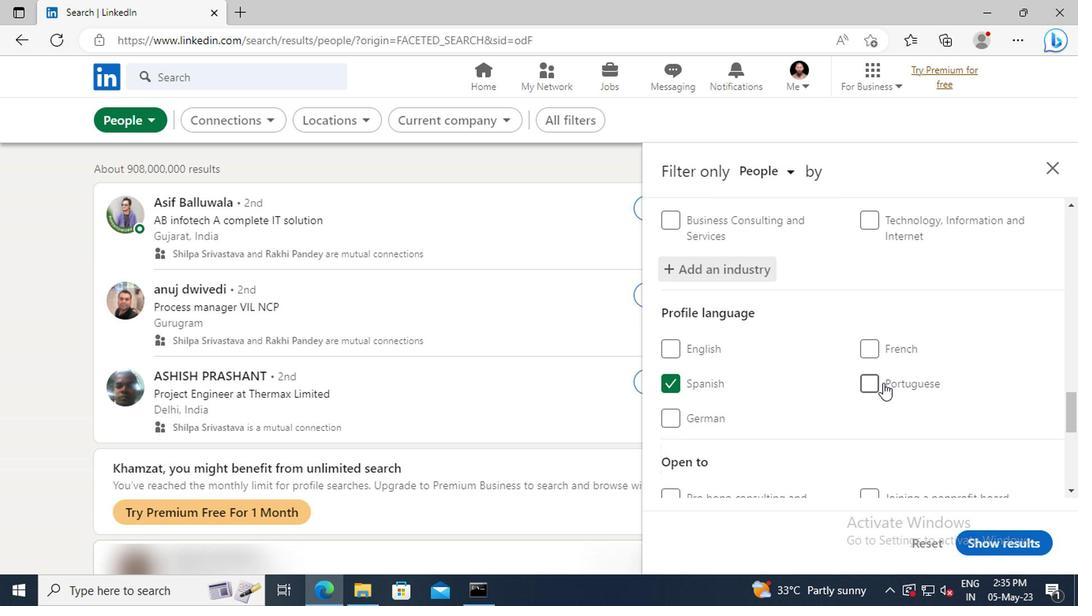
Action: Mouse moved to (881, 371)
Screenshot: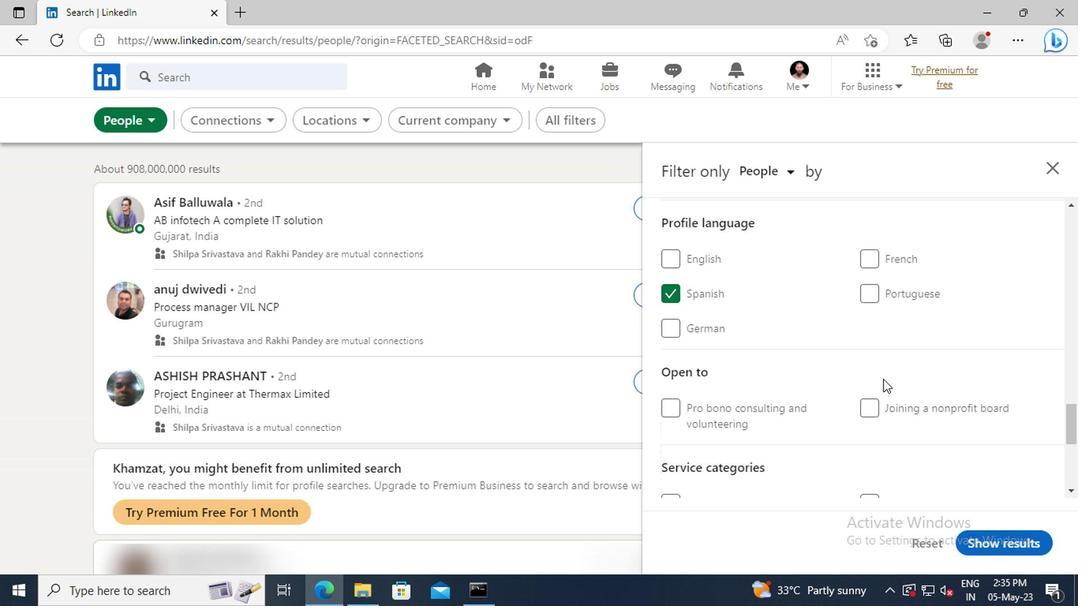 
Action: Mouse scrolled (881, 371) with delta (0, 0)
Screenshot: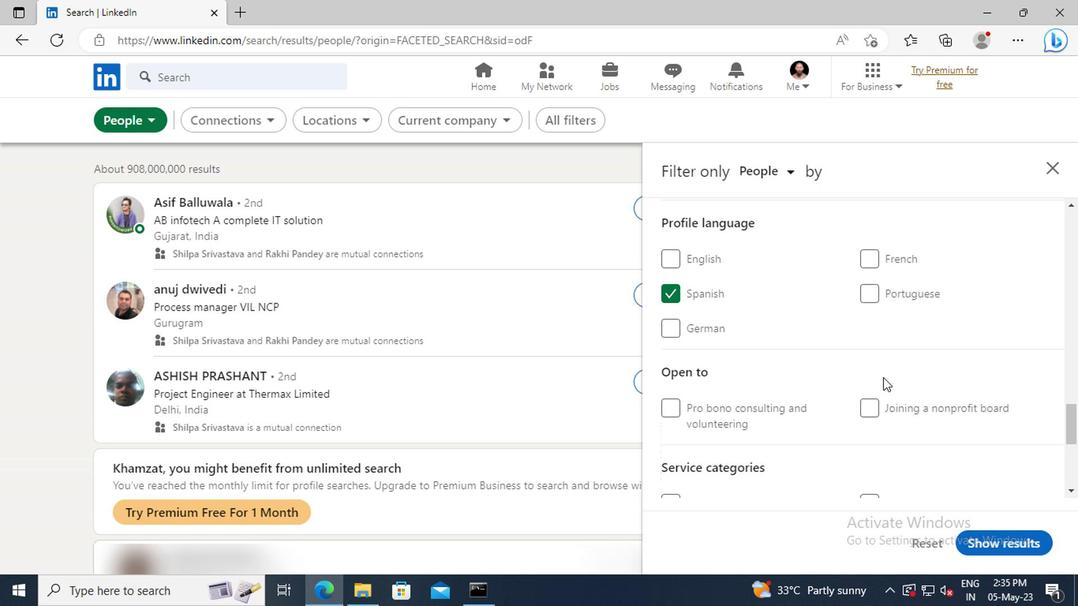 
Action: Mouse moved to (881, 370)
Screenshot: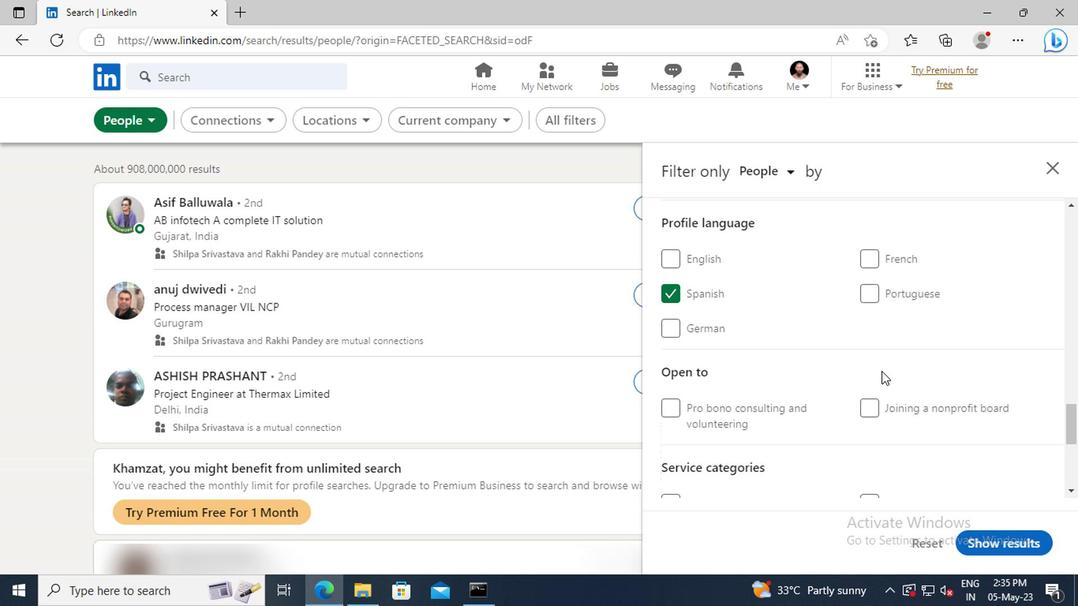 
Action: Mouse scrolled (881, 369) with delta (0, 0)
Screenshot: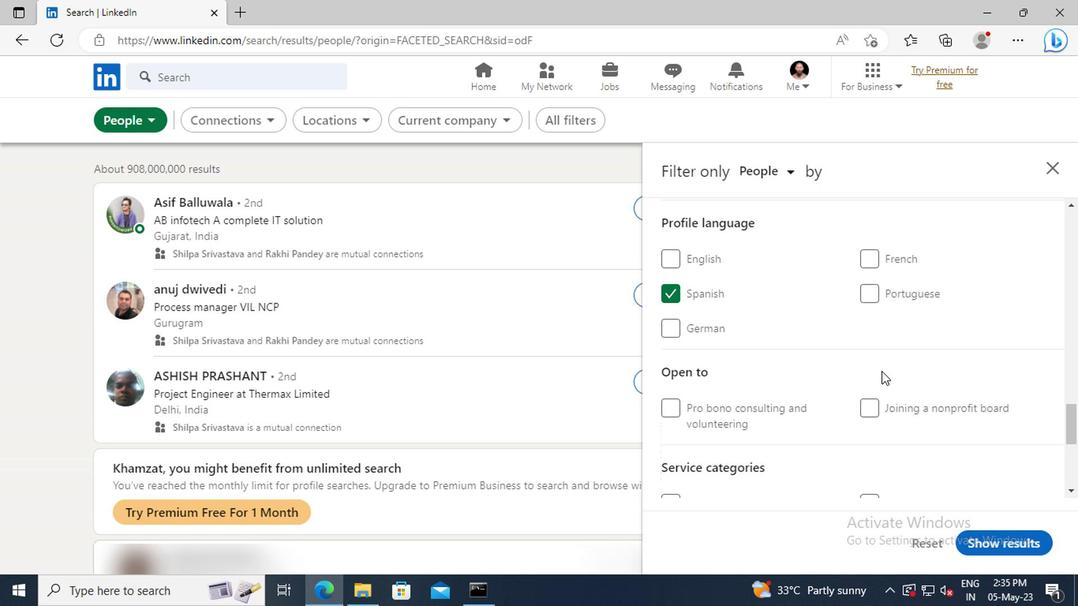 
Action: Mouse moved to (878, 355)
Screenshot: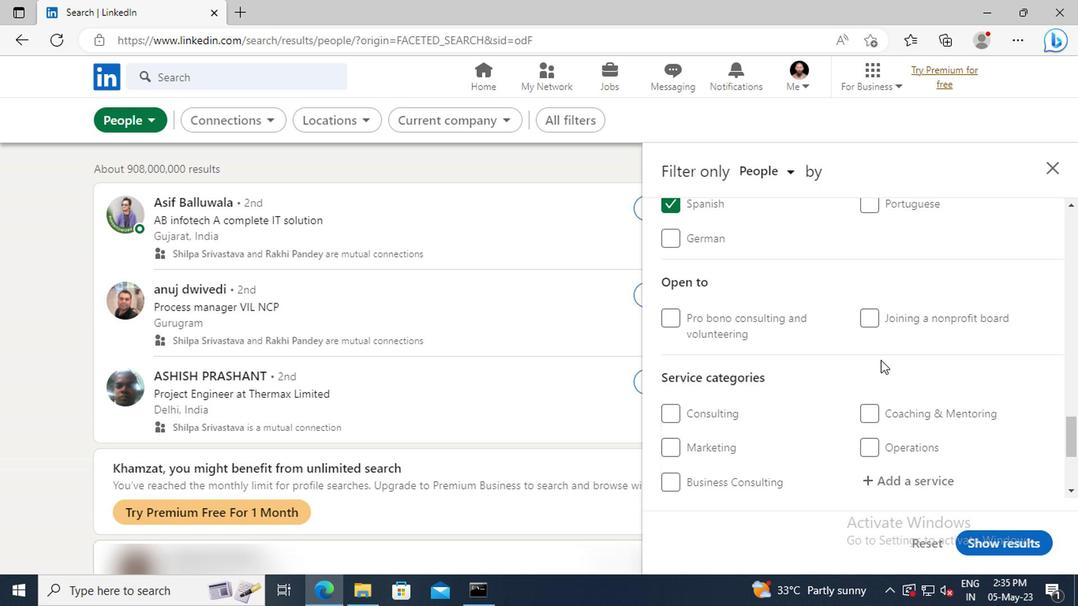 
Action: Mouse scrolled (878, 354) with delta (0, -1)
Screenshot: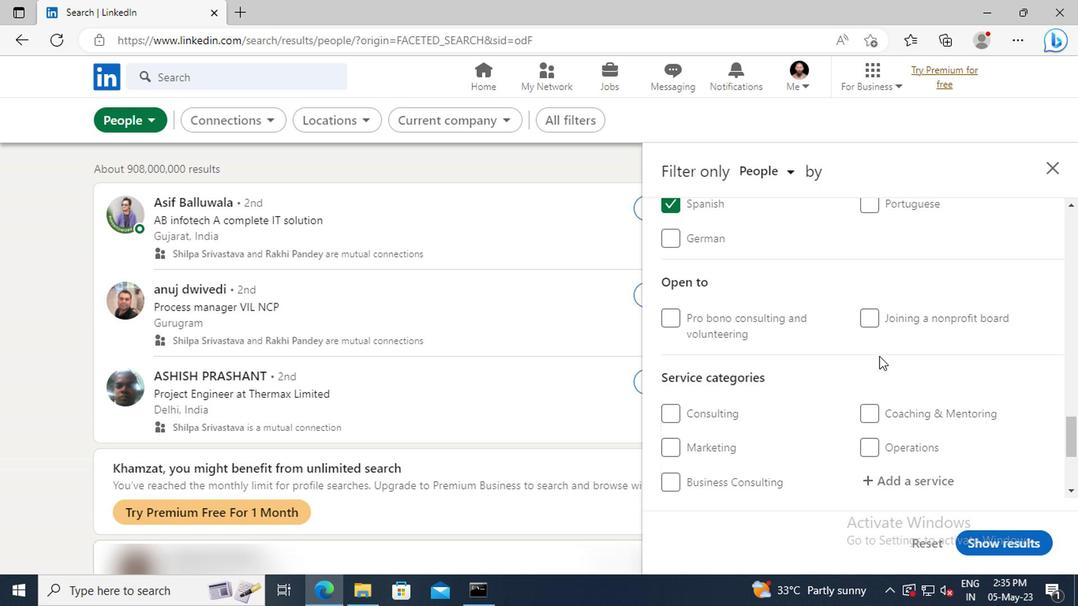 
Action: Mouse scrolled (878, 354) with delta (0, -1)
Screenshot: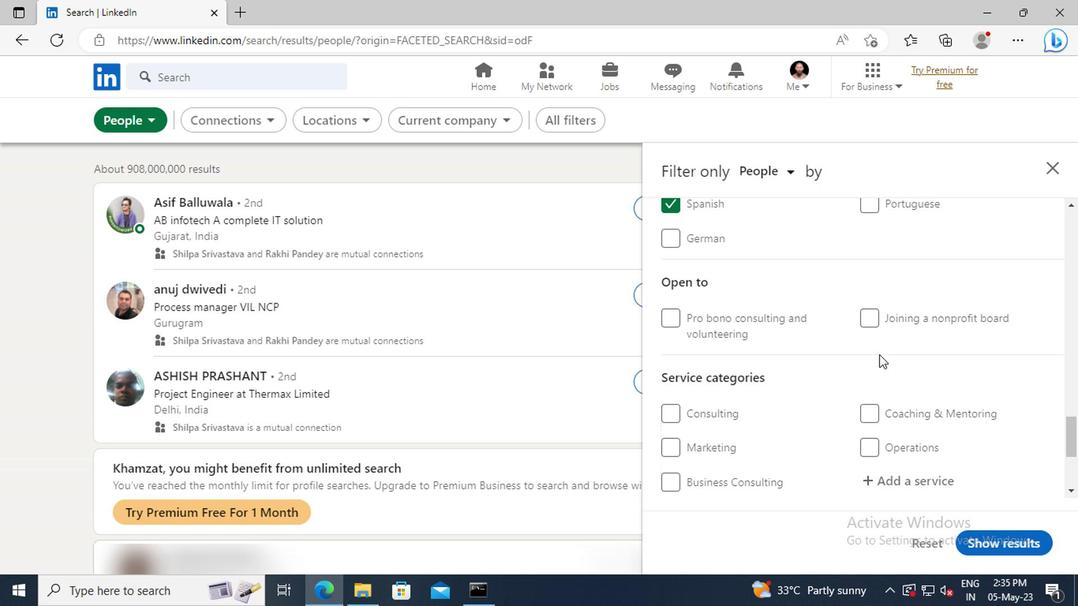 
Action: Mouse scrolled (878, 354) with delta (0, -1)
Screenshot: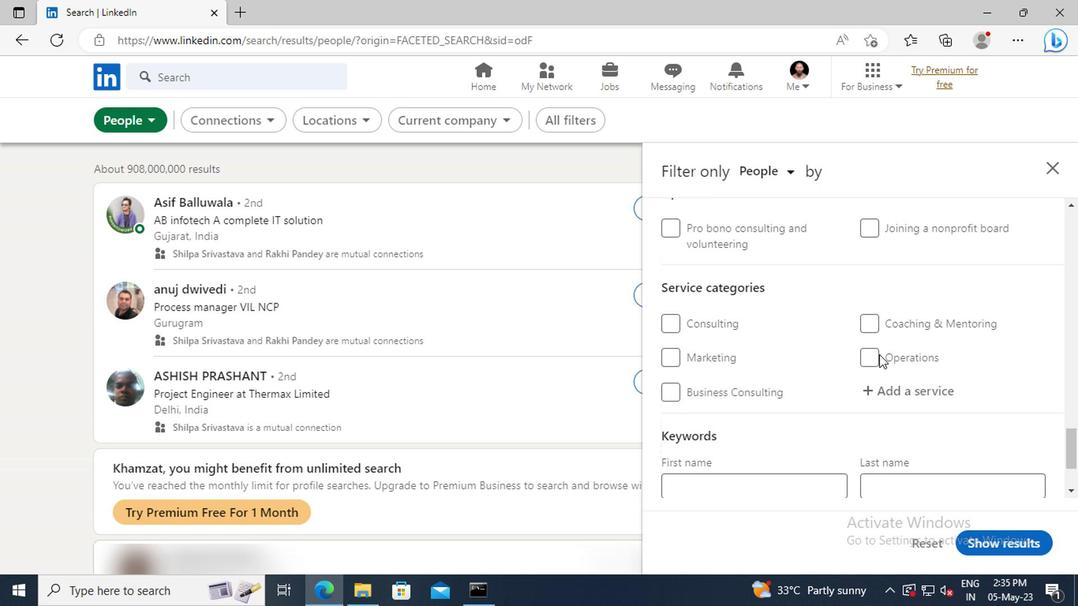 
Action: Mouse pressed left at (878, 355)
Screenshot: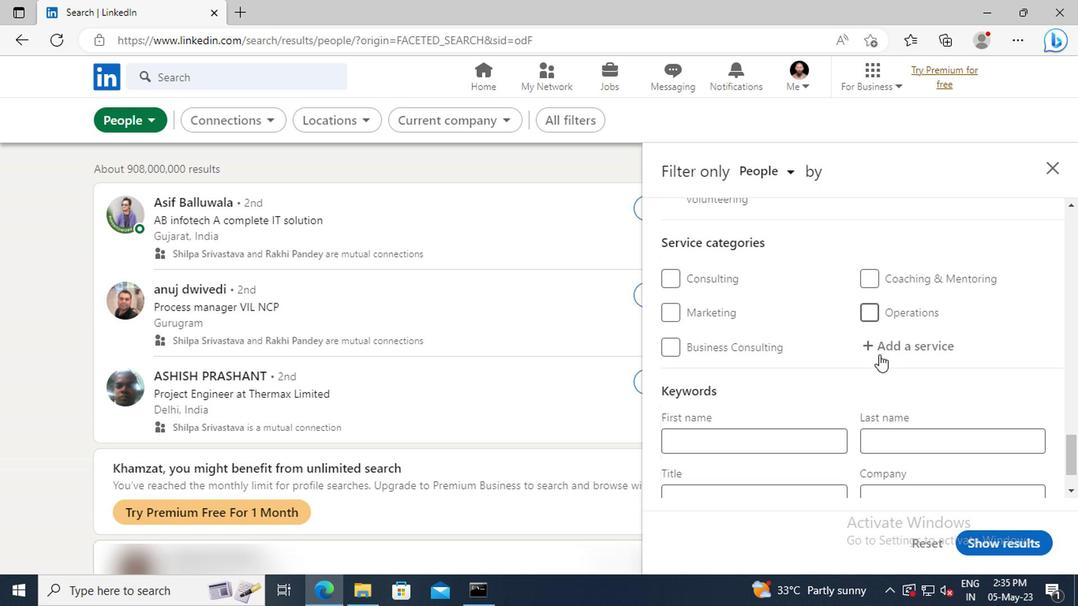 
Action: Key pressed <Key.shift>RELO
Screenshot: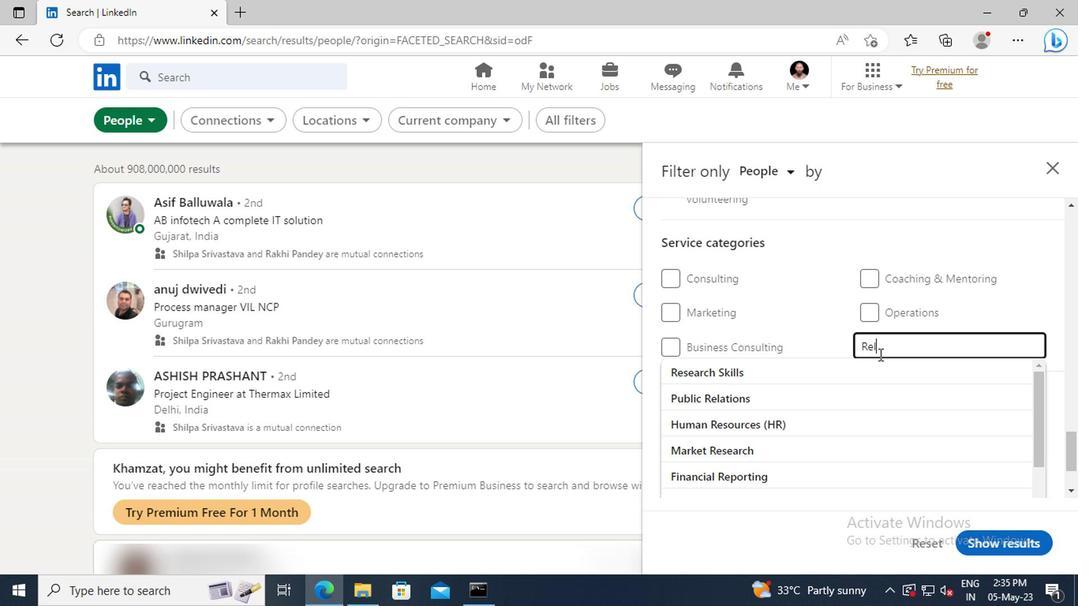
Action: Mouse moved to (876, 368)
Screenshot: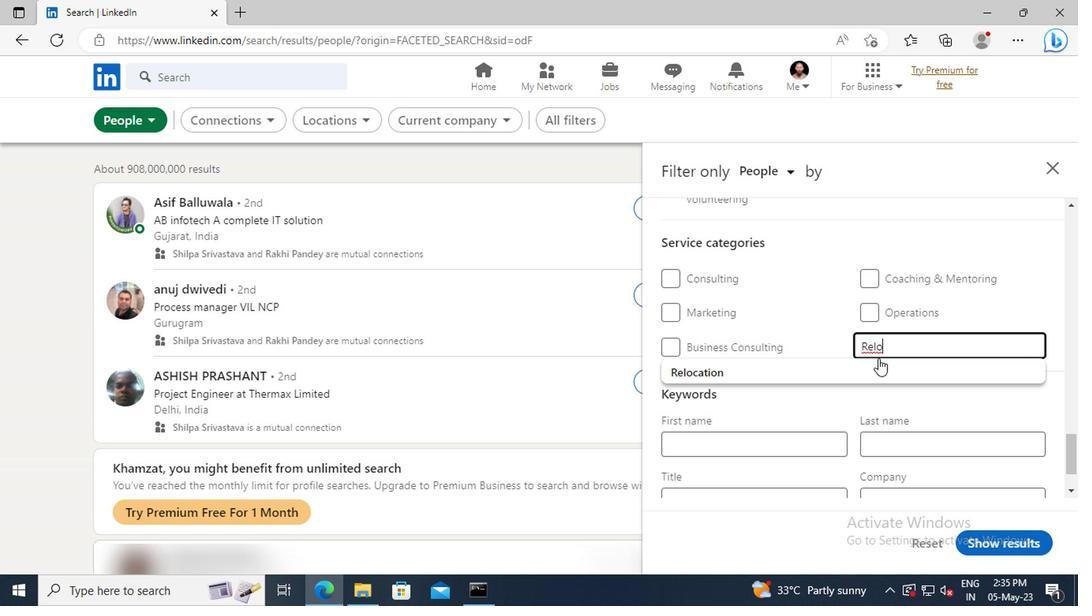 
Action: Mouse pressed left at (876, 368)
Screenshot: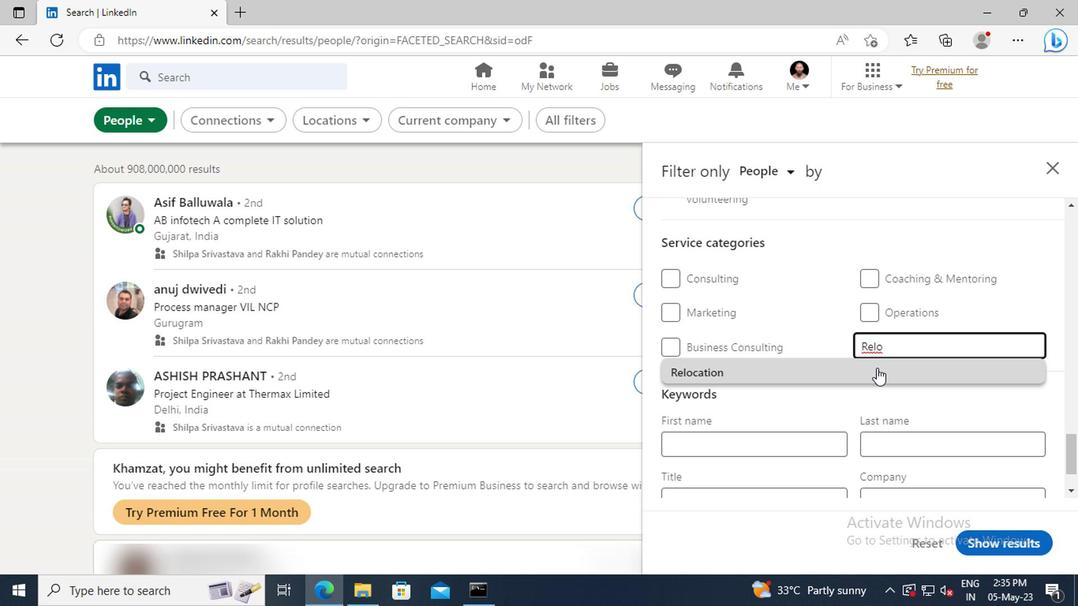 
Action: Mouse scrolled (876, 368) with delta (0, 0)
Screenshot: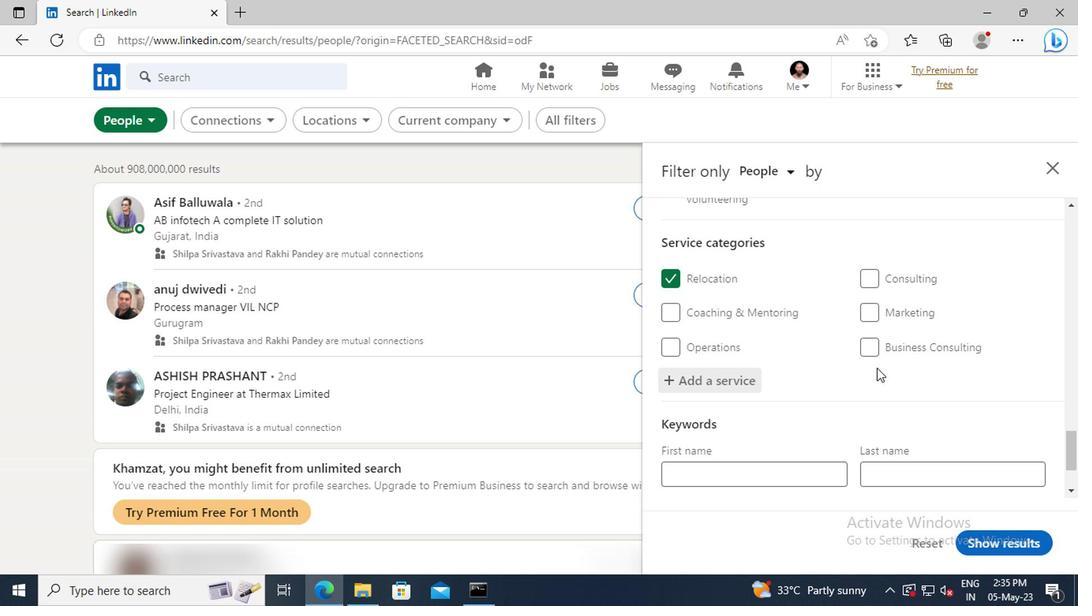 
Action: Mouse scrolled (876, 368) with delta (0, 0)
Screenshot: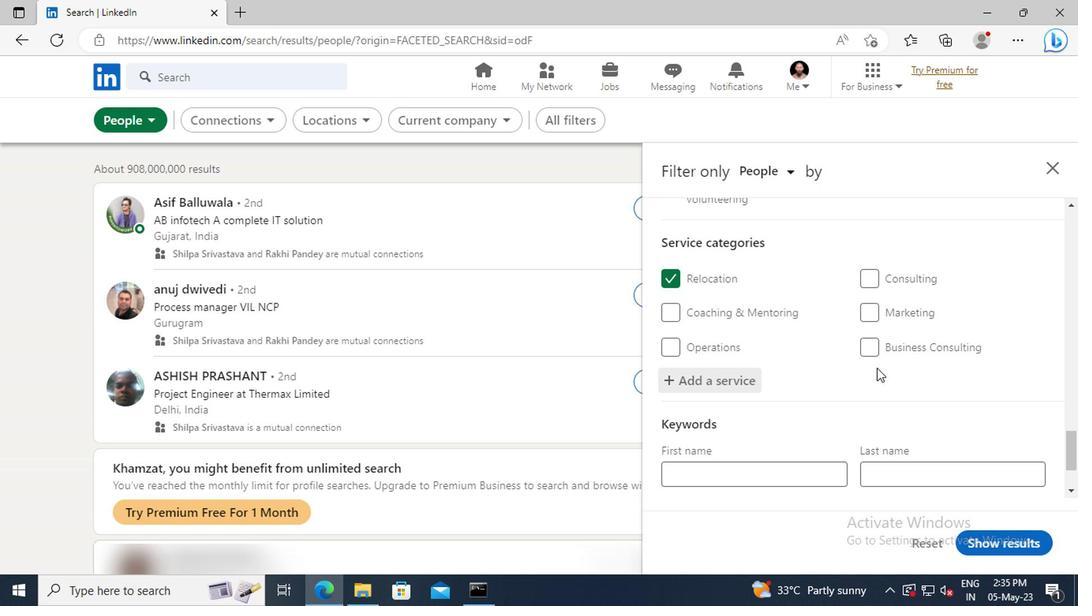 
Action: Mouse scrolled (876, 368) with delta (0, 0)
Screenshot: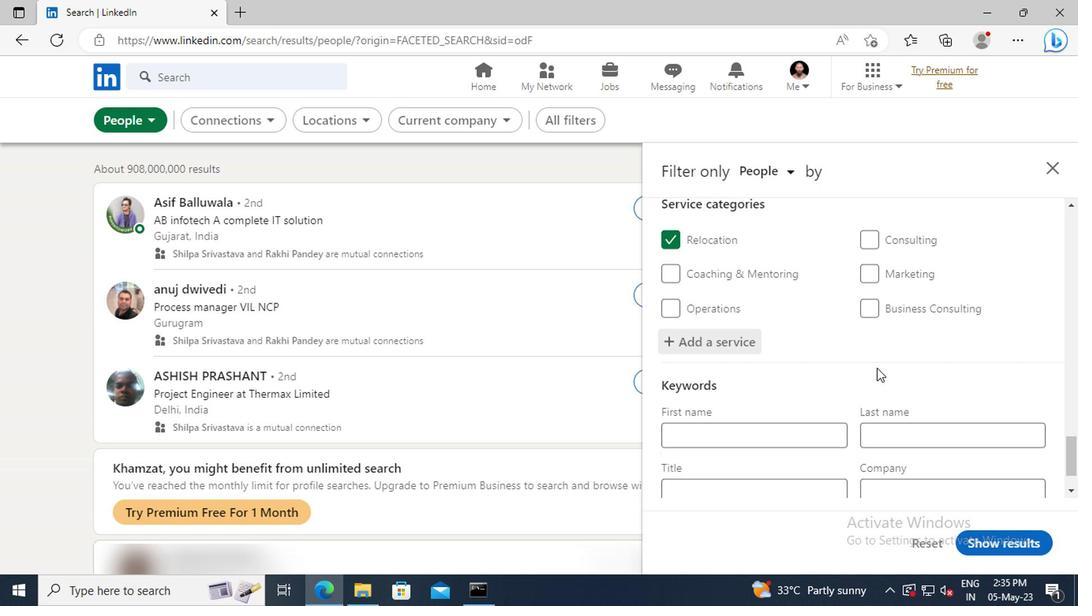 
Action: Mouse scrolled (876, 368) with delta (0, 0)
Screenshot: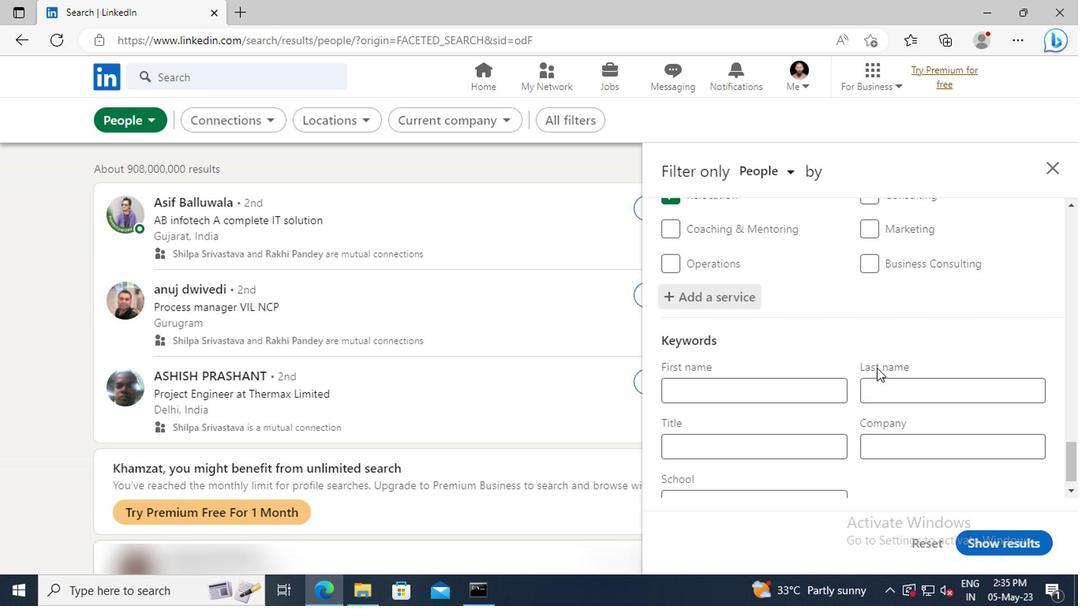 
Action: Mouse moved to (738, 425)
Screenshot: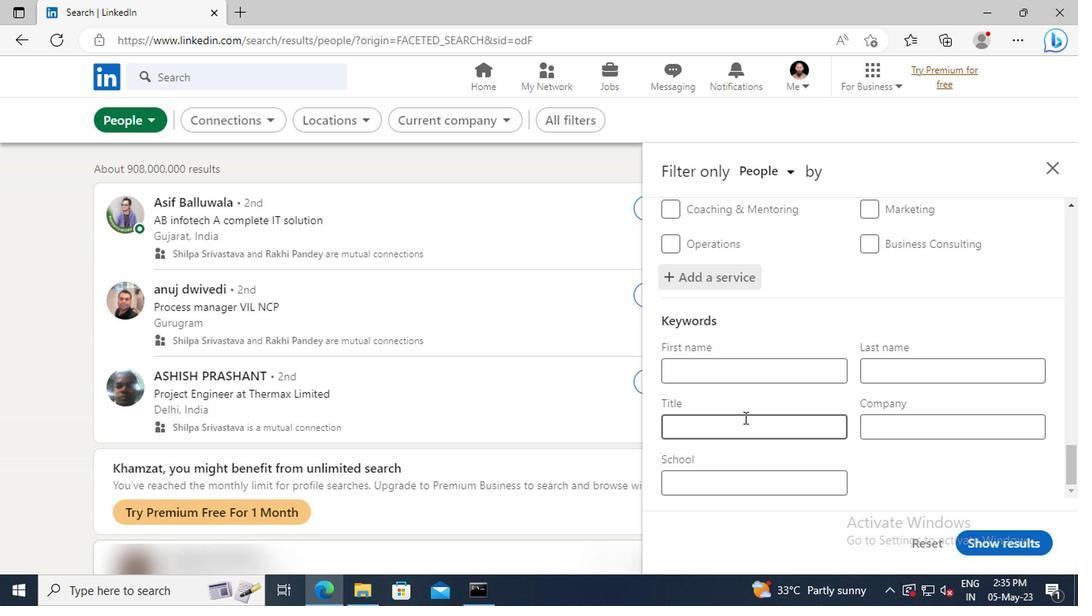 
Action: Mouse pressed left at (738, 425)
Screenshot: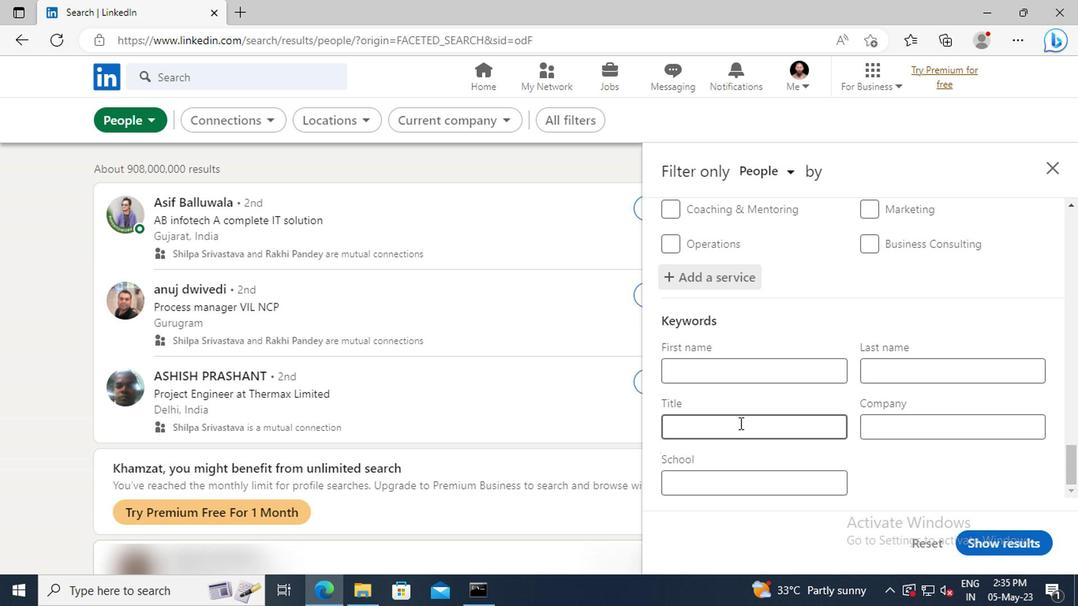 
Action: Key pressed <Key.shift>ACCOUNTING<Key.space><Key.shift>STAFF<Key.enter>
Screenshot: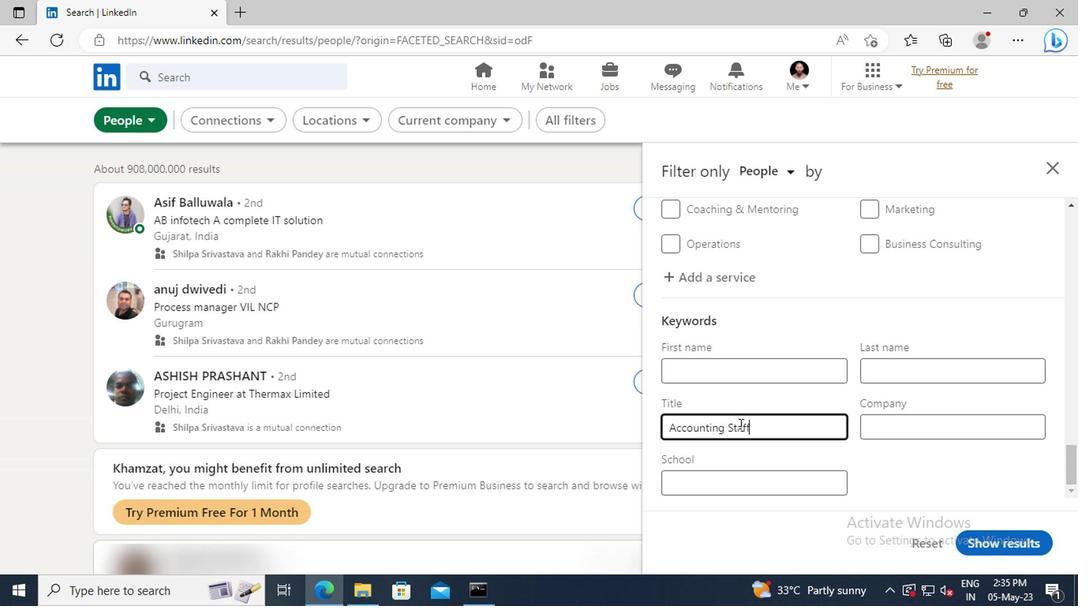 
Action: Mouse moved to (997, 546)
Screenshot: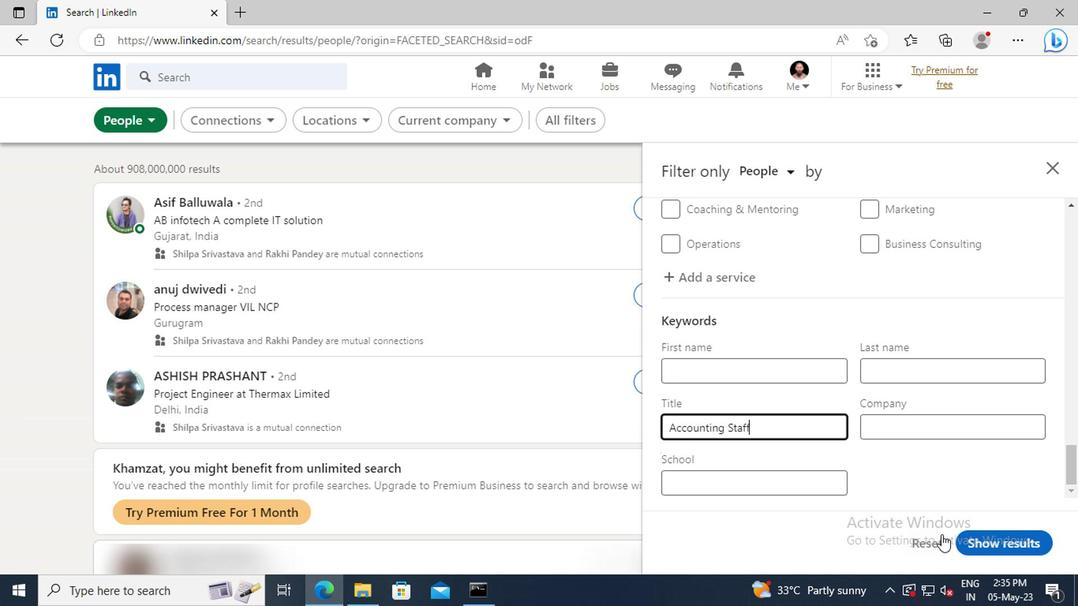 
Action: Mouse pressed left at (997, 546)
Screenshot: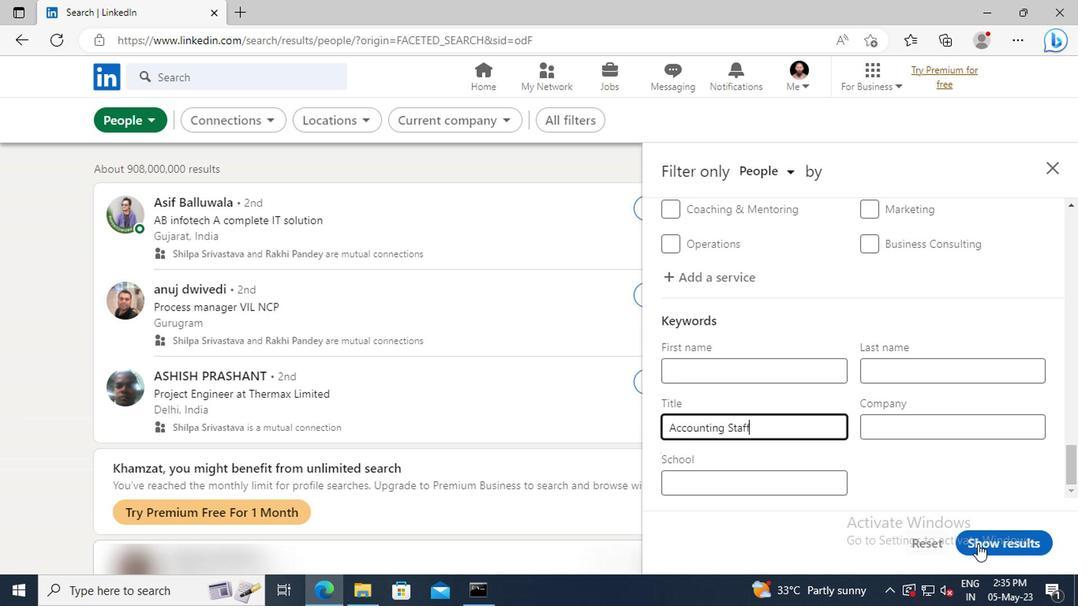 
